 Task: Find a flat in Vera, Argentina for 10 guests from 24 Aug to 10 Sep with 4 bedrooms, 4 bathrooms, price between ₹12,000 and ₹15,000, and amenities including Wifi, Gym, TV, Free parking, and Smoking allowed.
Action: Mouse moved to (656, 102)
Screenshot: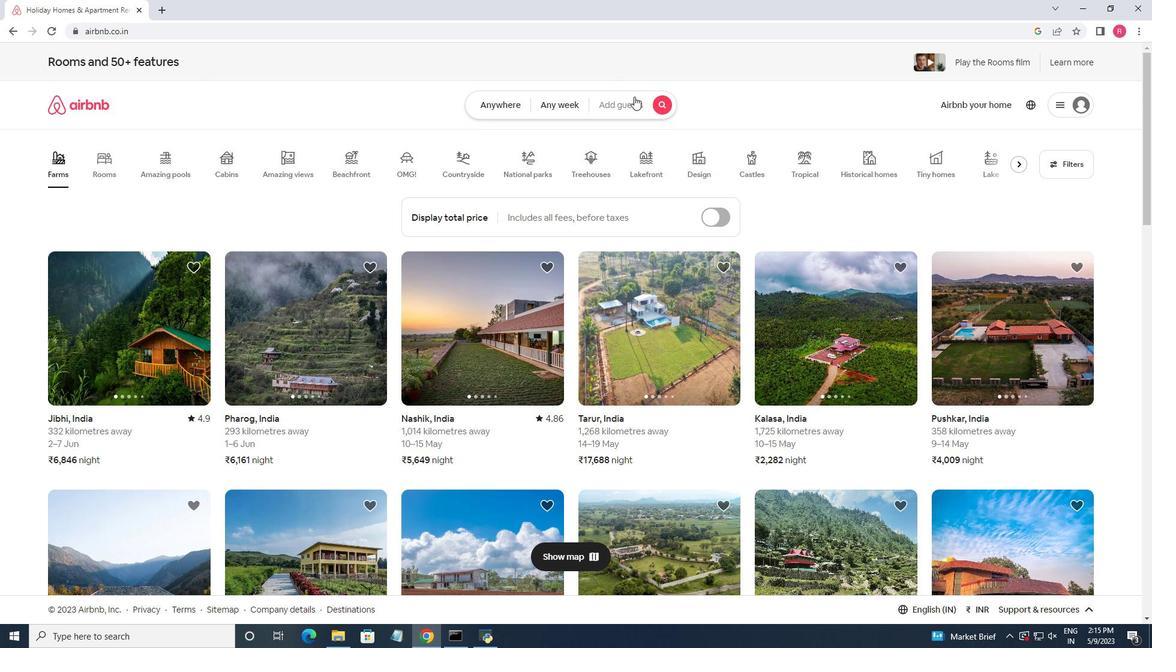 
Action: Mouse pressed left at (656, 102)
Screenshot: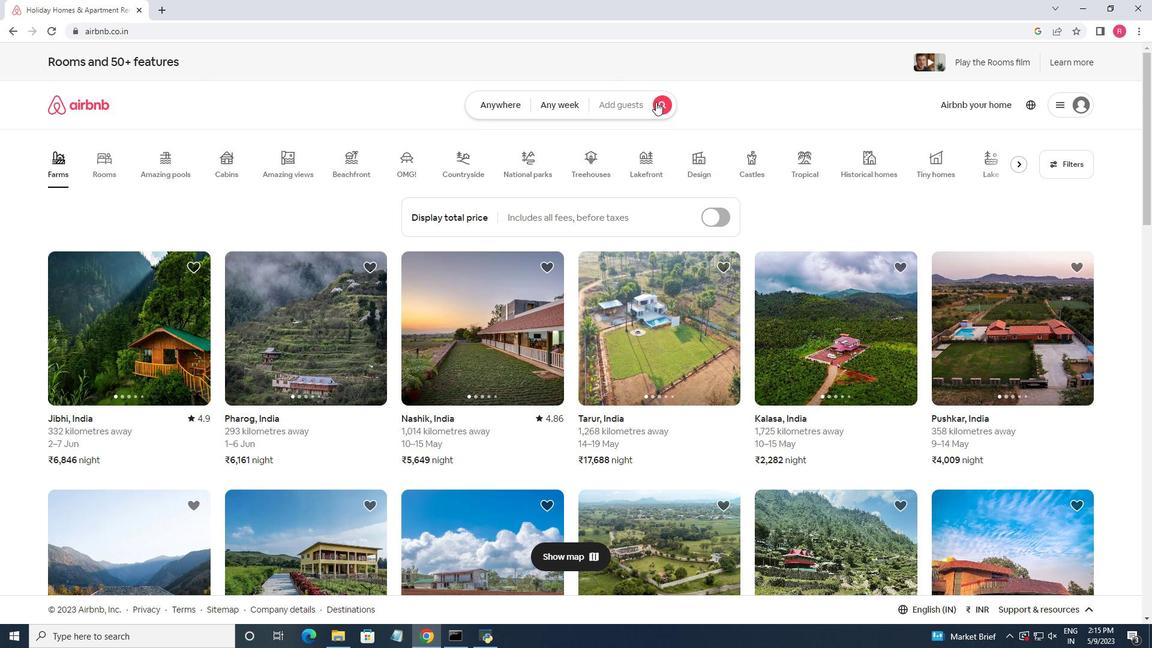 
Action: Mouse moved to (387, 152)
Screenshot: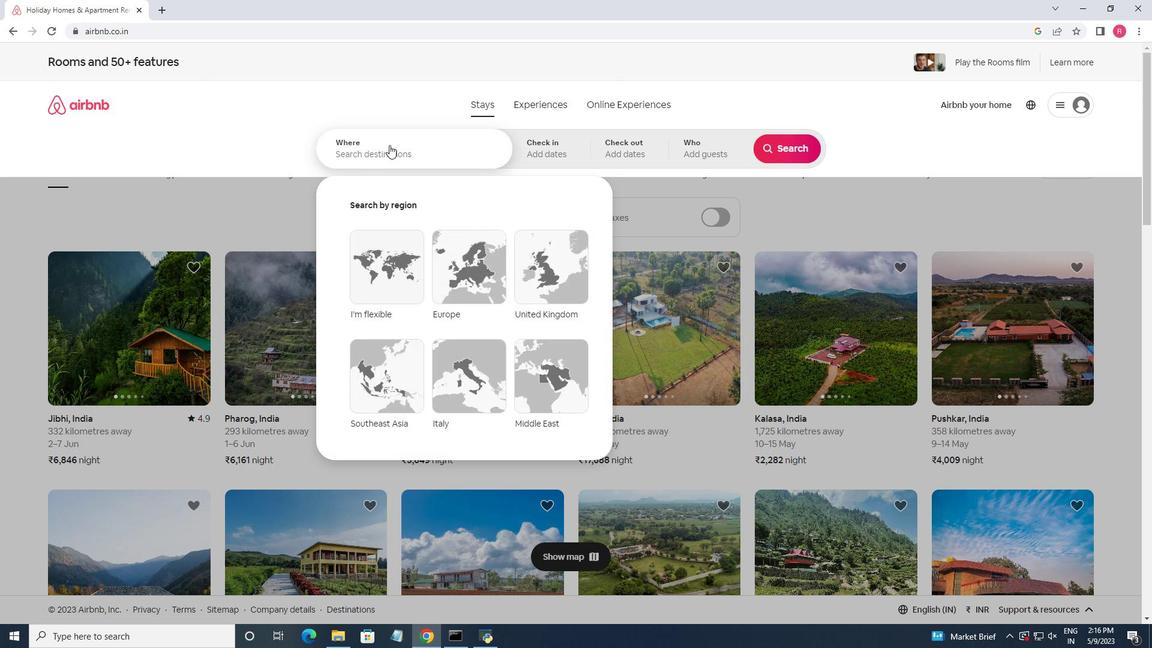 
Action: Mouse pressed left at (387, 152)
Screenshot: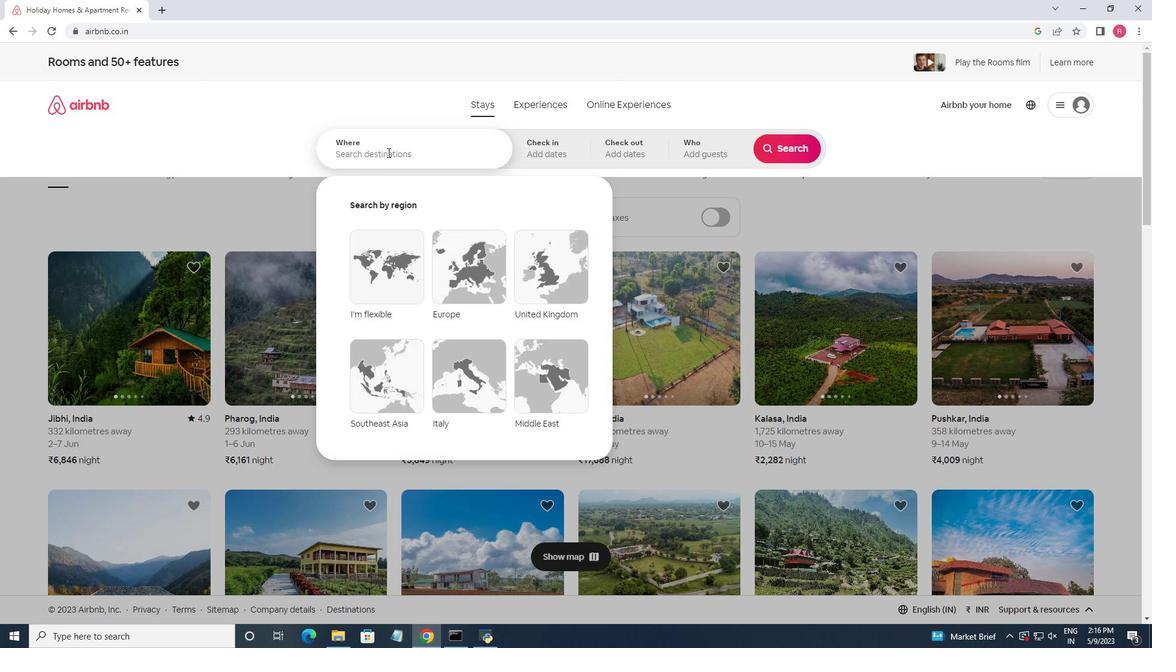 
Action: Key pressed <Key.shift>Vera,<Key.space><Key.shift><Key.shift><Key.shift><Key.shift><Key.shift><Key.shift><Key.shift><Key.shift><Key.shift><Key.shift>Argentina
Screenshot: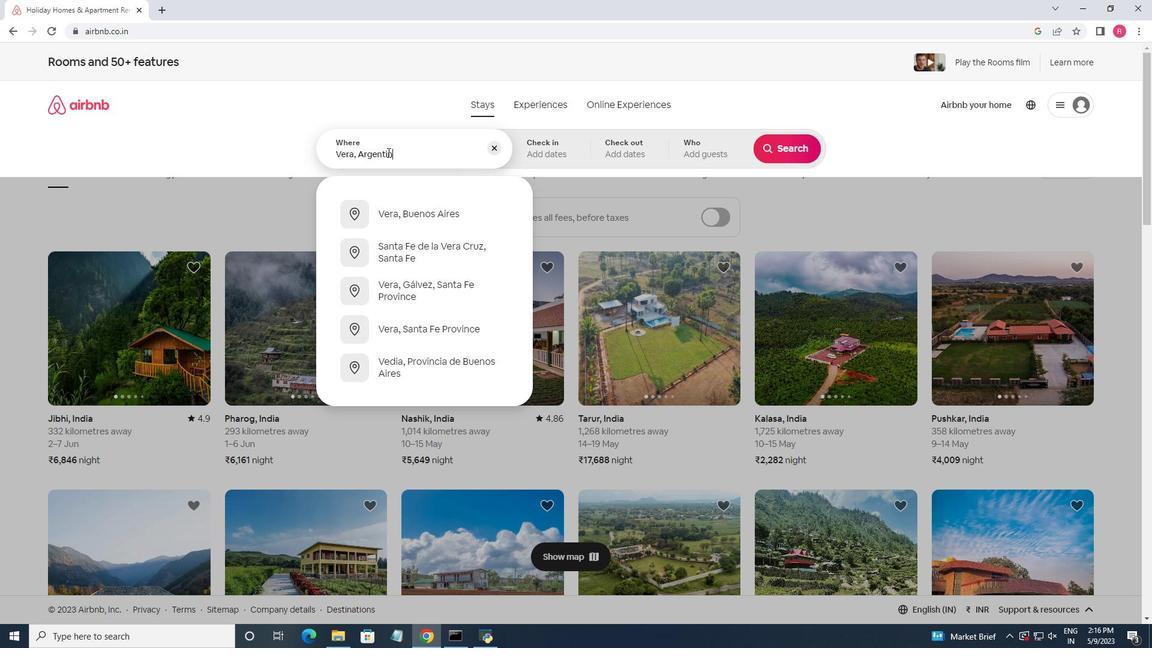 
Action: Mouse moved to (434, 154)
Screenshot: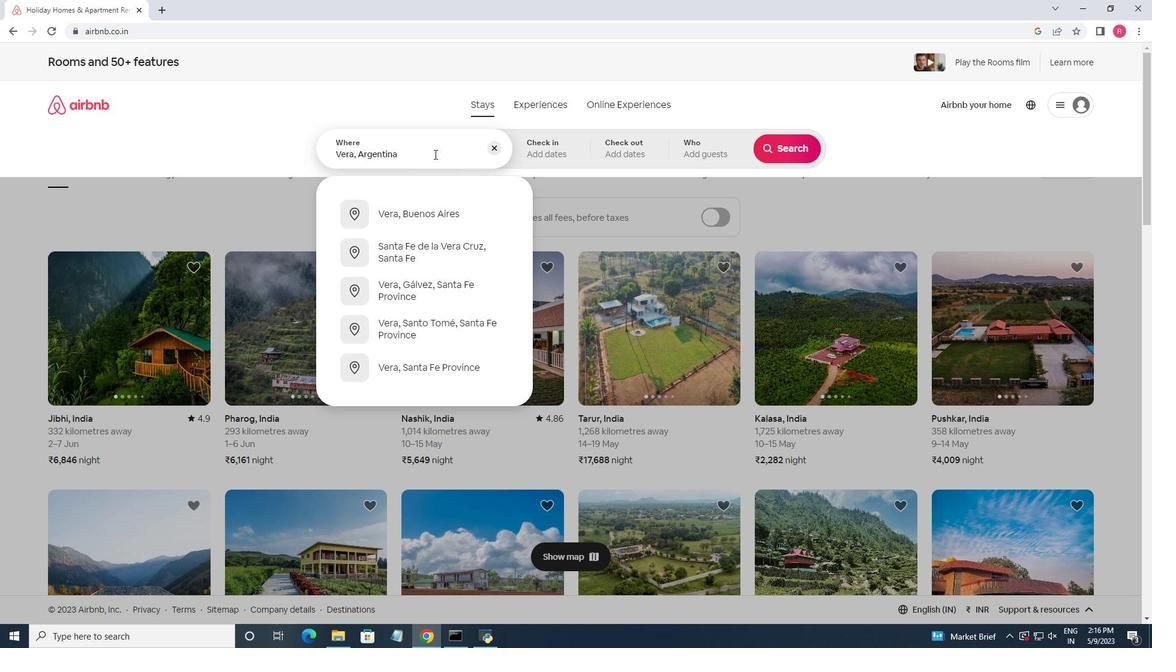 
Action: Key pressed <Key.enter>
Screenshot: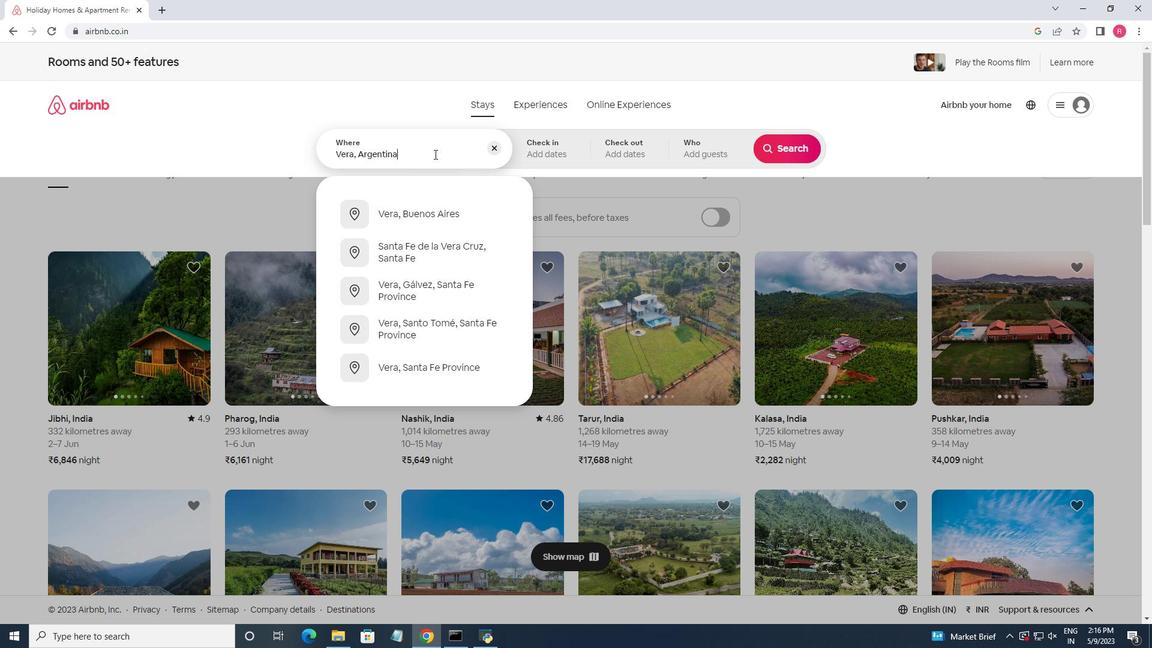 
Action: Mouse moved to (778, 241)
Screenshot: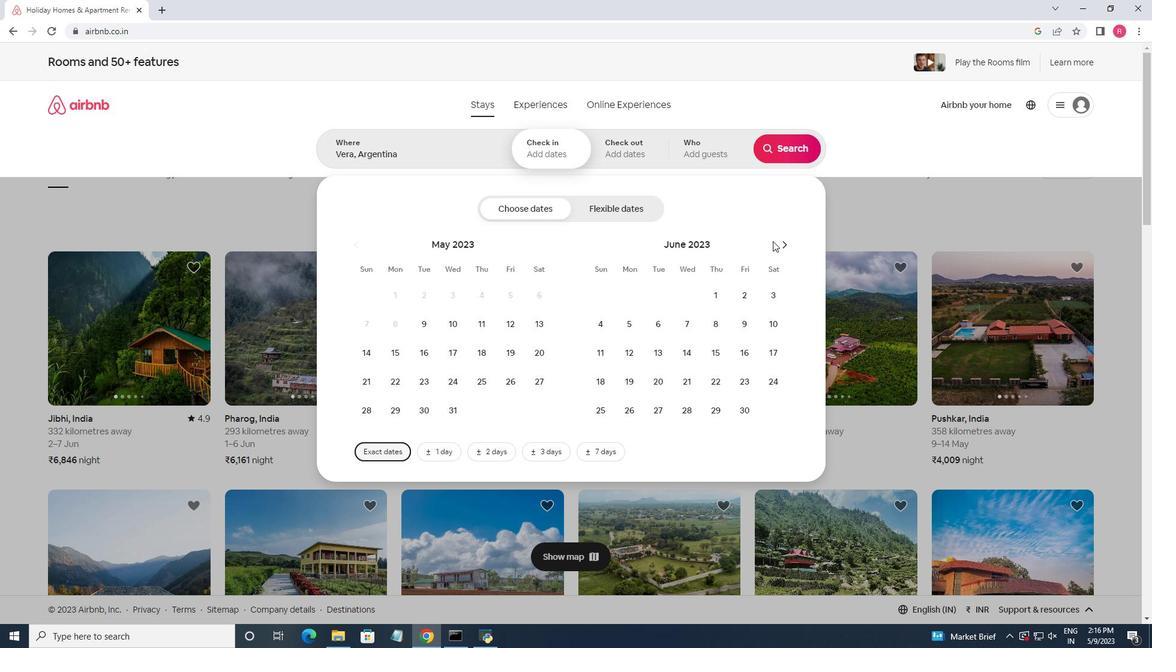 
Action: Mouse pressed left at (778, 241)
Screenshot: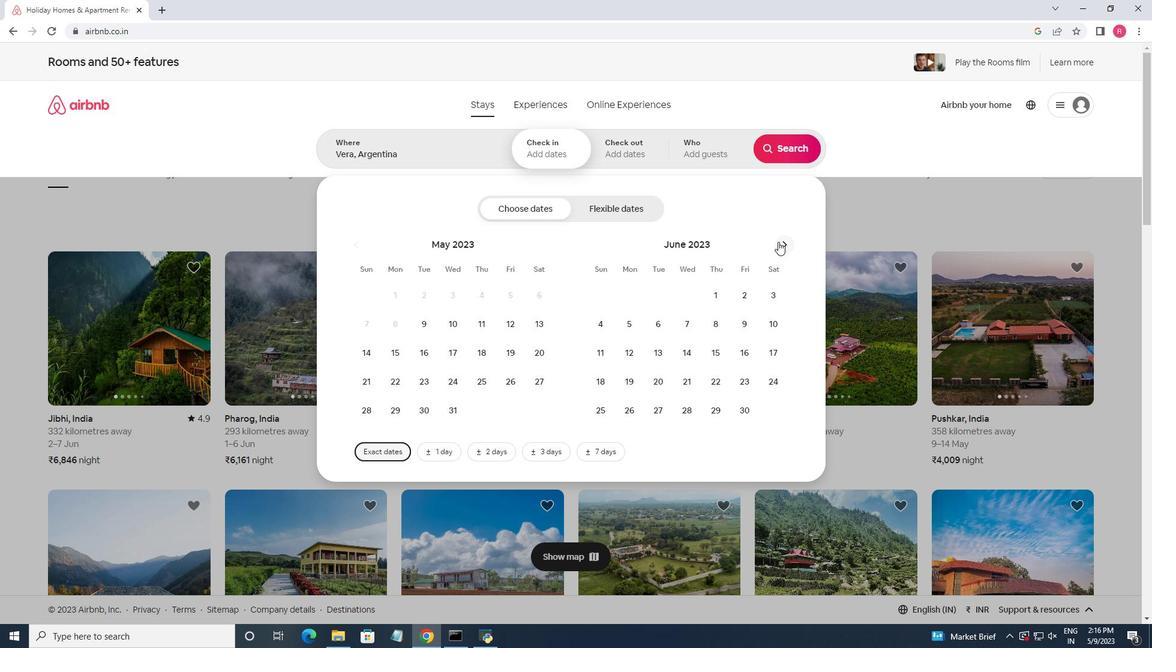 
Action: Mouse pressed left at (778, 241)
Screenshot: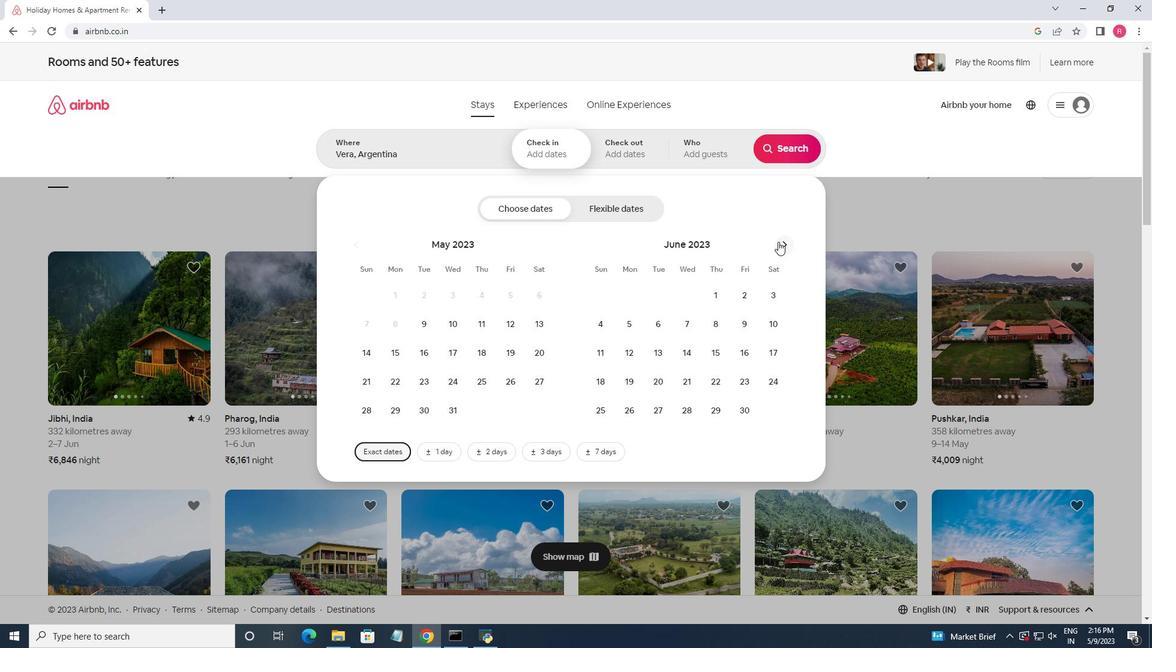 
Action: Mouse pressed left at (778, 241)
Screenshot: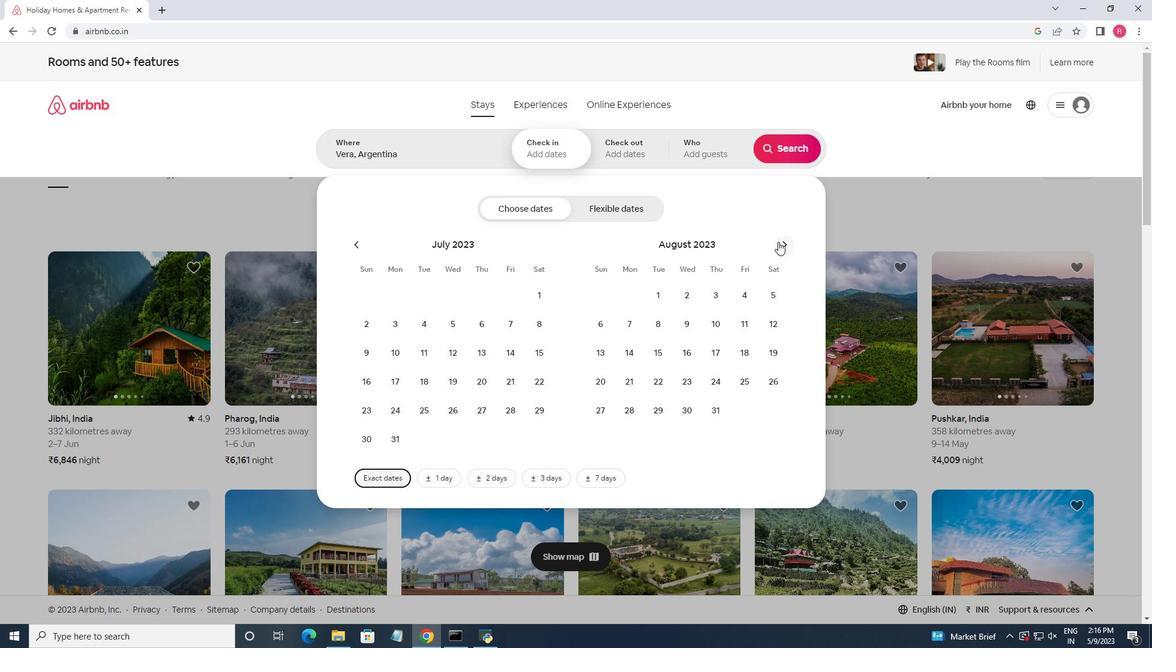 
Action: Mouse moved to (478, 382)
Screenshot: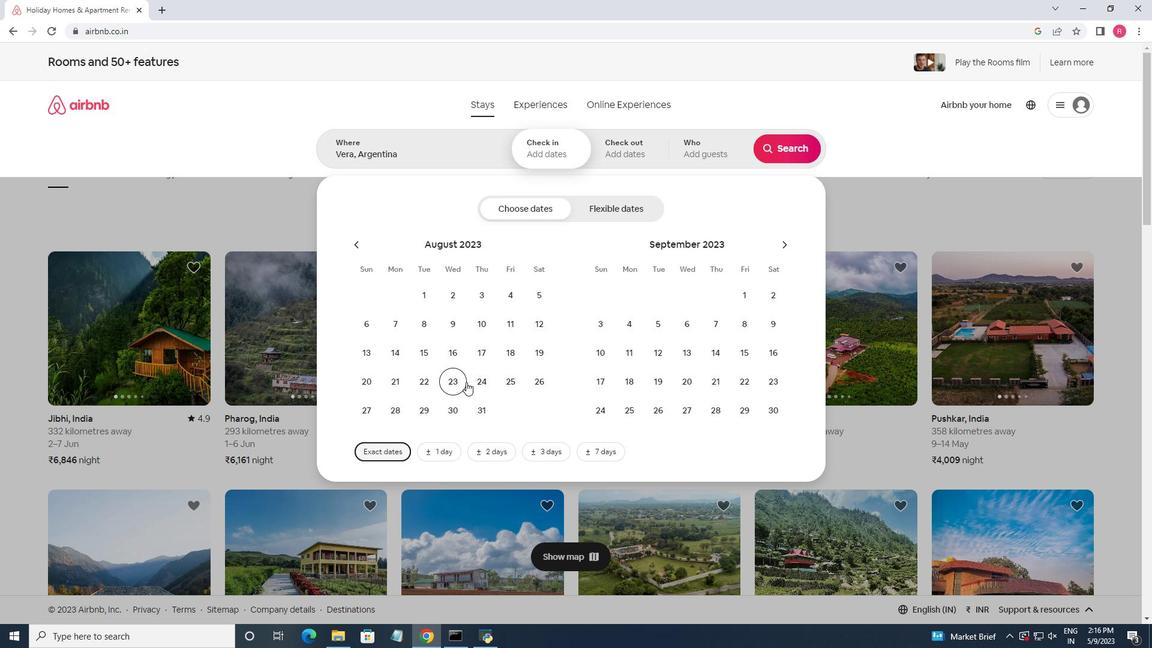 
Action: Mouse pressed left at (478, 382)
Screenshot: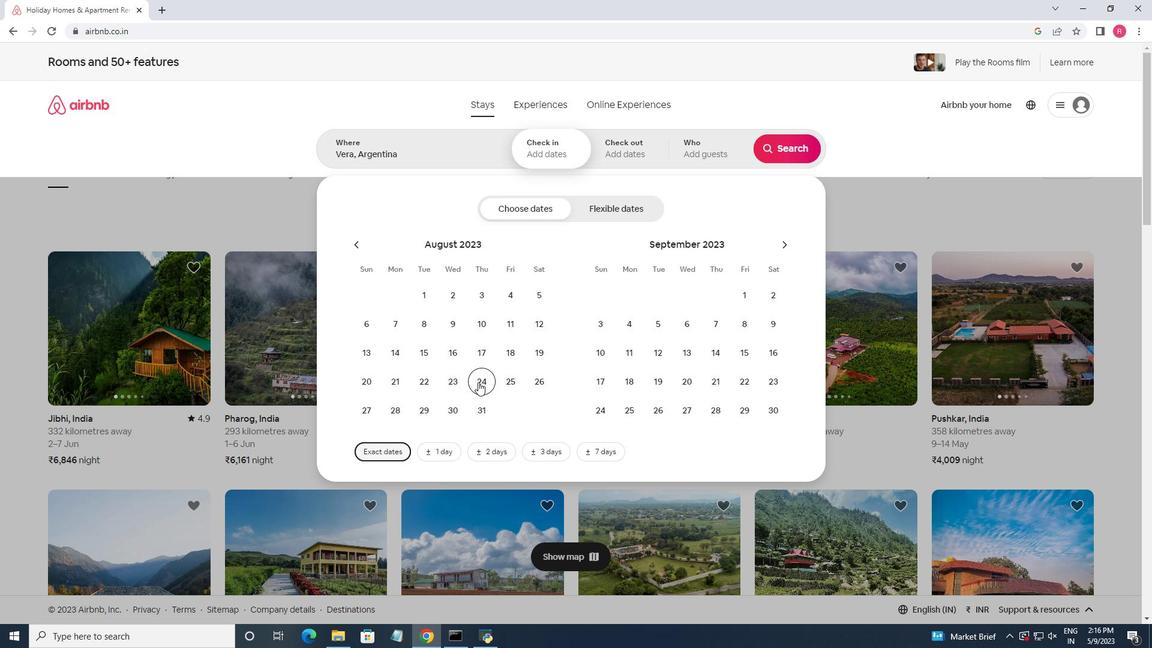 
Action: Mouse moved to (593, 350)
Screenshot: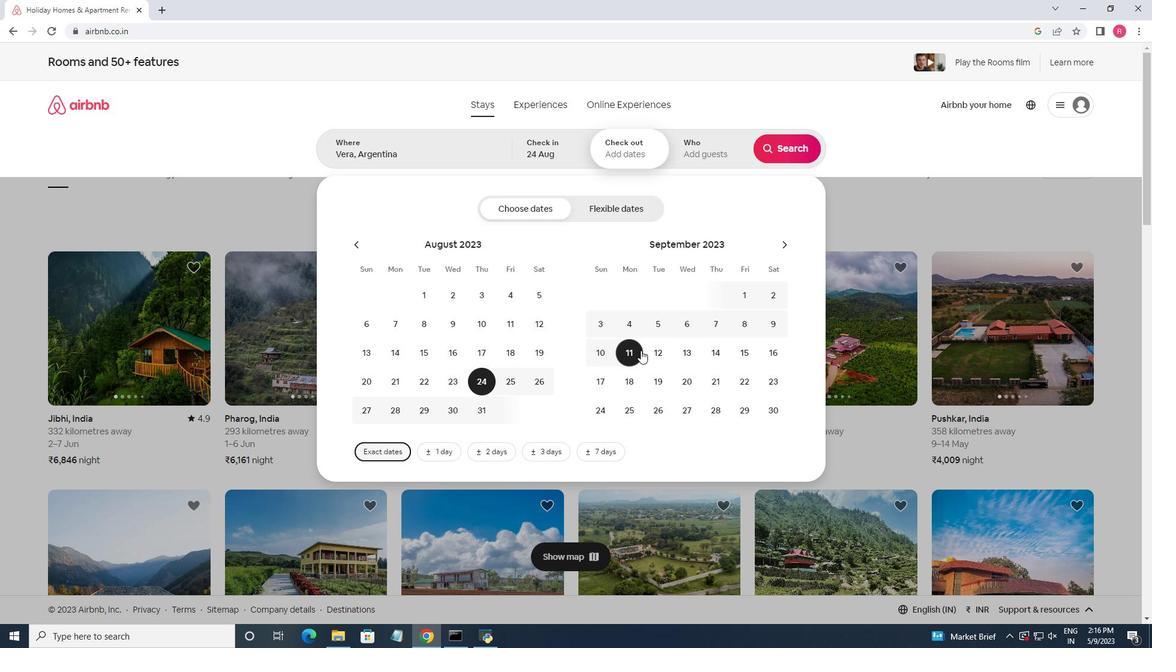 
Action: Mouse pressed left at (593, 350)
Screenshot: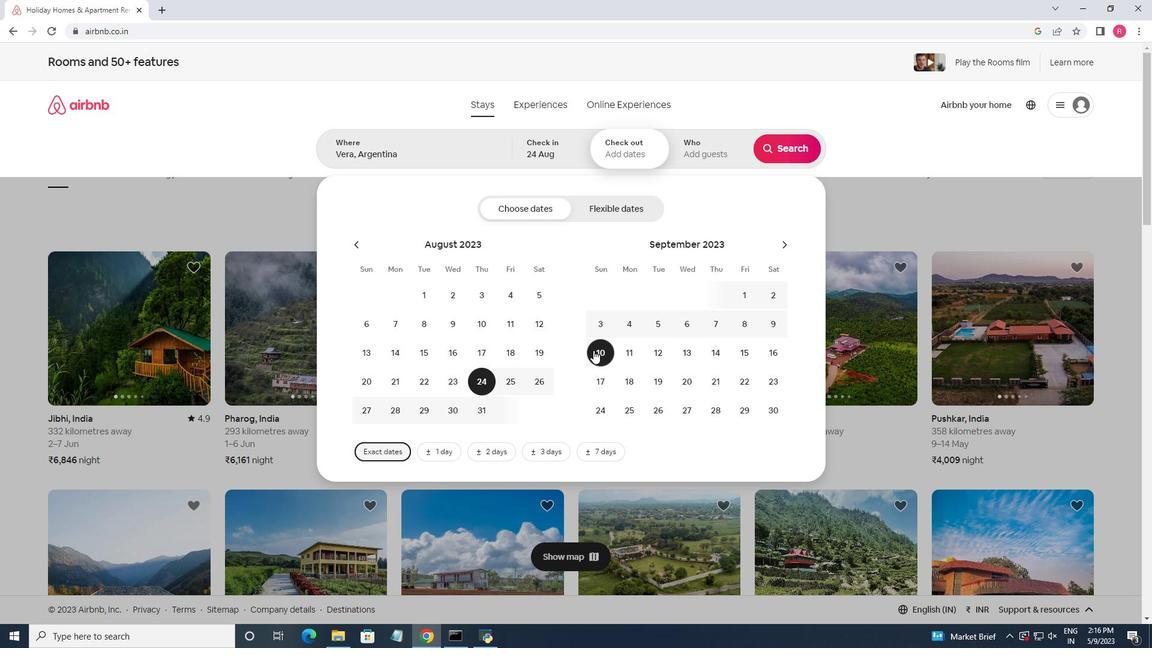 
Action: Mouse moved to (712, 153)
Screenshot: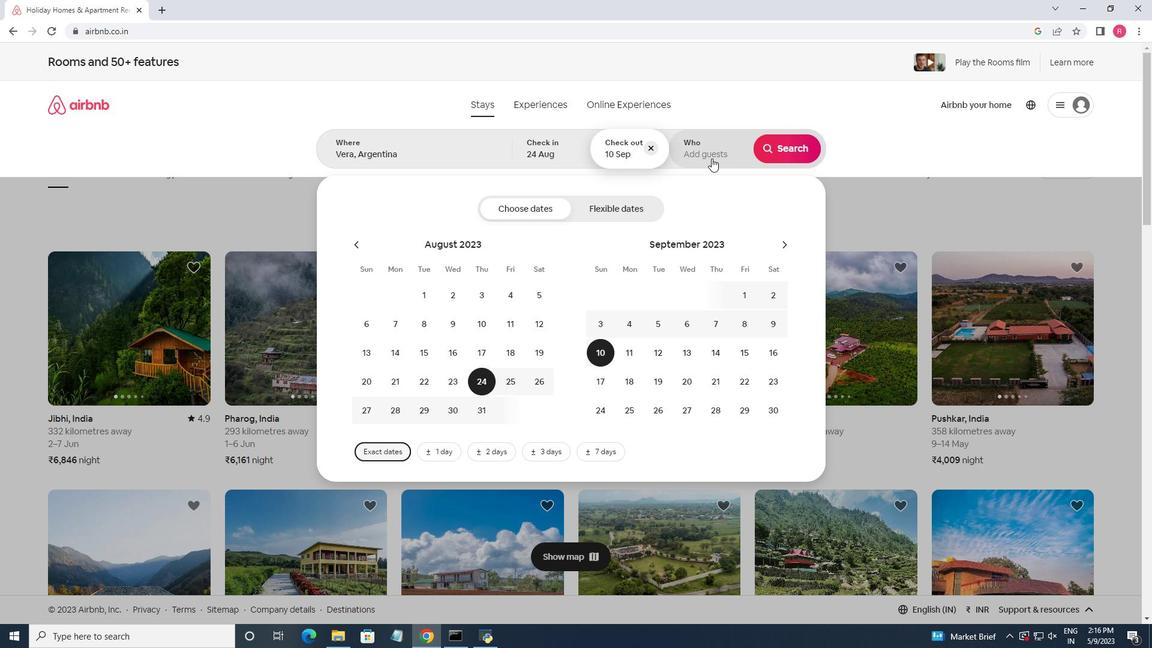 
Action: Mouse pressed left at (712, 153)
Screenshot: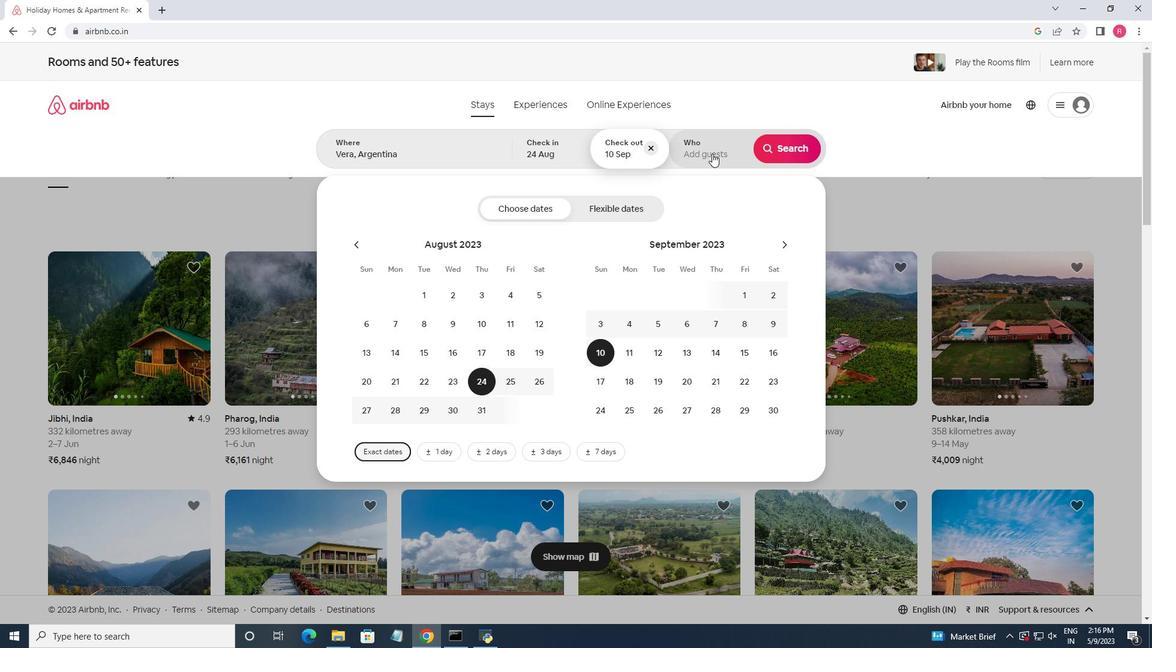 
Action: Mouse moved to (784, 219)
Screenshot: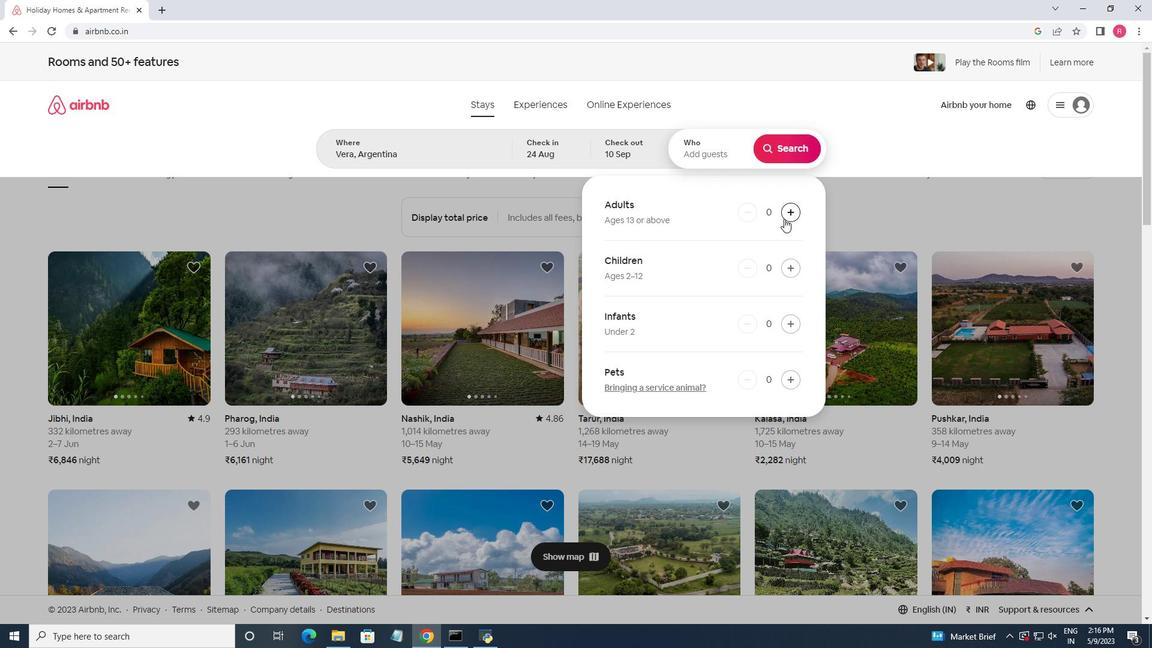 
Action: Mouse pressed left at (784, 219)
Screenshot: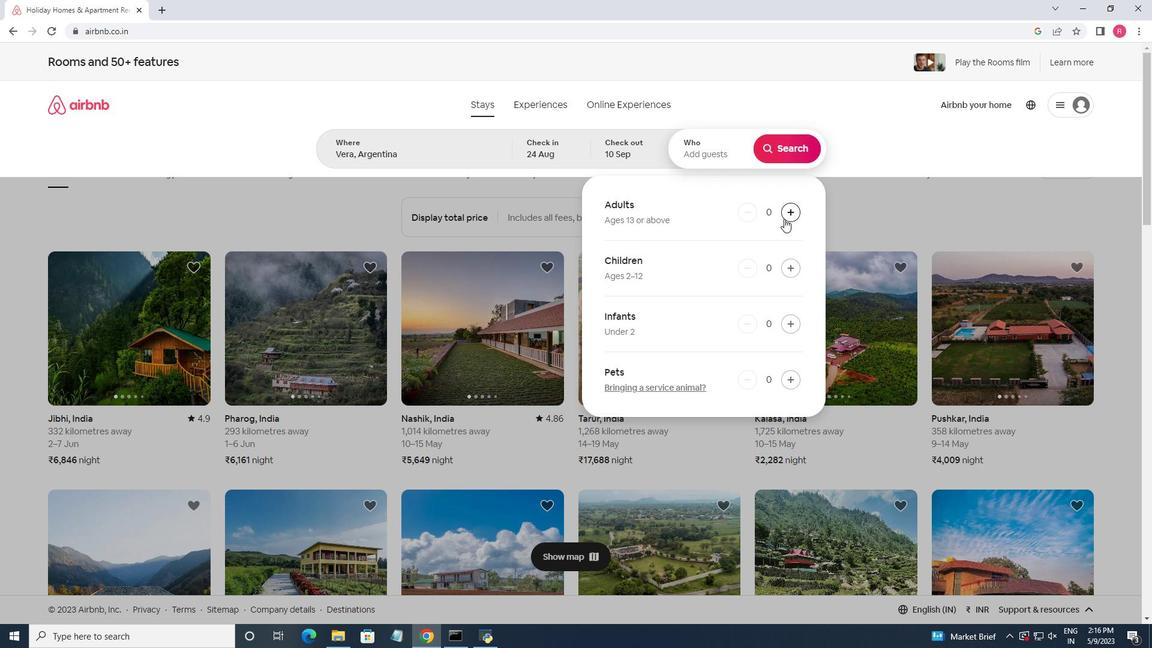 
Action: Mouse pressed left at (784, 219)
Screenshot: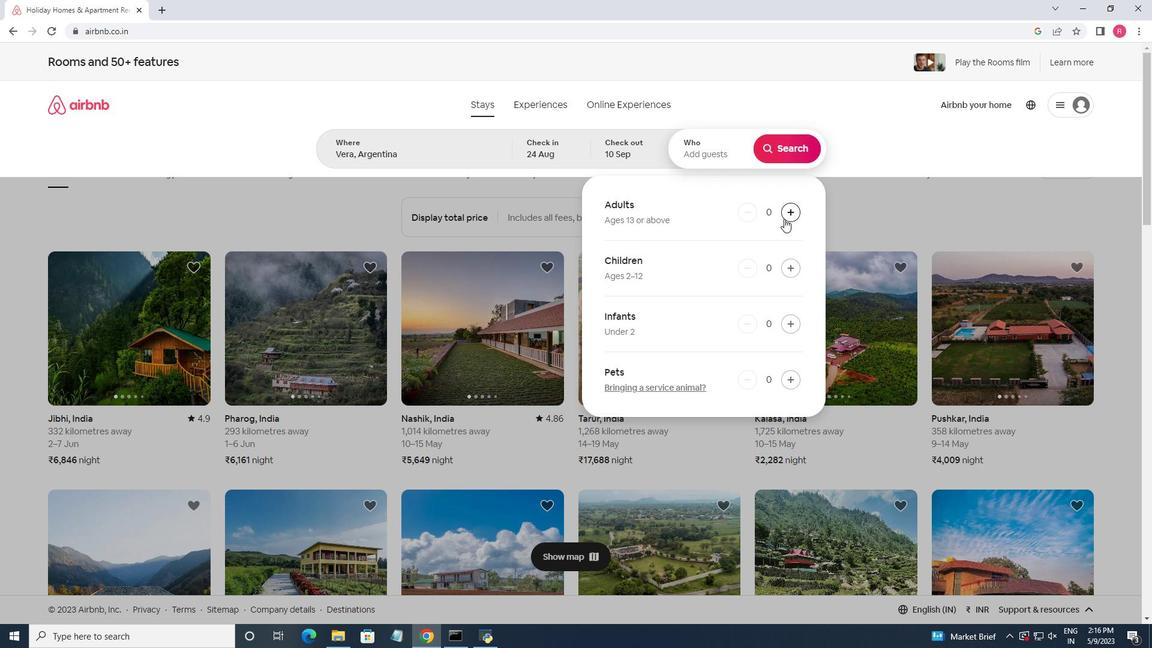 
Action: Mouse pressed left at (784, 219)
Screenshot: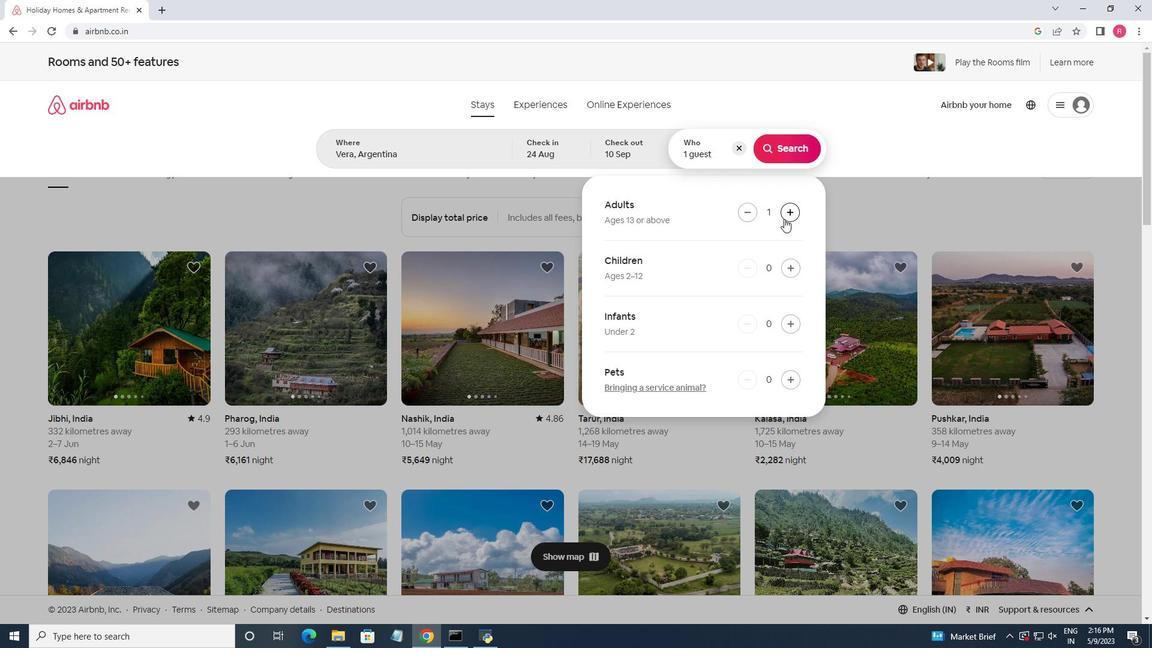 
Action: Mouse pressed left at (784, 219)
Screenshot: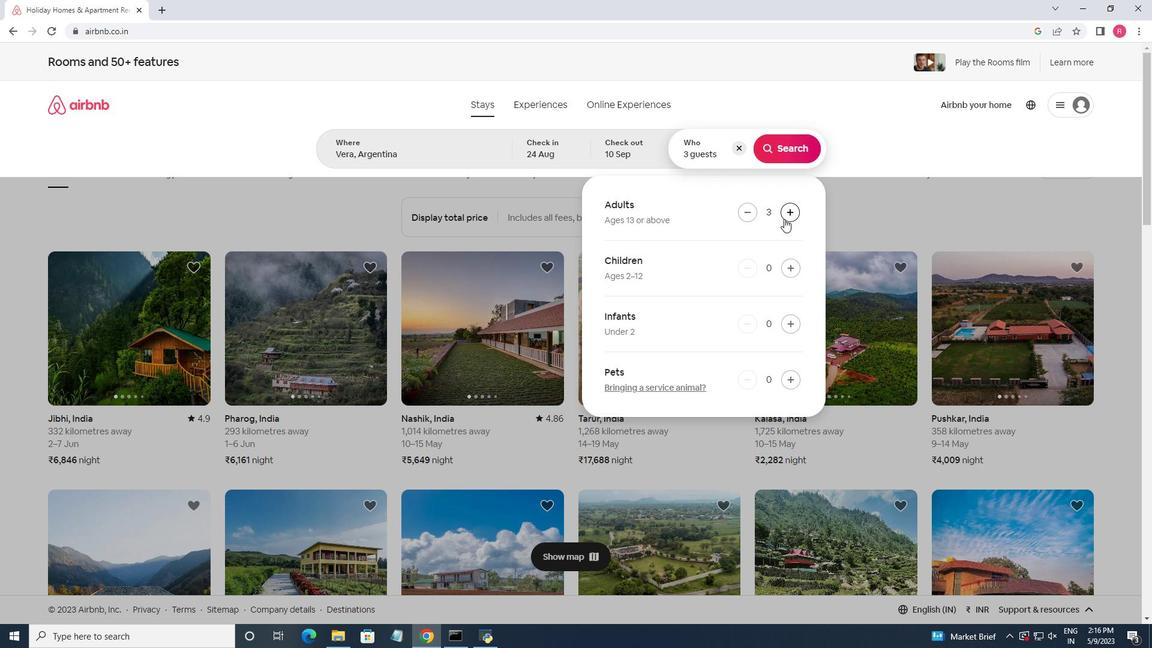 
Action: Mouse pressed left at (784, 219)
Screenshot: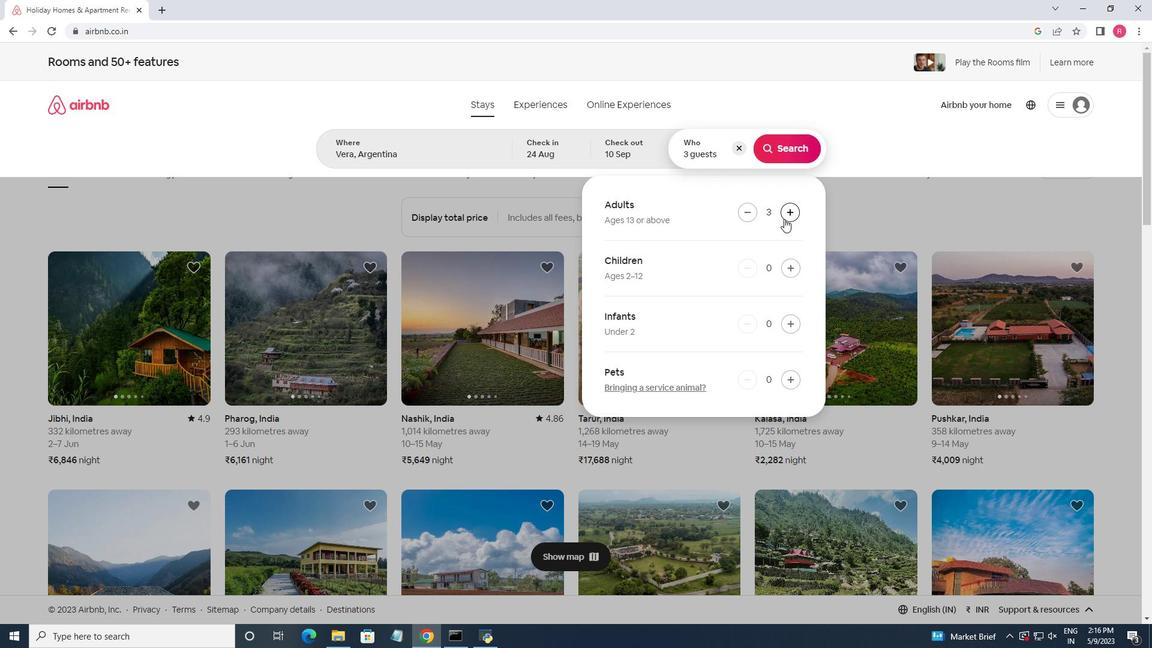 
Action: Mouse pressed left at (784, 219)
Screenshot: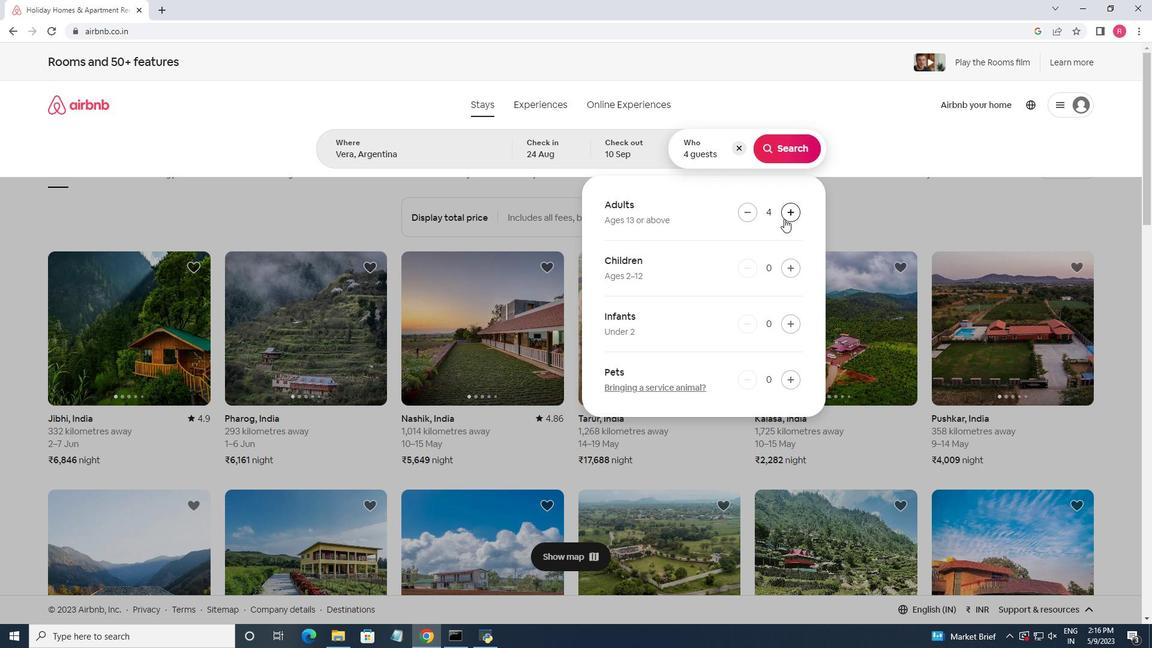 
Action: Mouse pressed left at (784, 219)
Screenshot: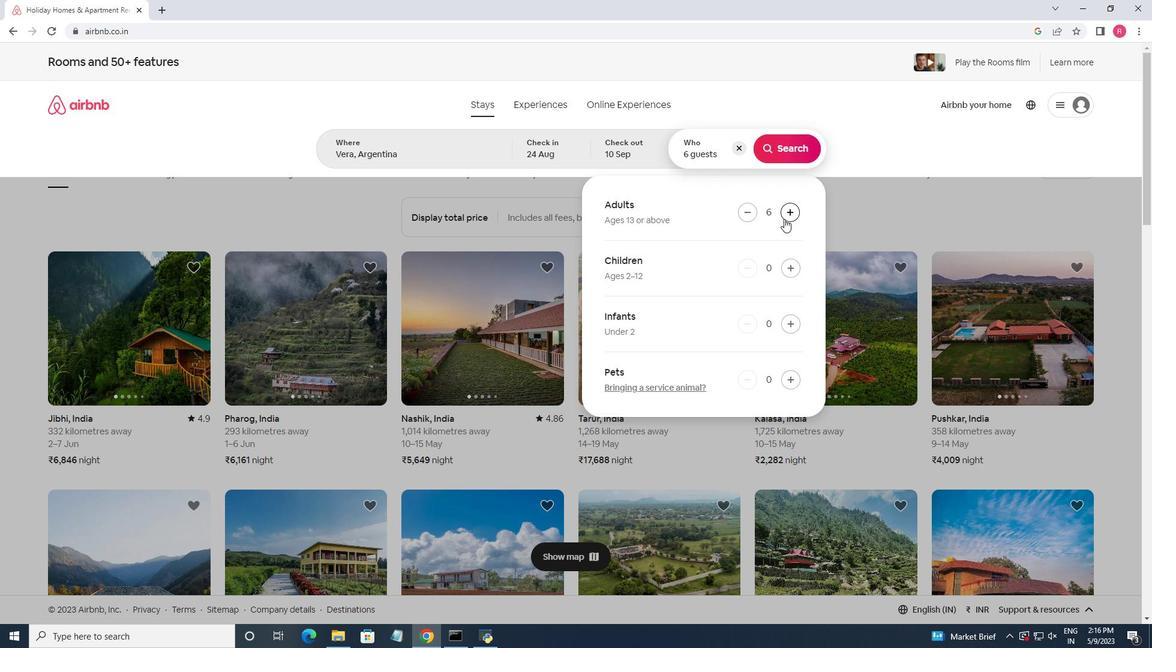 
Action: Mouse pressed left at (784, 219)
Screenshot: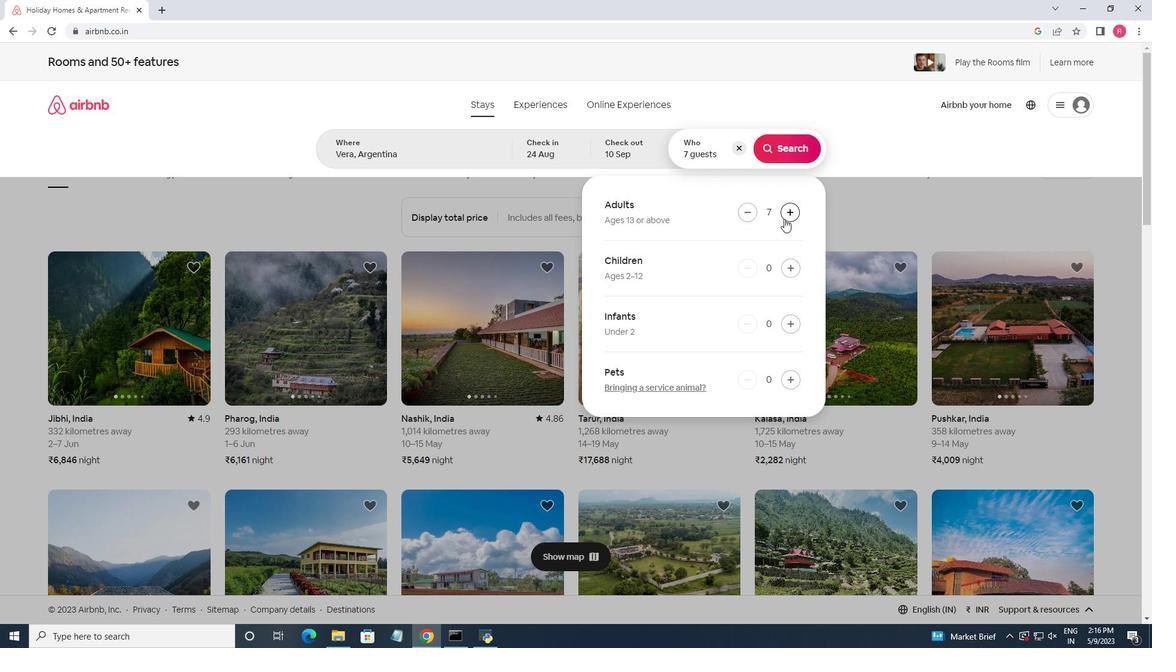 
Action: Mouse moved to (796, 267)
Screenshot: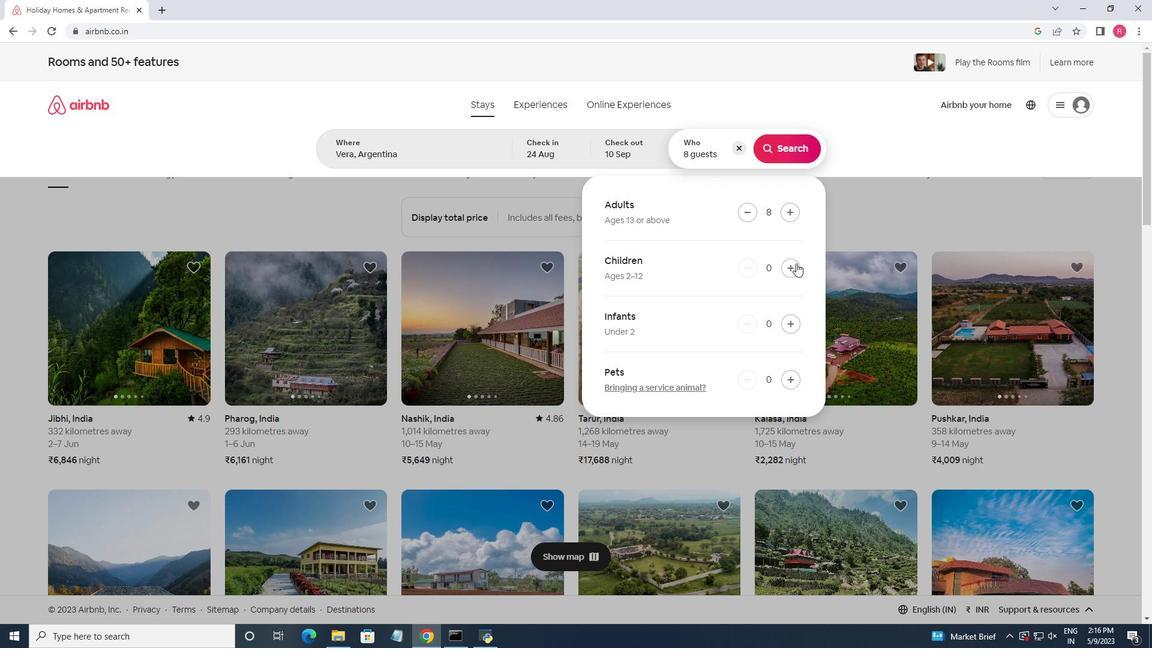 
Action: Mouse pressed left at (796, 267)
Screenshot: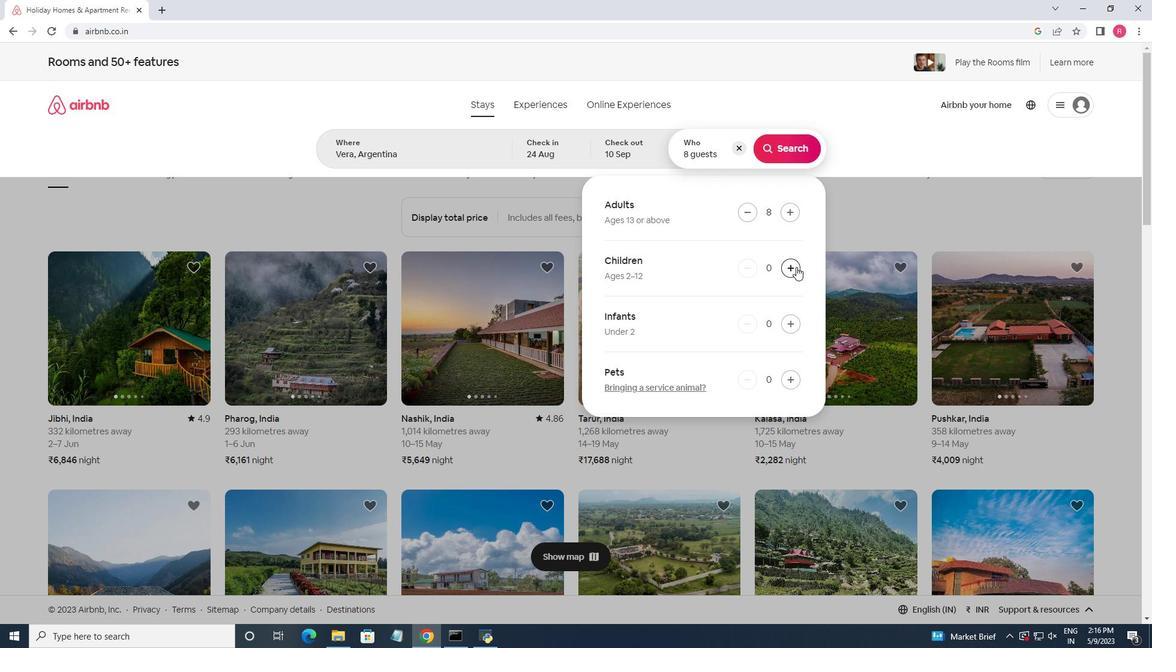 
Action: Mouse pressed left at (796, 267)
Screenshot: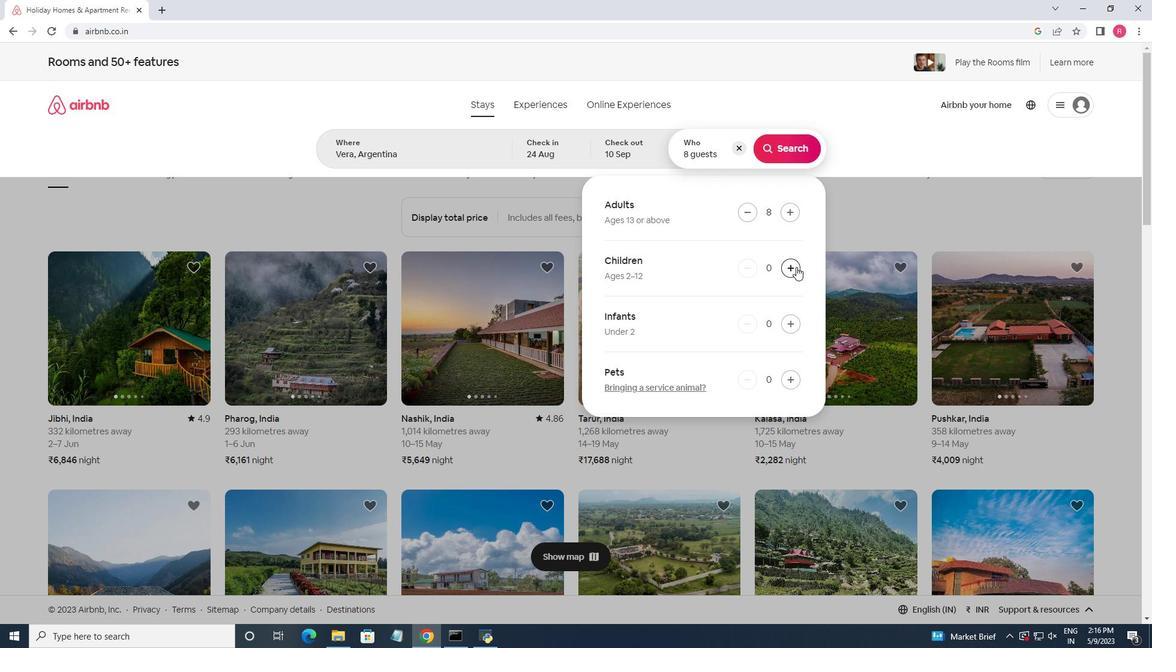 
Action: Mouse moved to (782, 144)
Screenshot: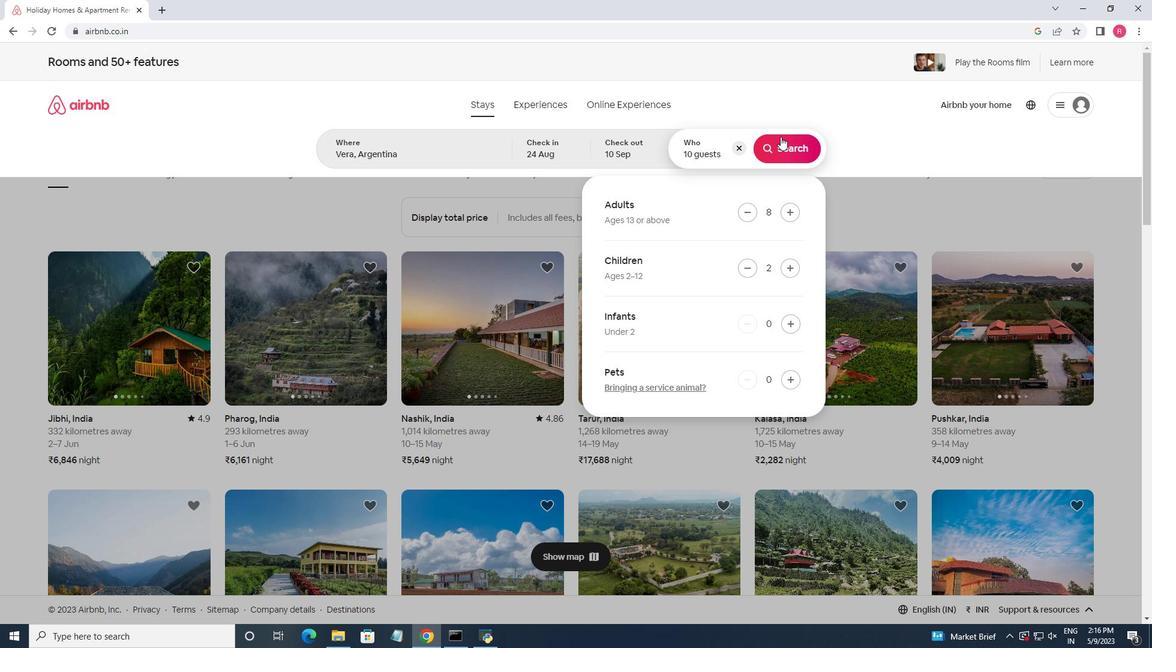 
Action: Mouse pressed left at (782, 144)
Screenshot: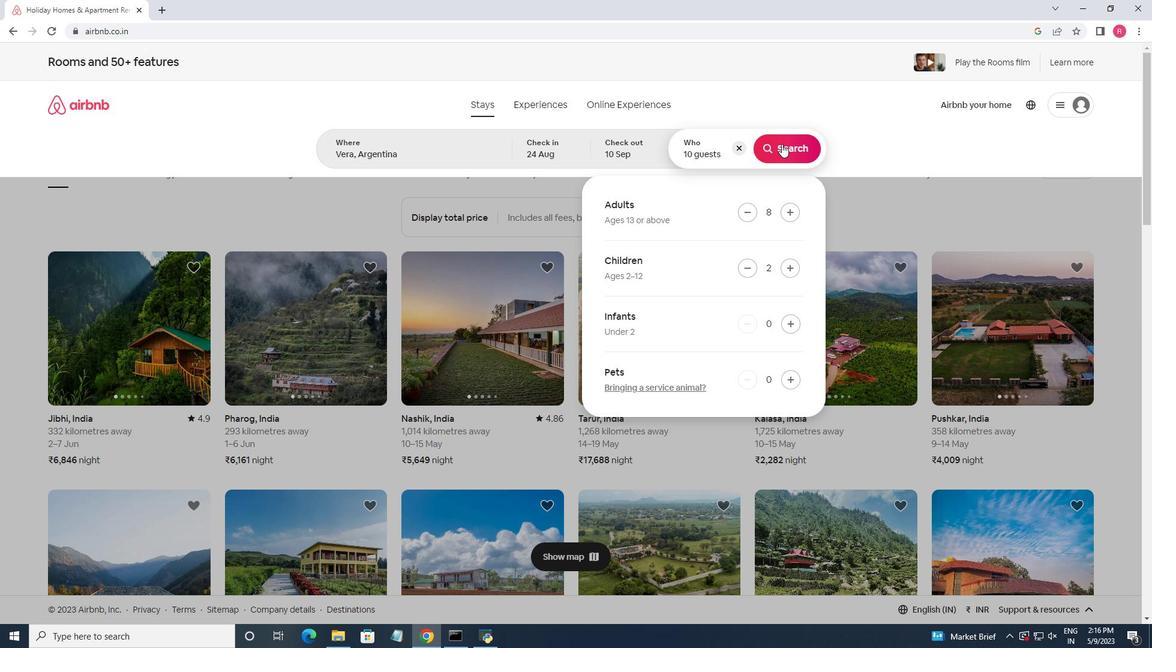 
Action: Mouse moved to (1123, 121)
Screenshot: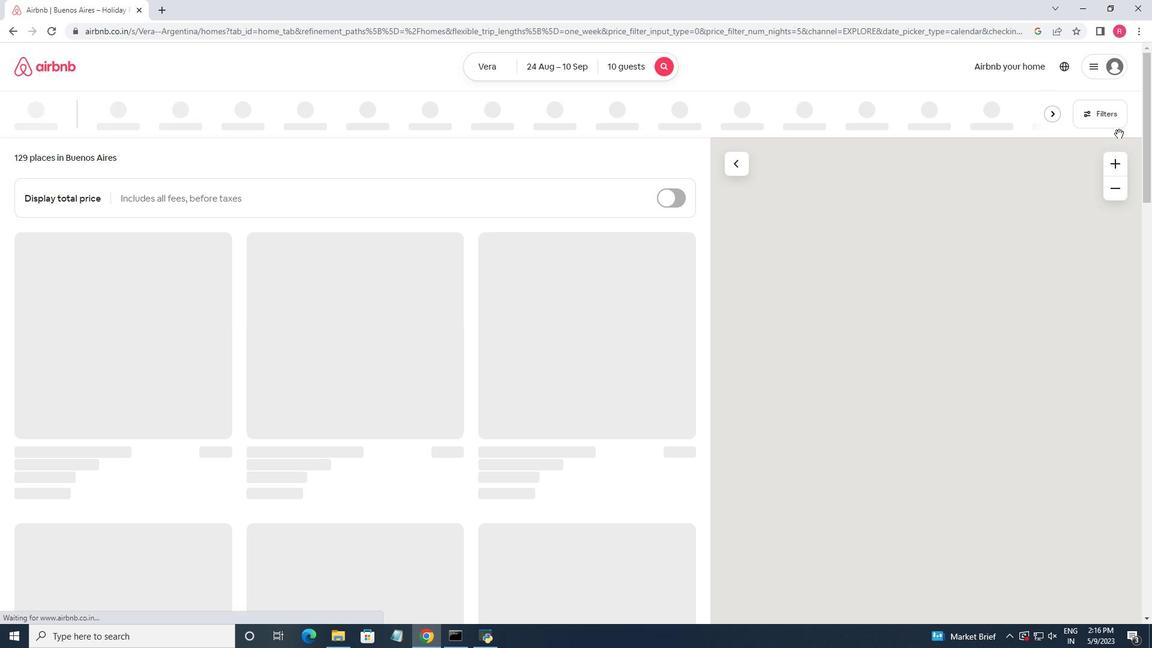 
Action: Mouse pressed left at (1123, 121)
Screenshot: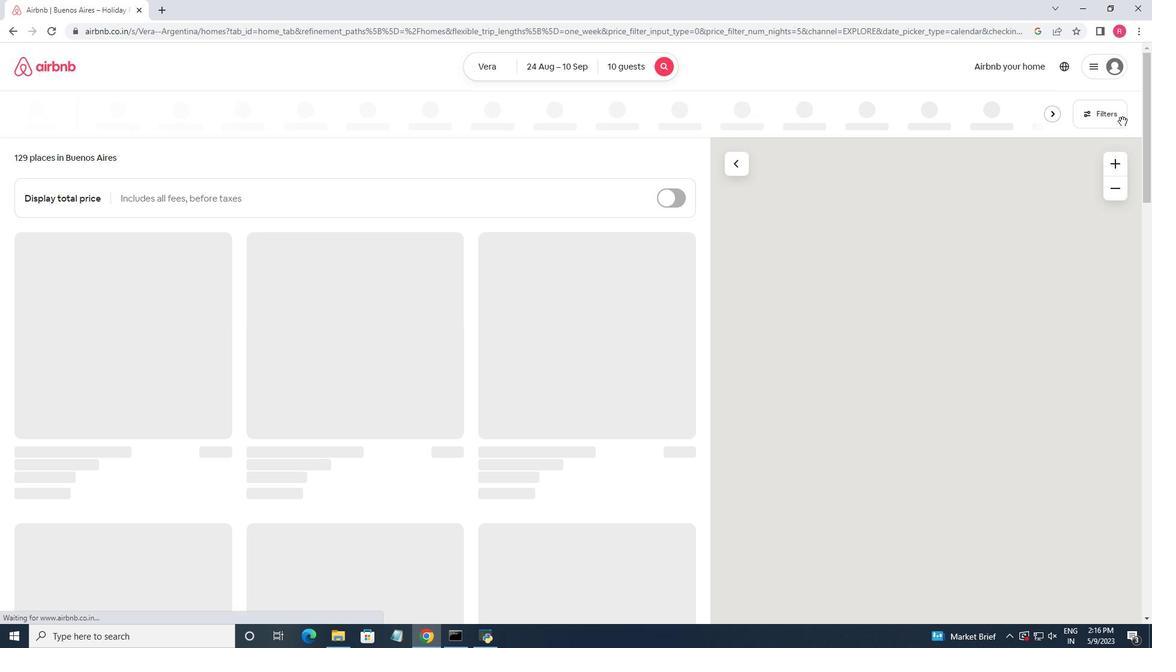 
Action: Mouse moved to (560, 316)
Screenshot: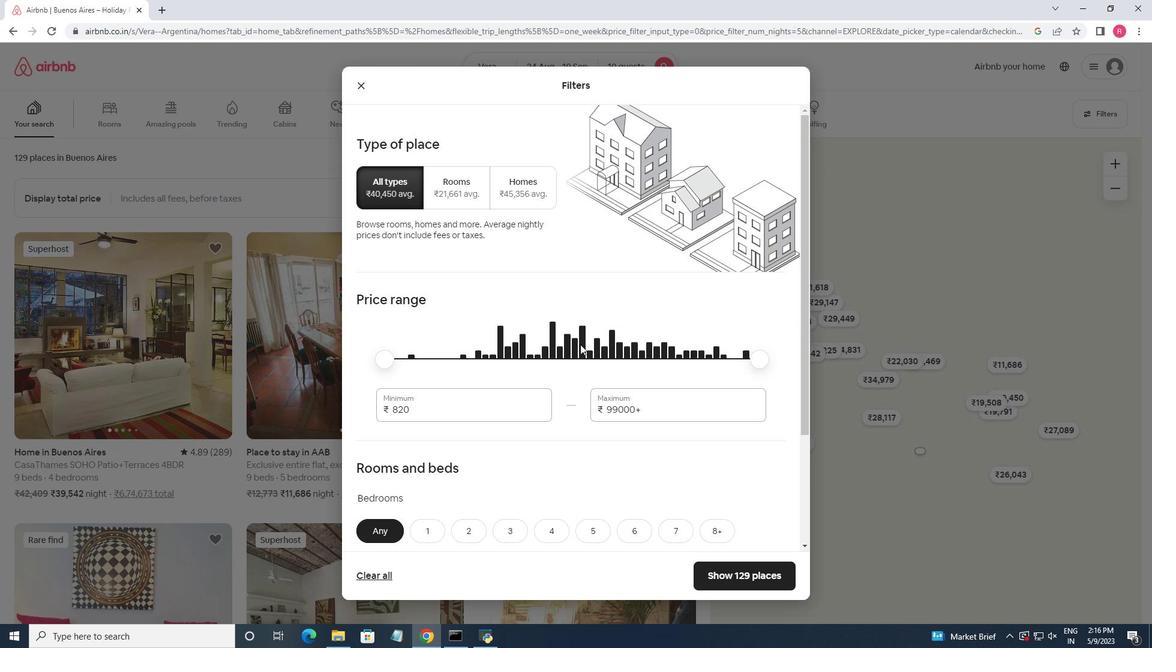 
Action: Mouse scrolled (560, 316) with delta (0, 0)
Screenshot: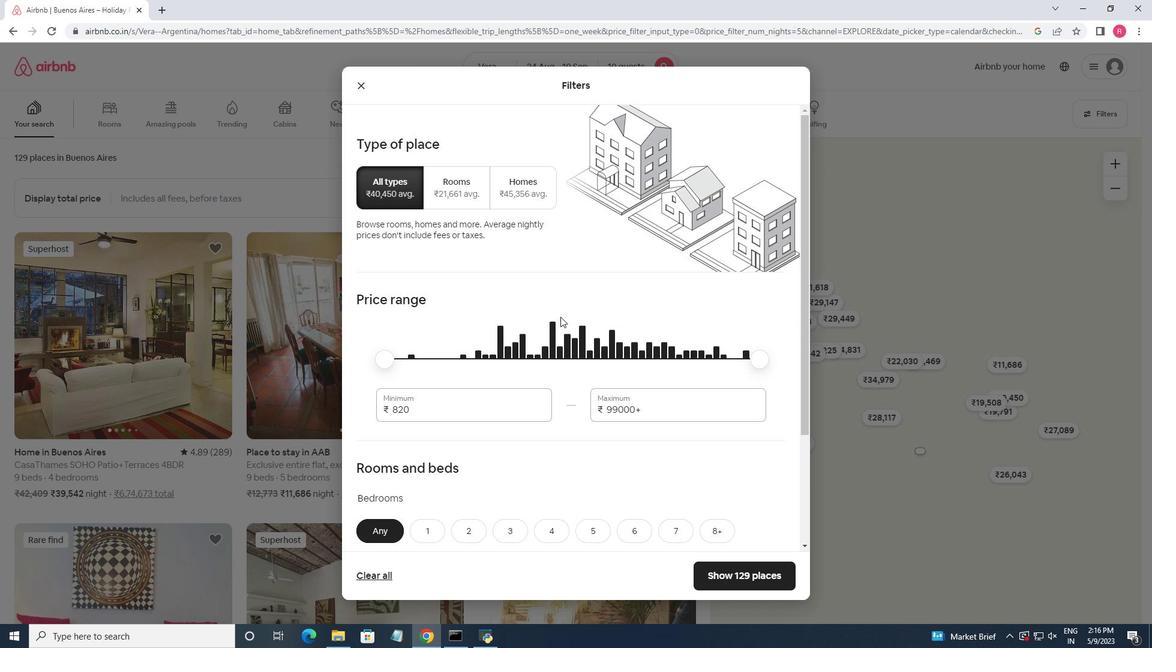 
Action: Mouse moved to (441, 346)
Screenshot: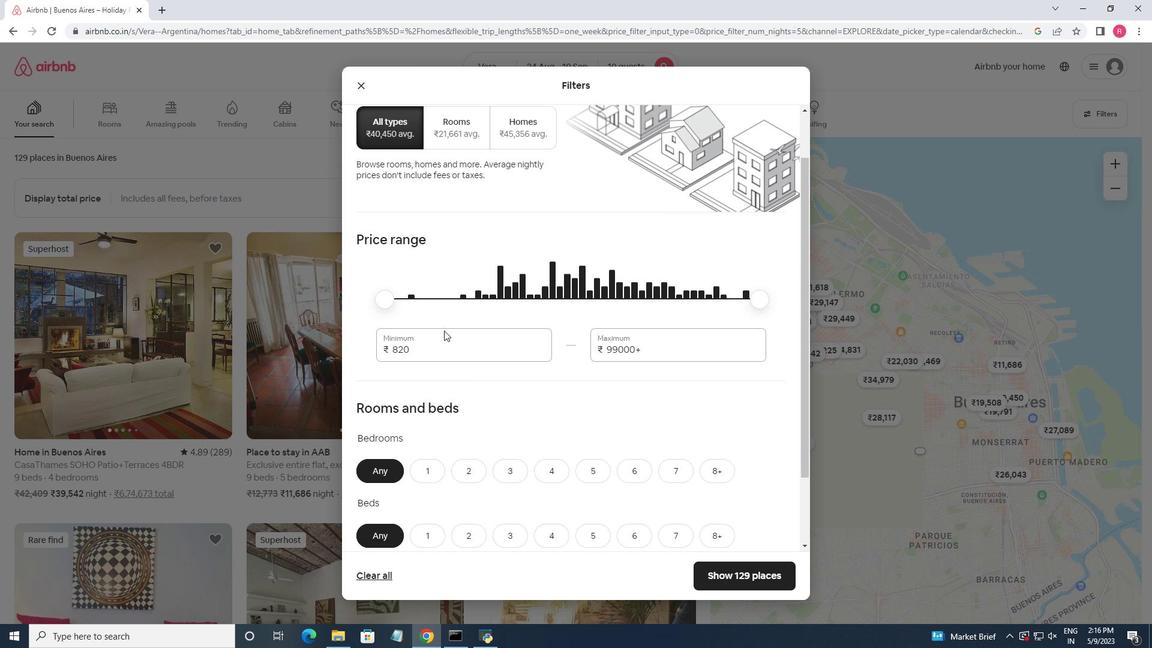 
Action: Mouse pressed left at (441, 346)
Screenshot: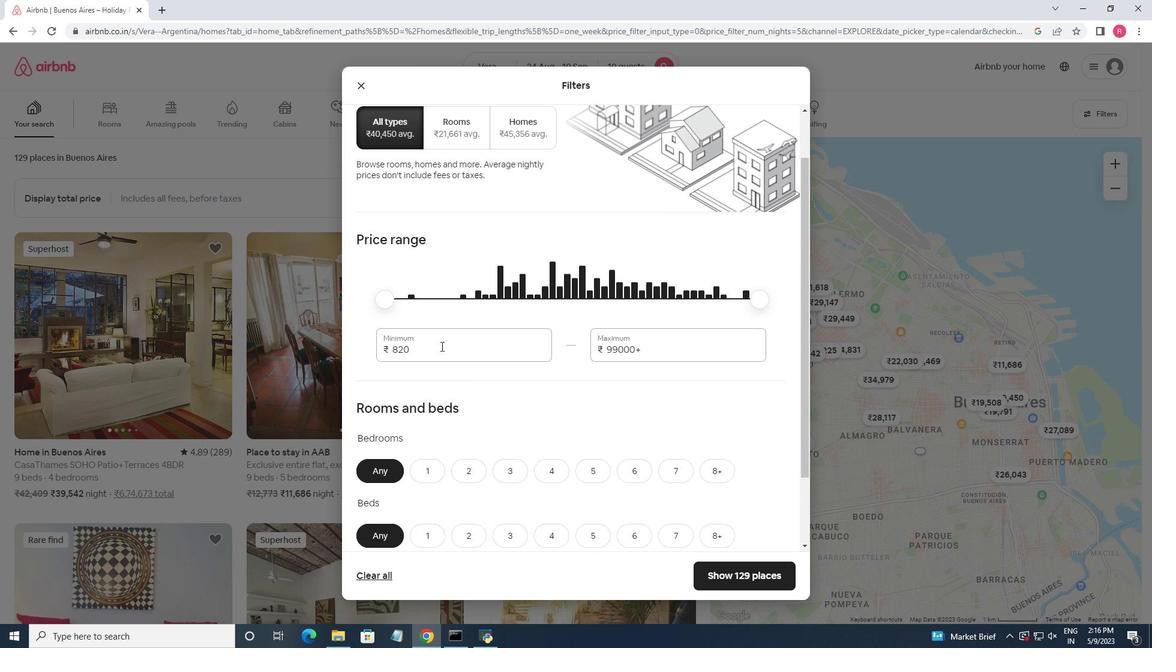 
Action: Mouse pressed left at (441, 346)
Screenshot: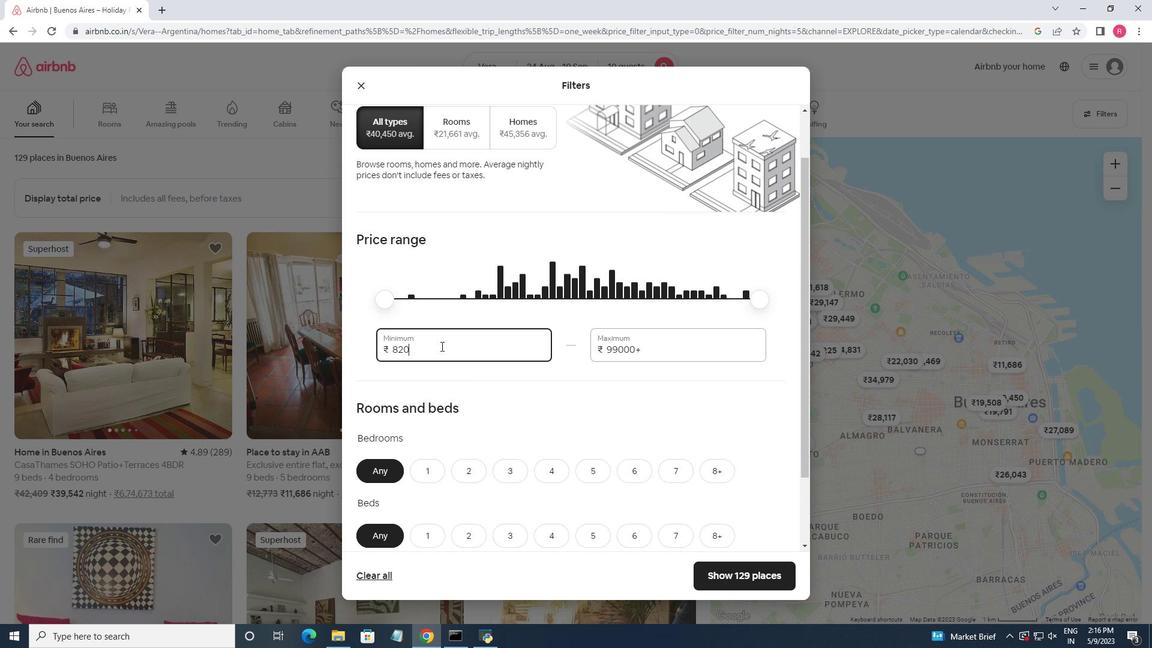 
Action: Key pressed <Key.backspace>12000<Key.tab>15000
Screenshot: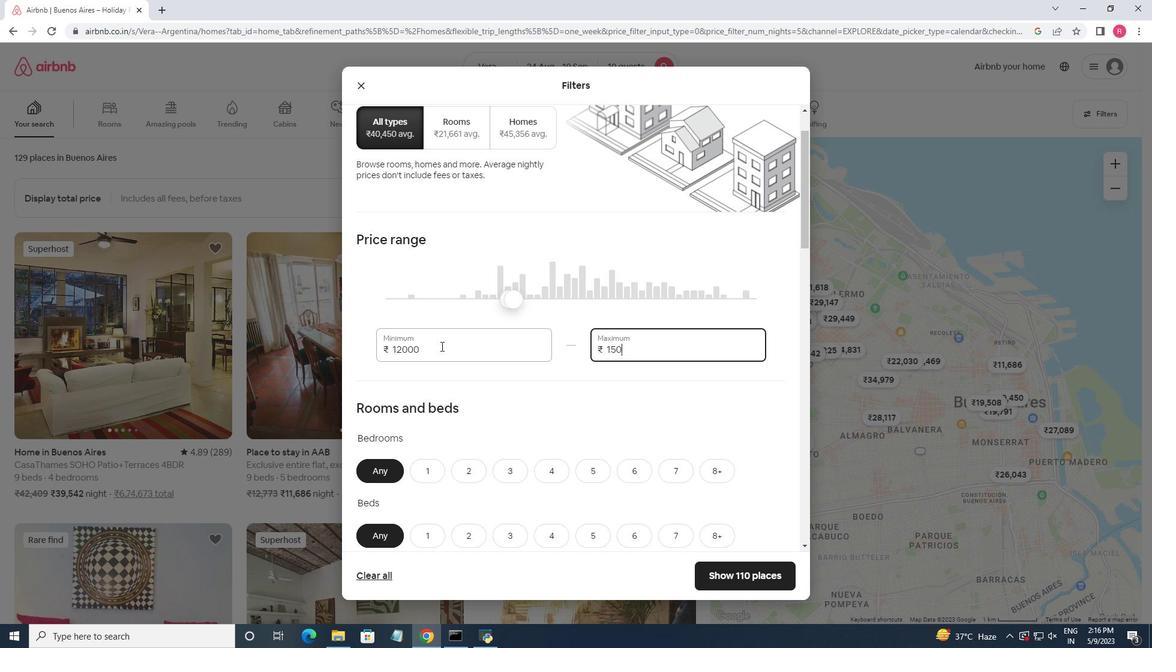 
Action: Mouse moved to (529, 385)
Screenshot: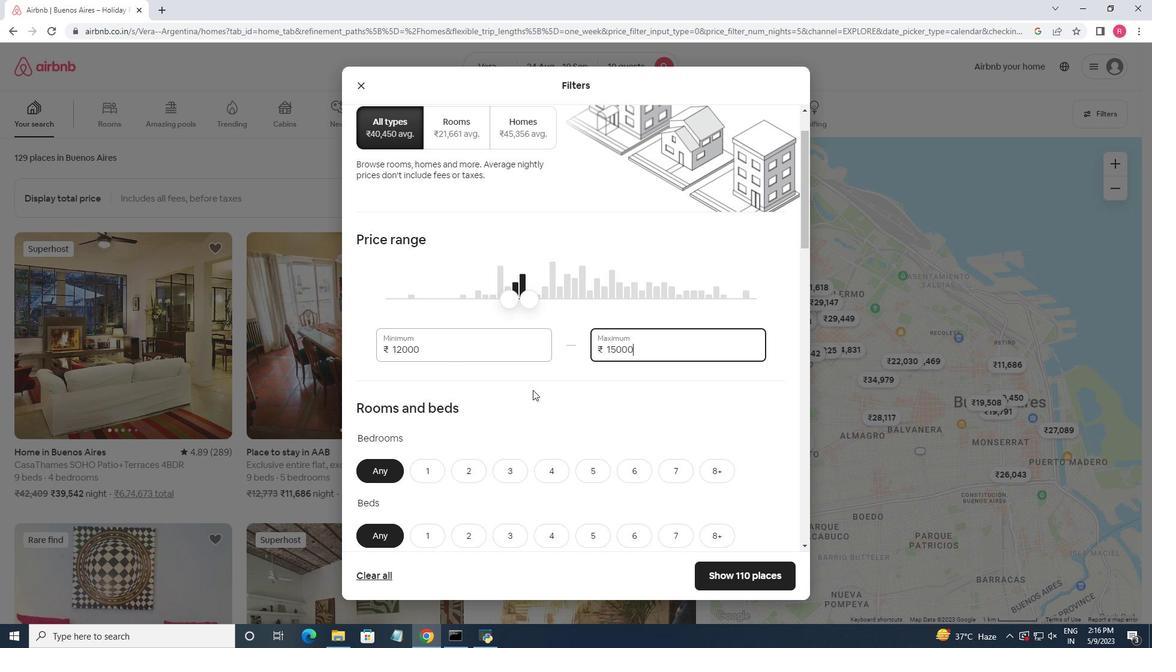 
Action: Mouse scrolled (529, 384) with delta (0, 0)
Screenshot: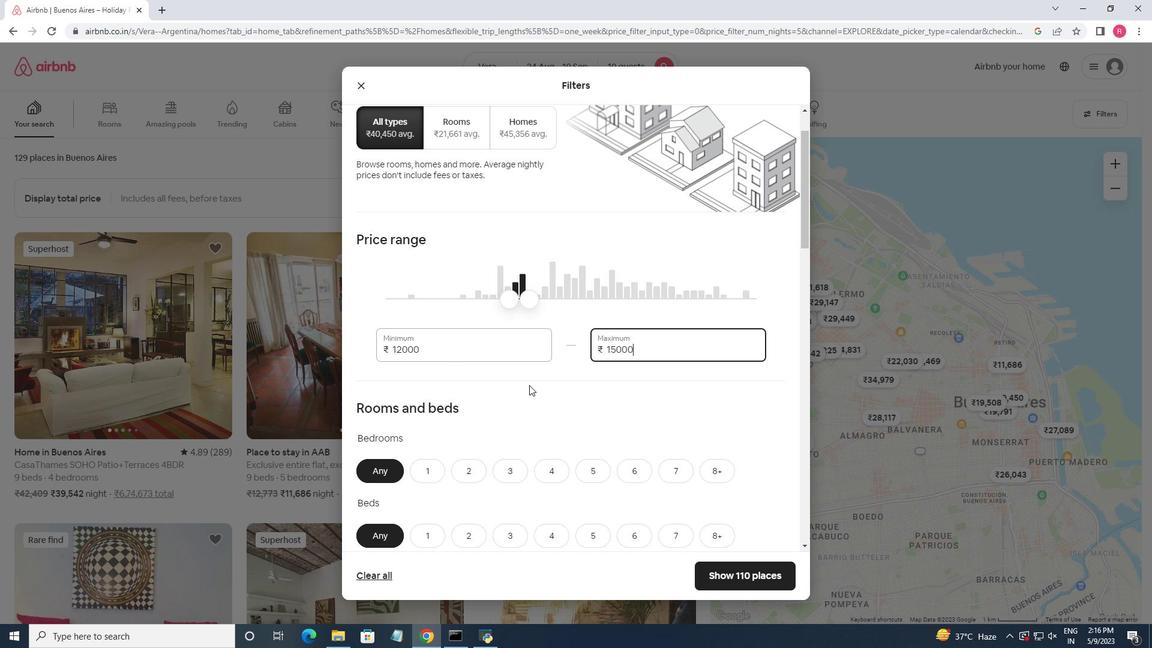
Action: Mouse scrolled (529, 384) with delta (0, 0)
Screenshot: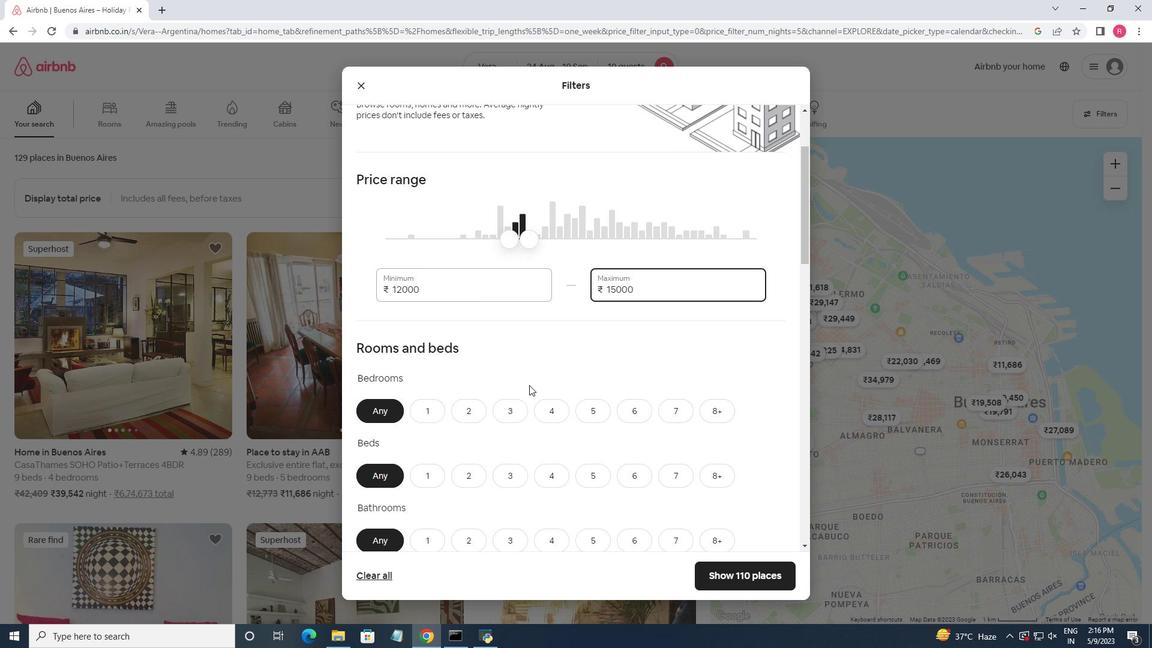 
Action: Mouse moved to (562, 352)
Screenshot: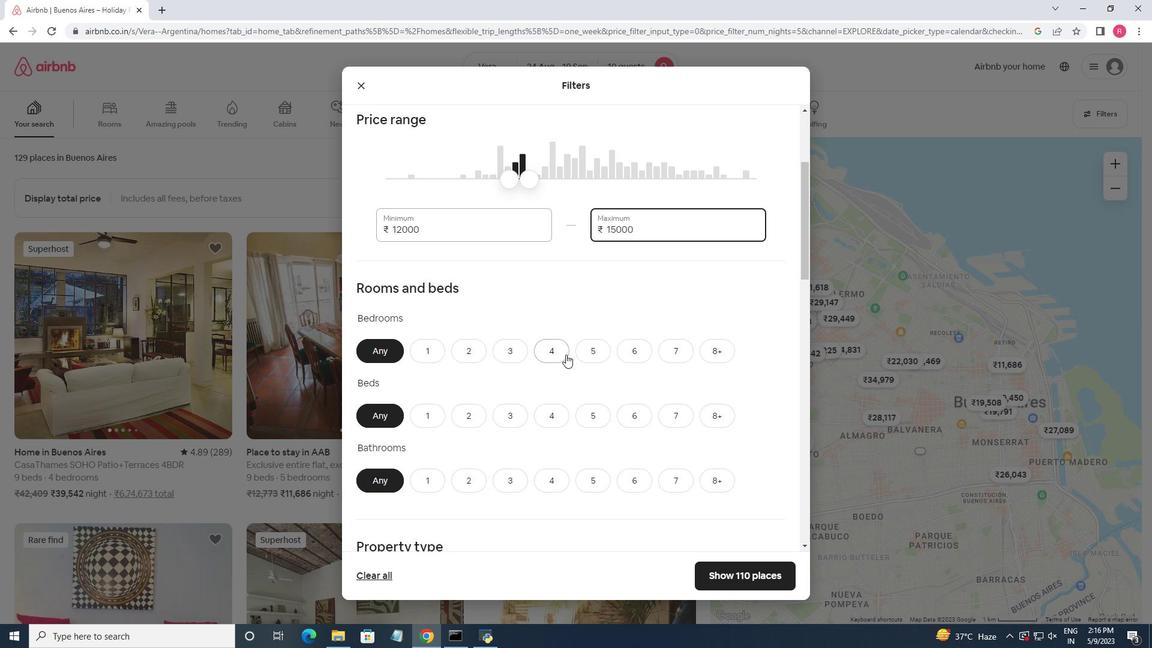 
Action: Mouse pressed left at (562, 352)
Screenshot: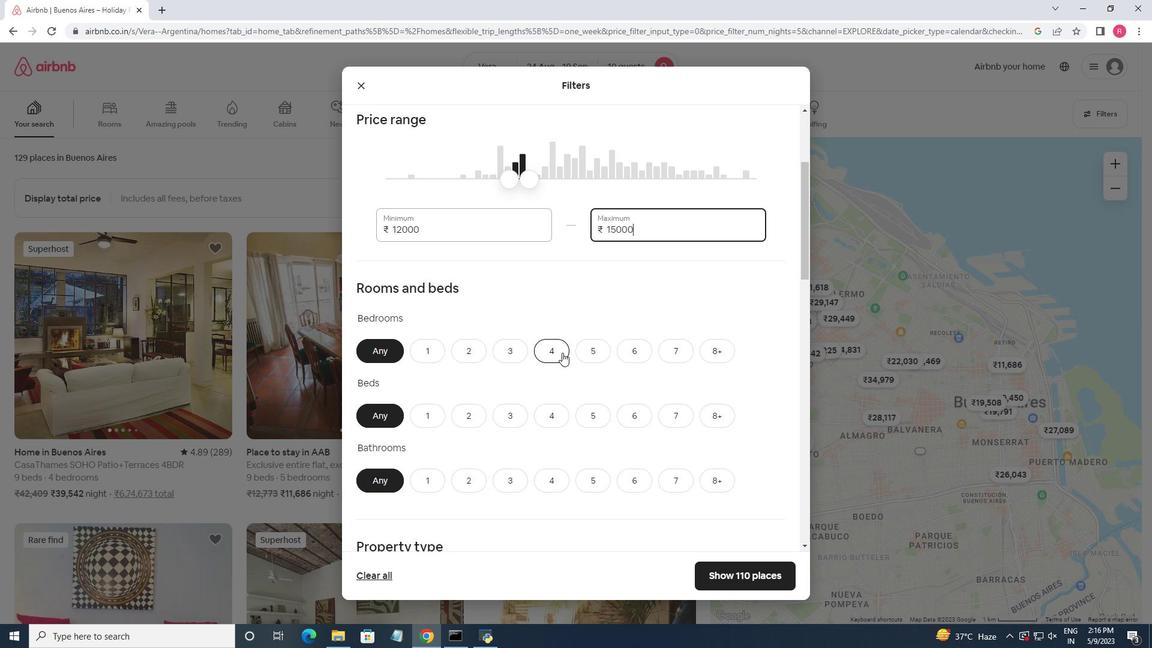 
Action: Mouse moved to (713, 417)
Screenshot: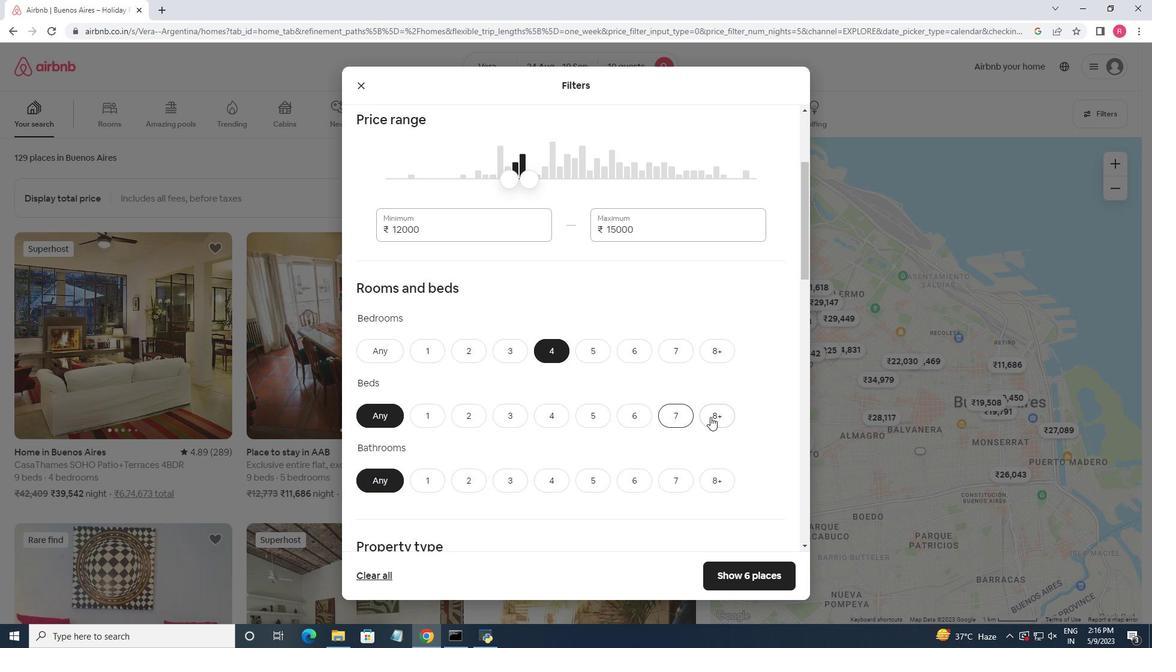 
Action: Mouse pressed left at (713, 417)
Screenshot: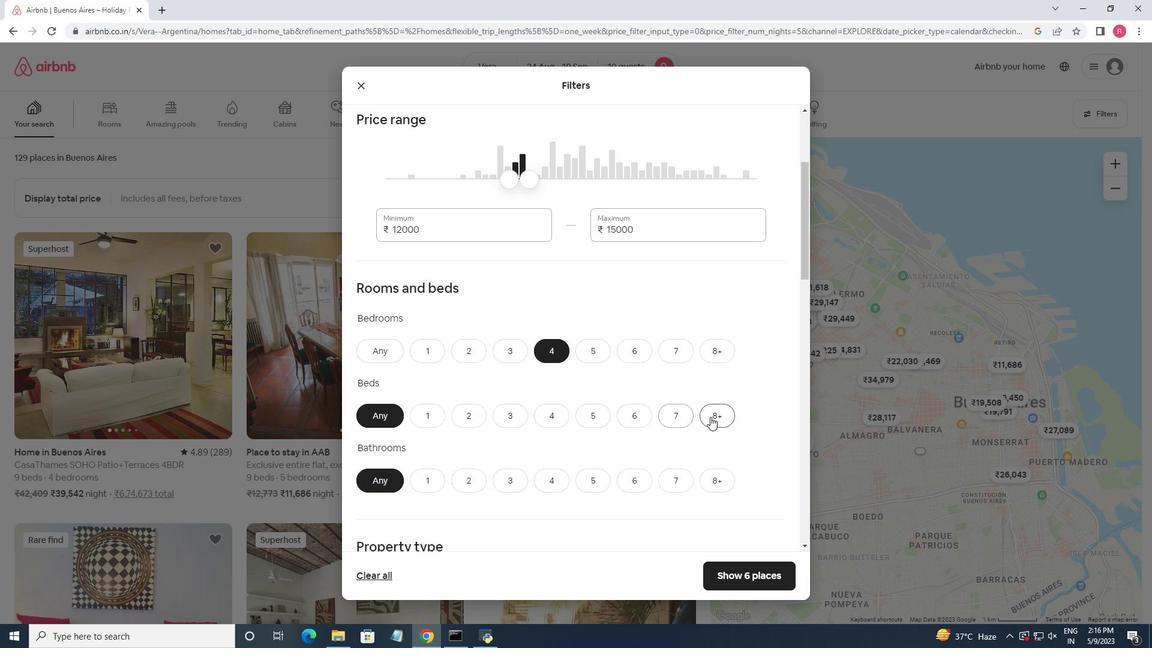 
Action: Mouse moved to (554, 486)
Screenshot: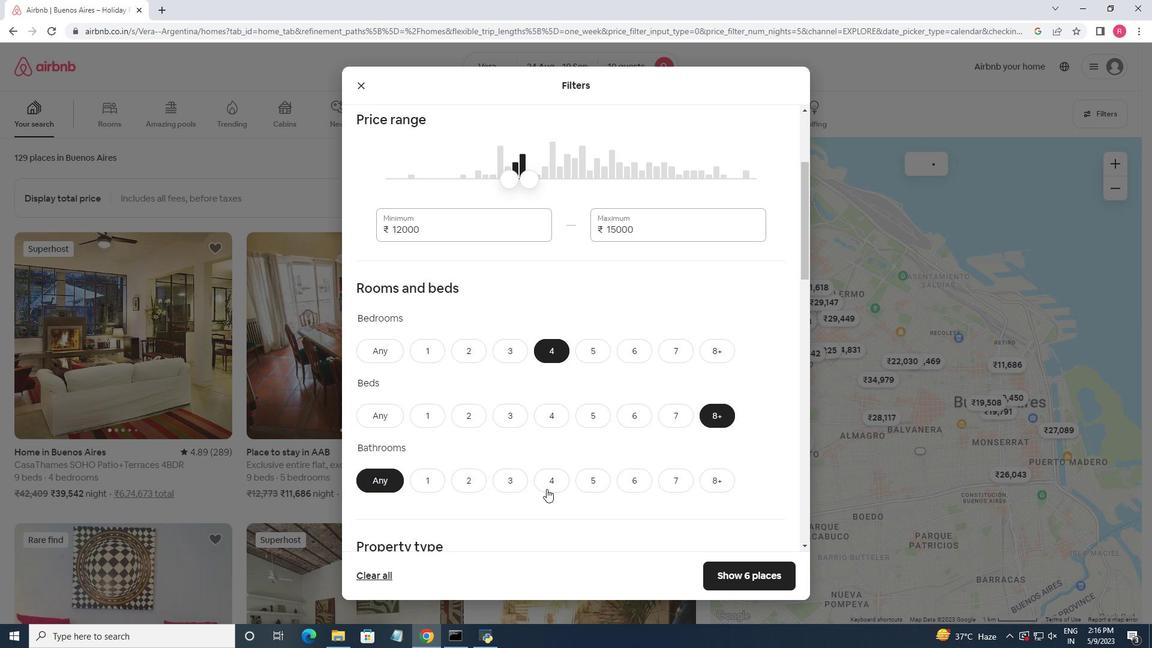 
Action: Mouse pressed left at (554, 486)
Screenshot: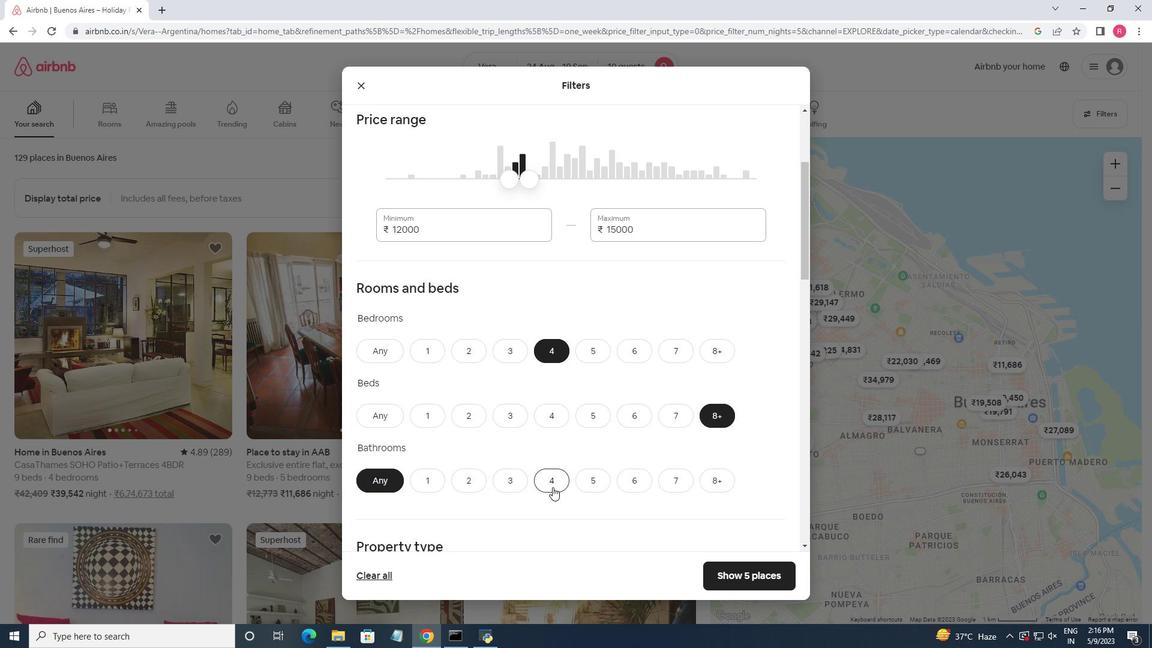 
Action: Mouse moved to (578, 330)
Screenshot: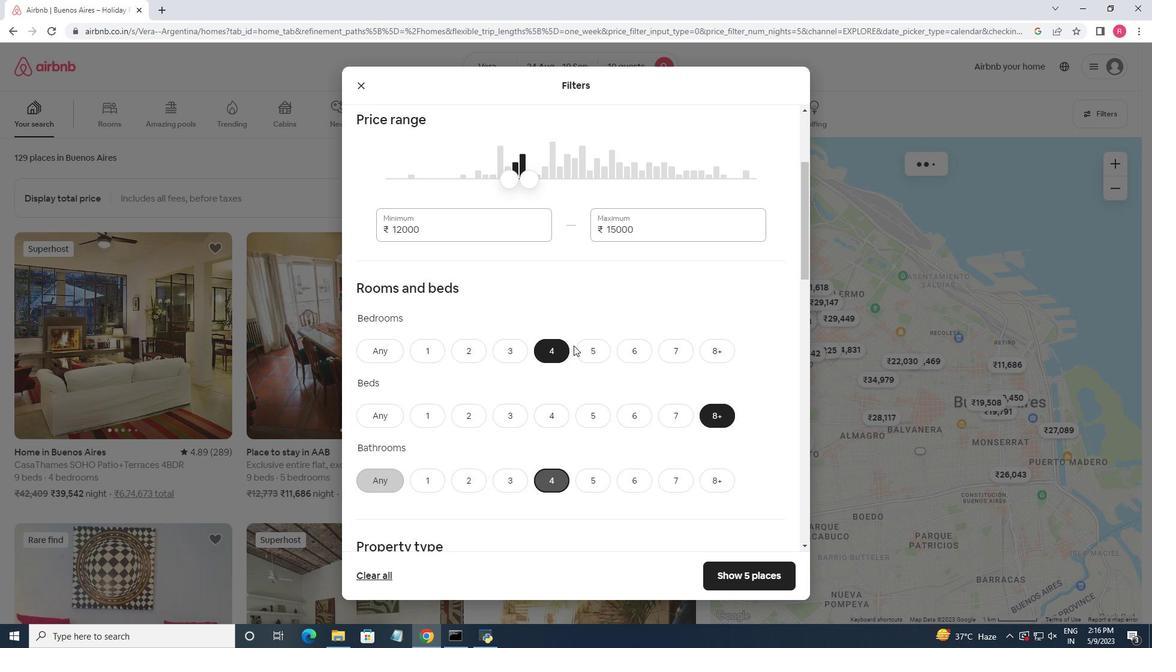 
Action: Mouse scrolled (578, 329) with delta (0, 0)
Screenshot: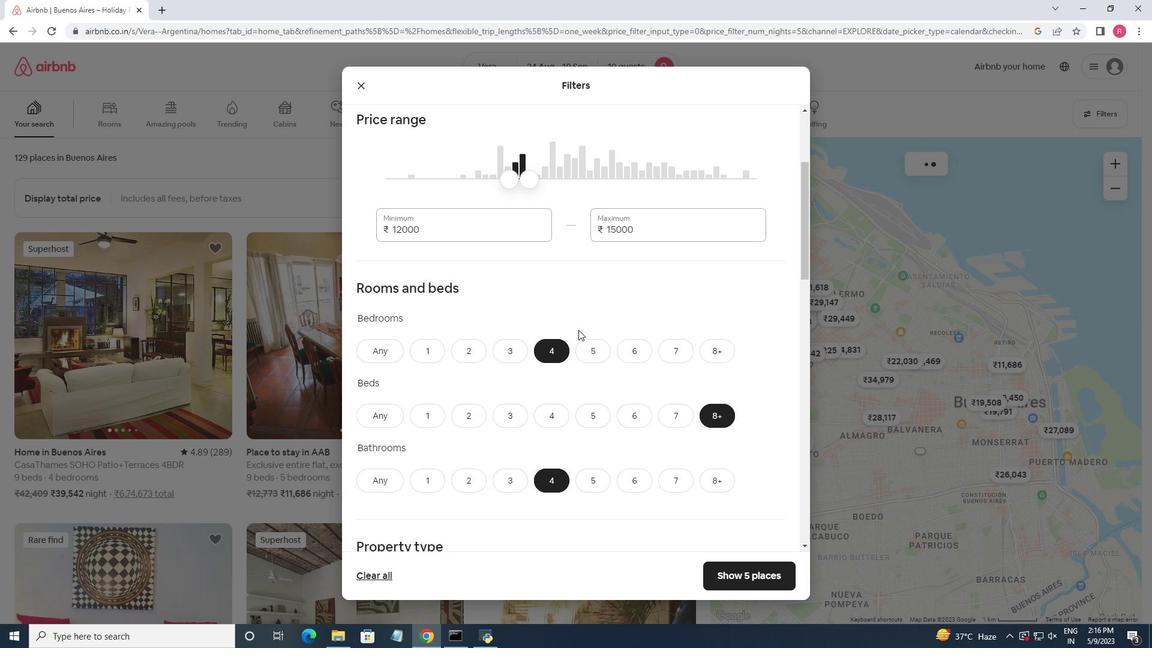 
Action: Mouse scrolled (578, 329) with delta (0, 0)
Screenshot: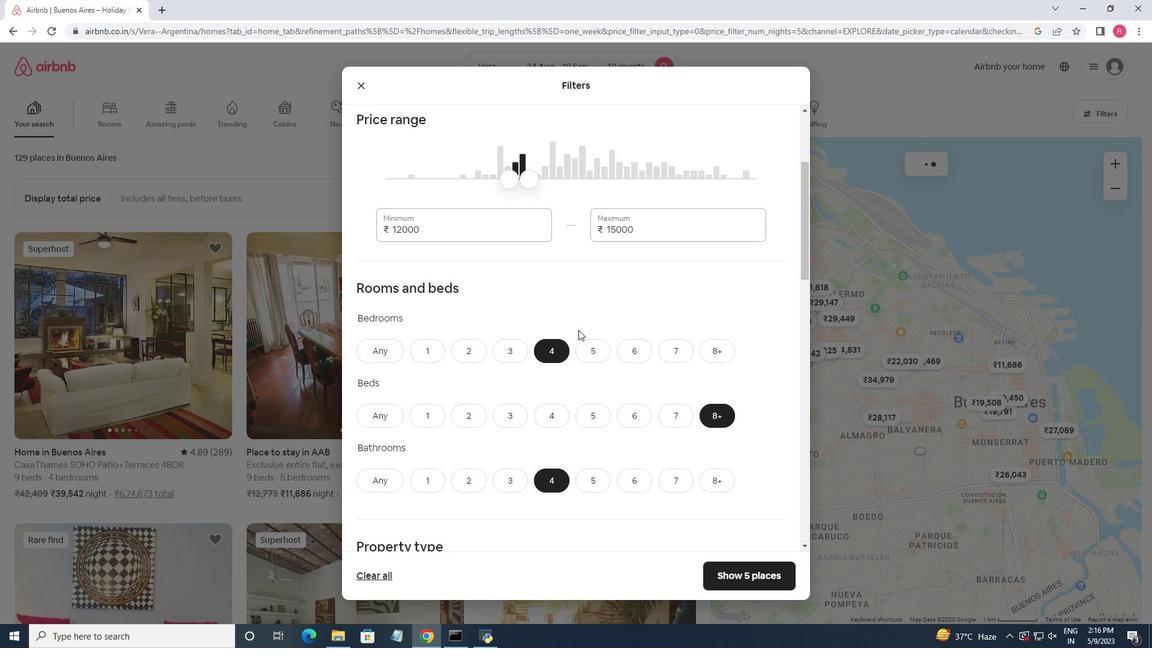 
Action: Mouse scrolled (578, 329) with delta (0, 0)
Screenshot: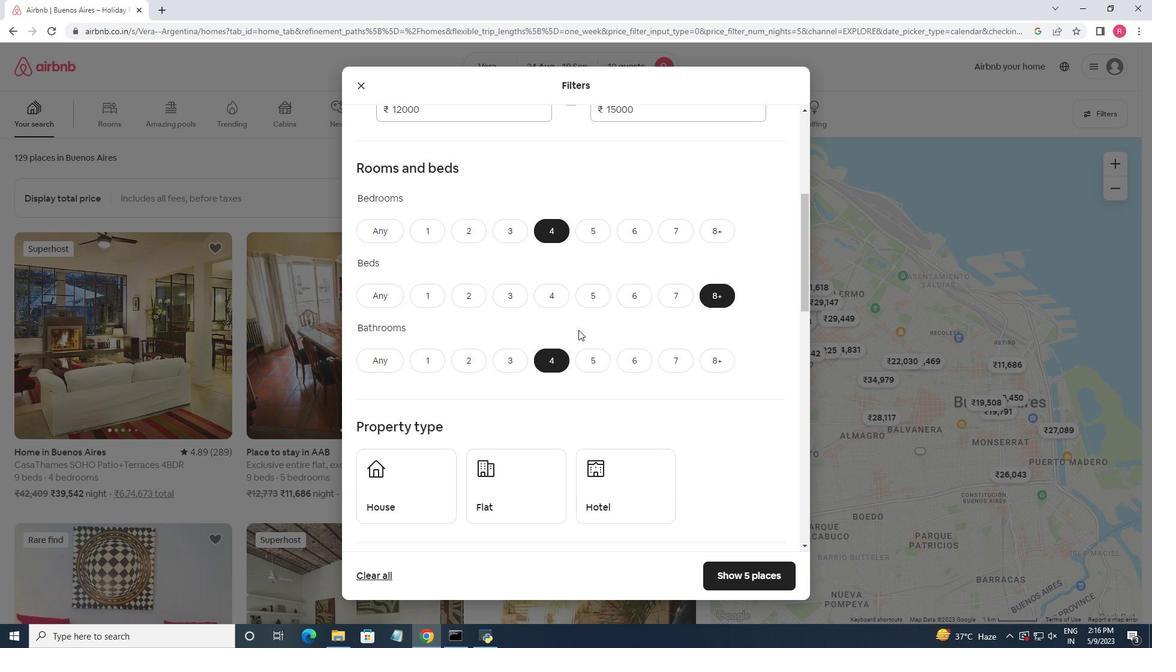 
Action: Mouse moved to (418, 423)
Screenshot: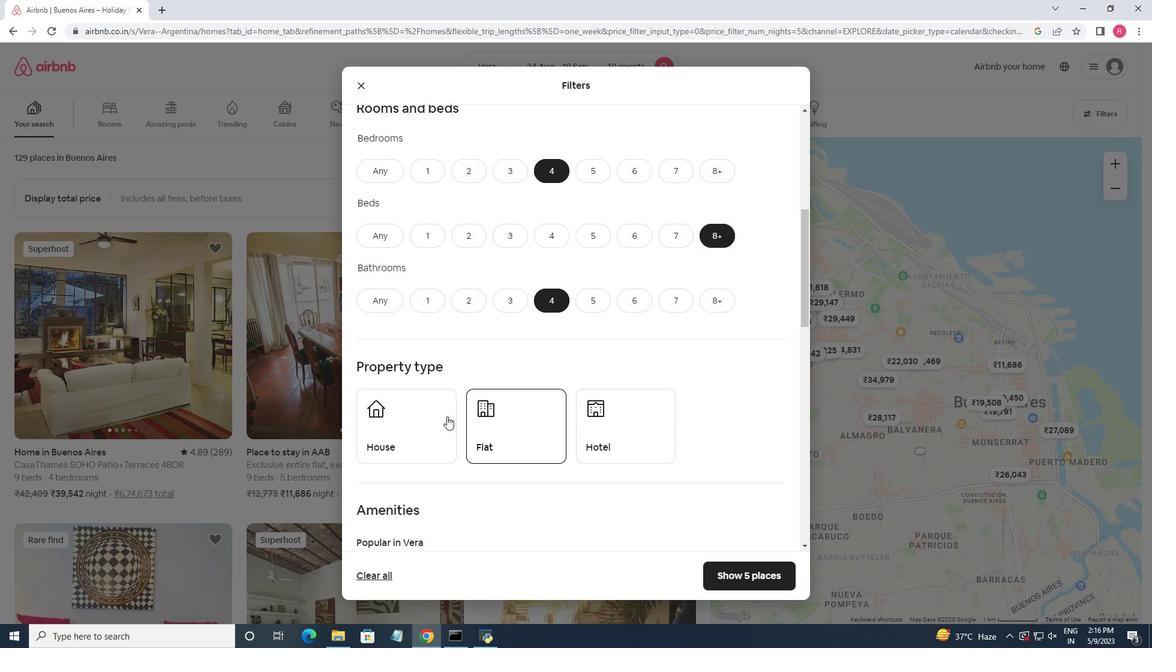 
Action: Mouse pressed left at (418, 423)
Screenshot: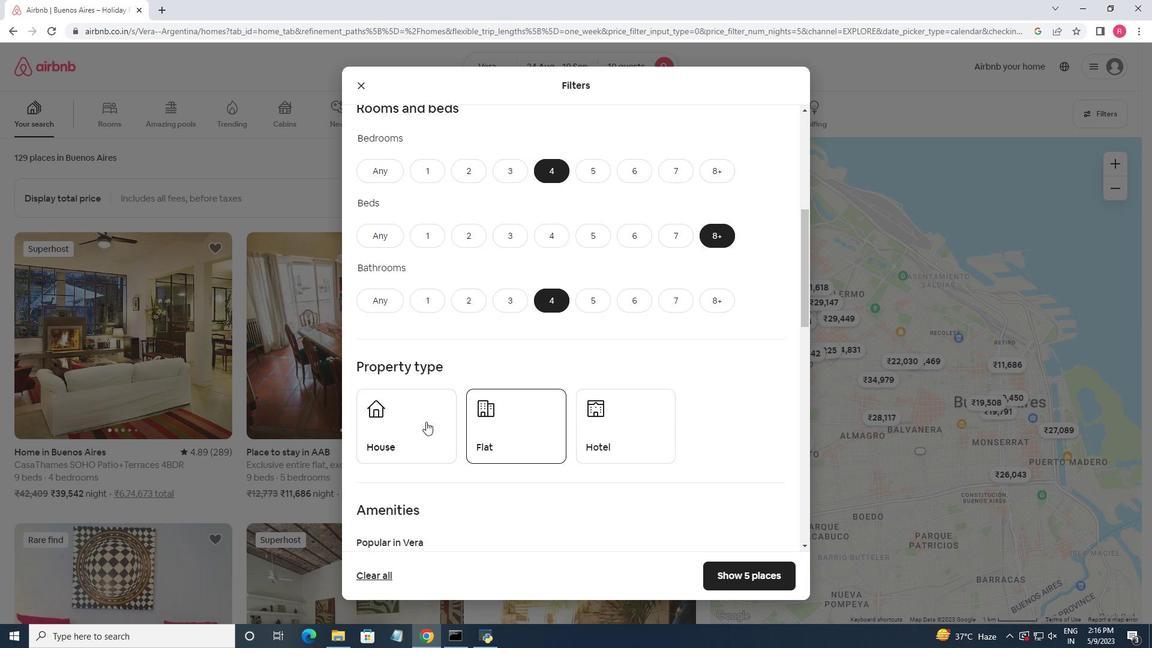 
Action: Mouse moved to (491, 423)
Screenshot: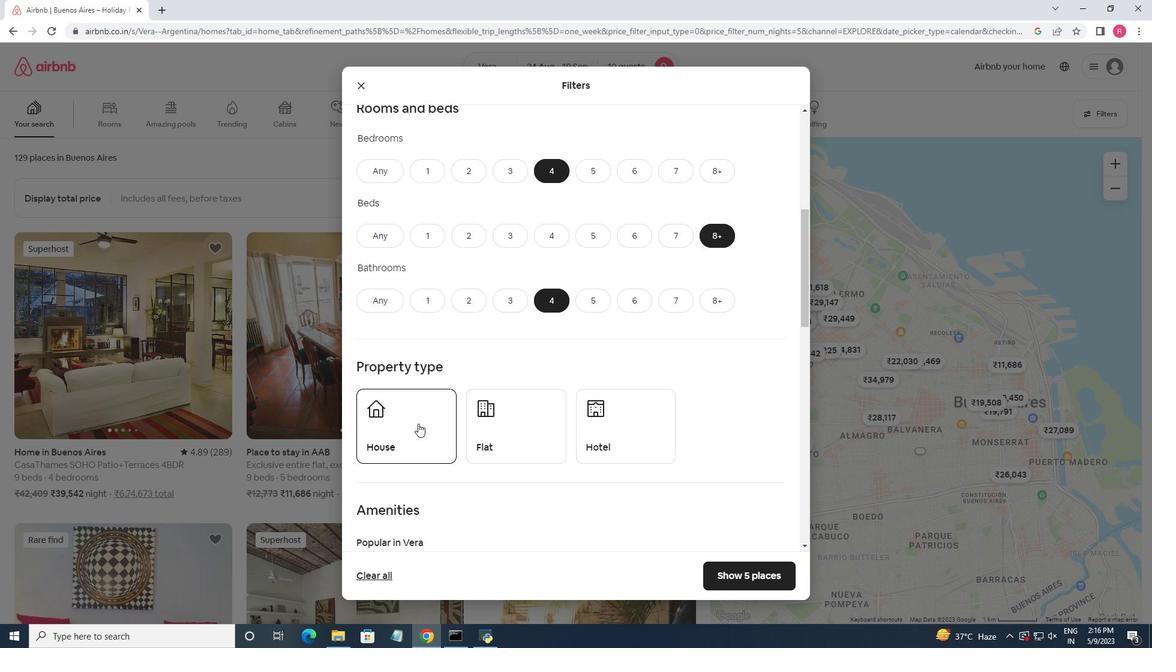 
Action: Mouse pressed left at (491, 423)
Screenshot: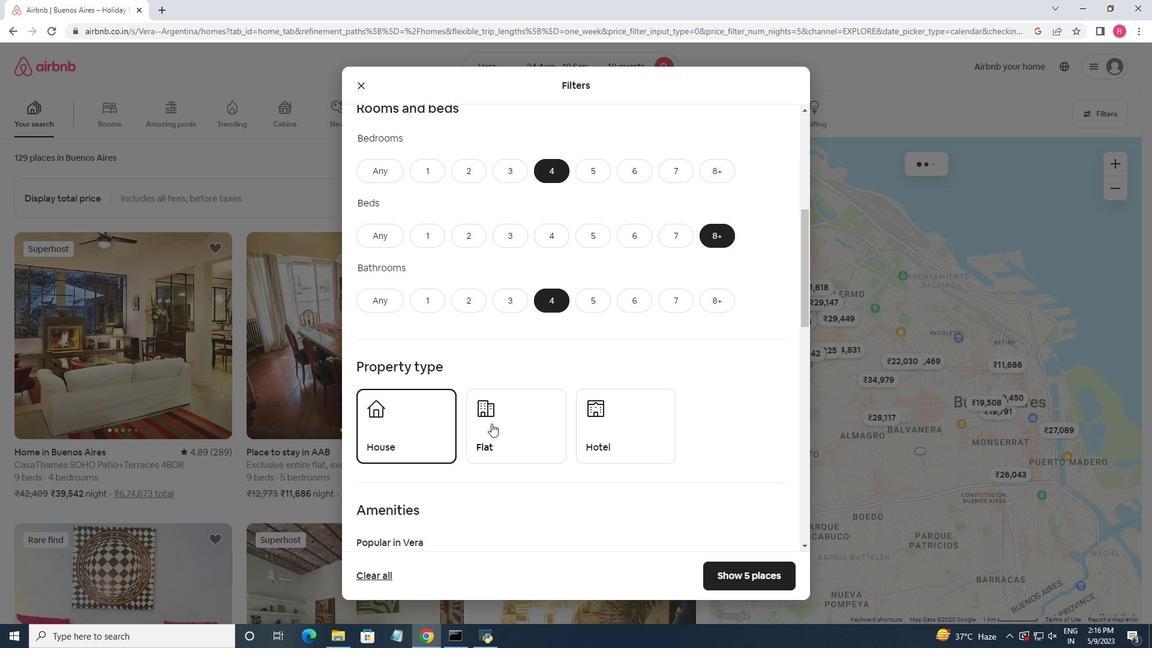 
Action: Mouse moved to (594, 379)
Screenshot: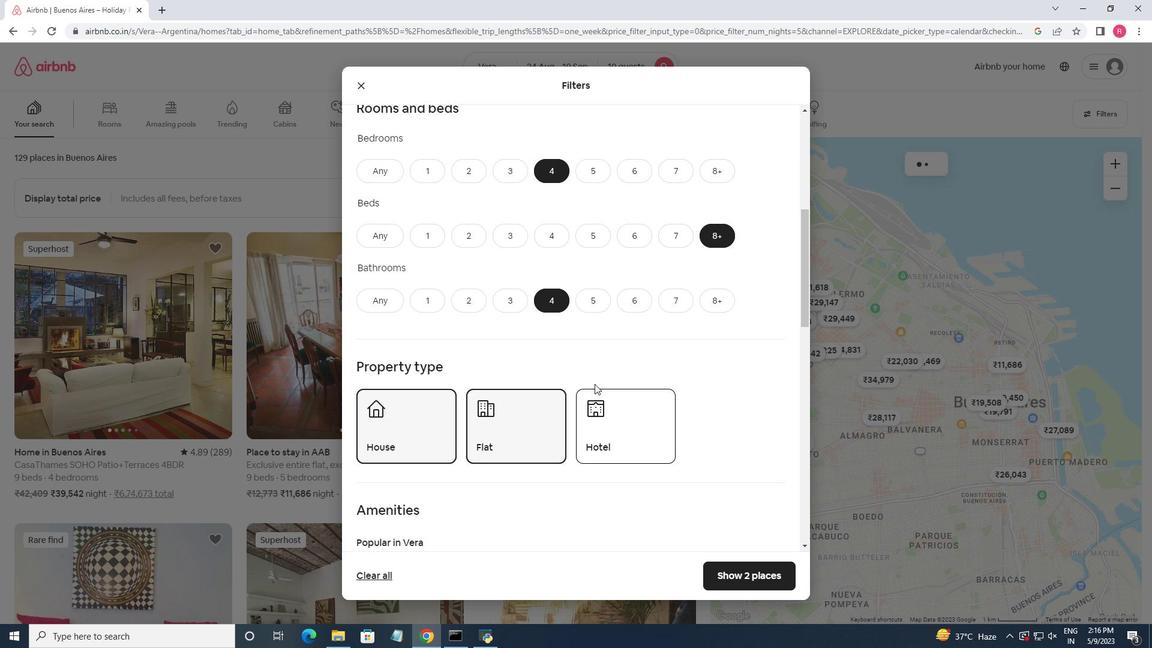 
Action: Mouse scrolled (594, 378) with delta (0, 0)
Screenshot: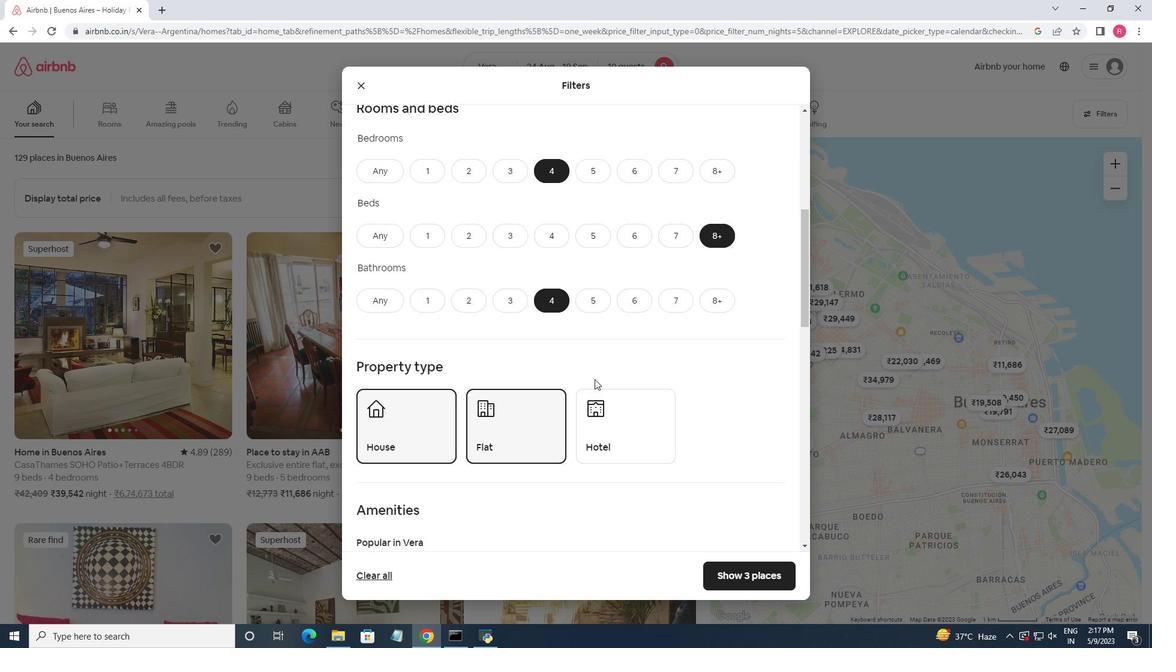 
Action: Mouse scrolled (594, 378) with delta (0, 0)
Screenshot: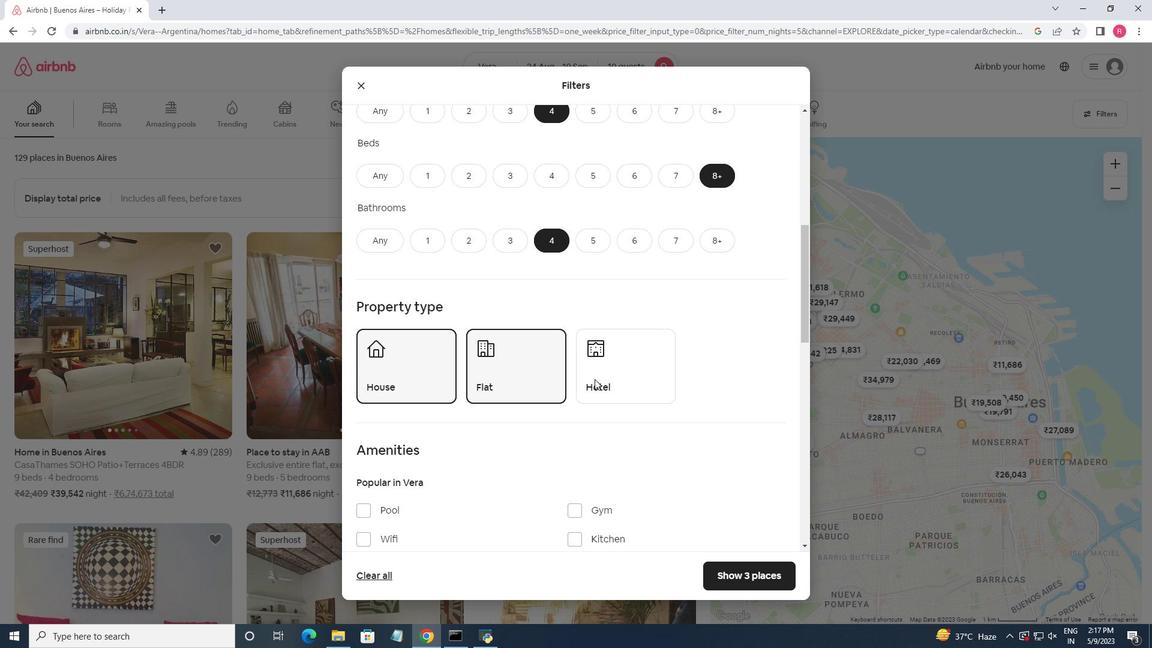 
Action: Mouse scrolled (594, 378) with delta (0, 0)
Screenshot: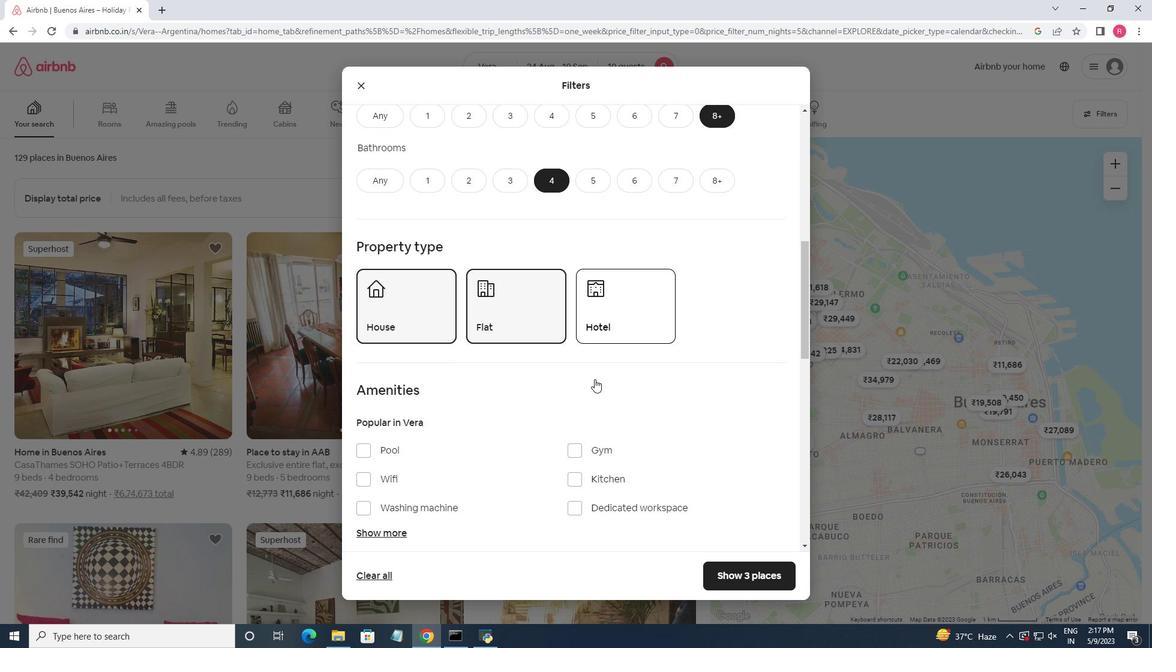 
Action: Mouse moved to (381, 467)
Screenshot: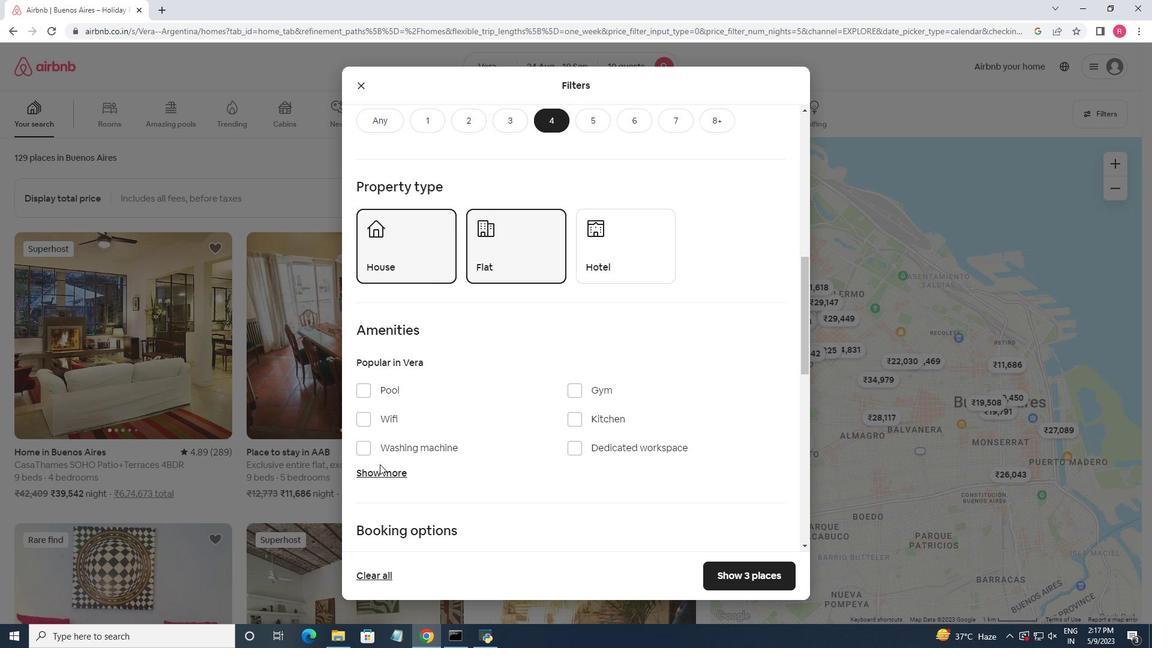 
Action: Mouse pressed left at (381, 467)
Screenshot: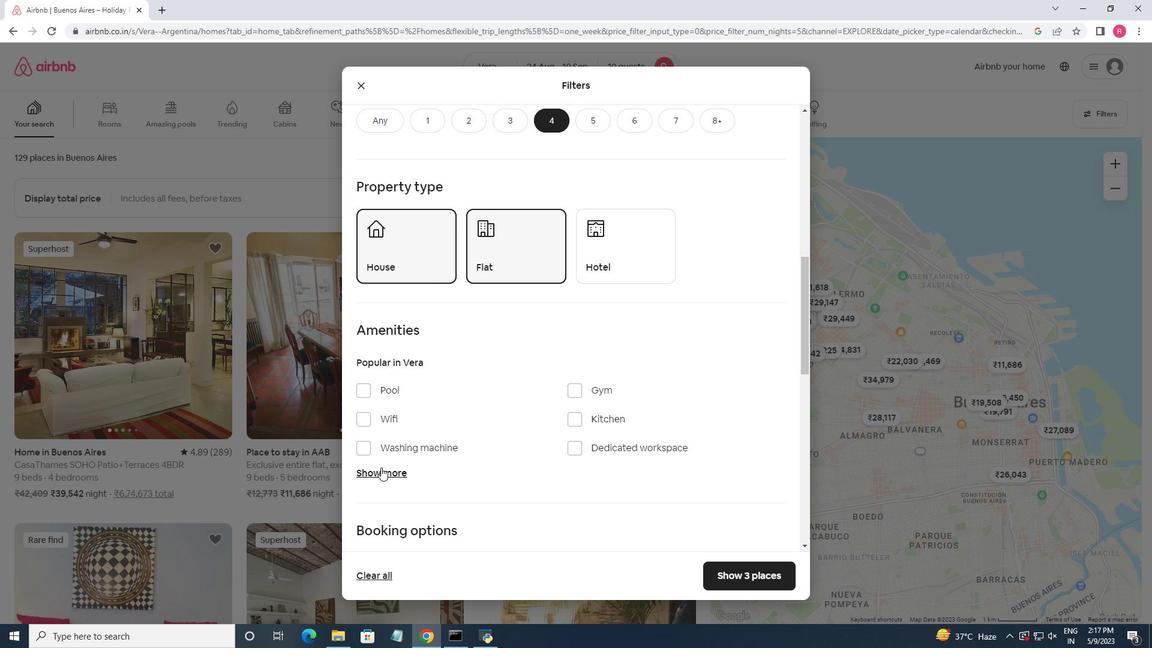 
Action: Mouse moved to (371, 421)
Screenshot: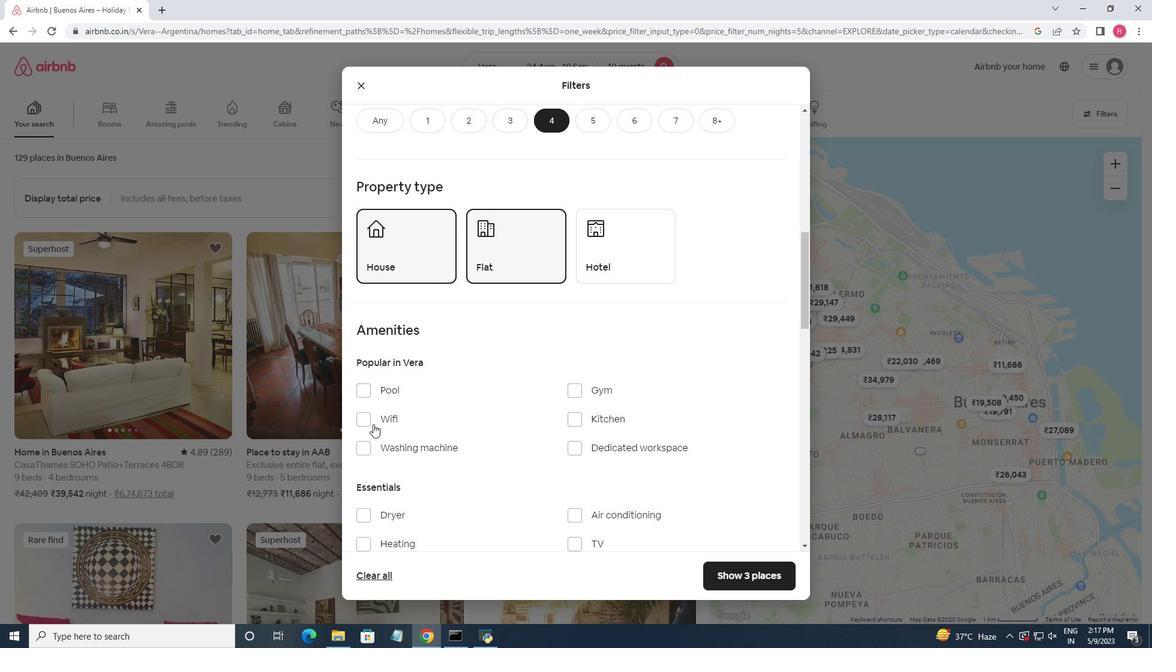 
Action: Mouse pressed left at (371, 421)
Screenshot: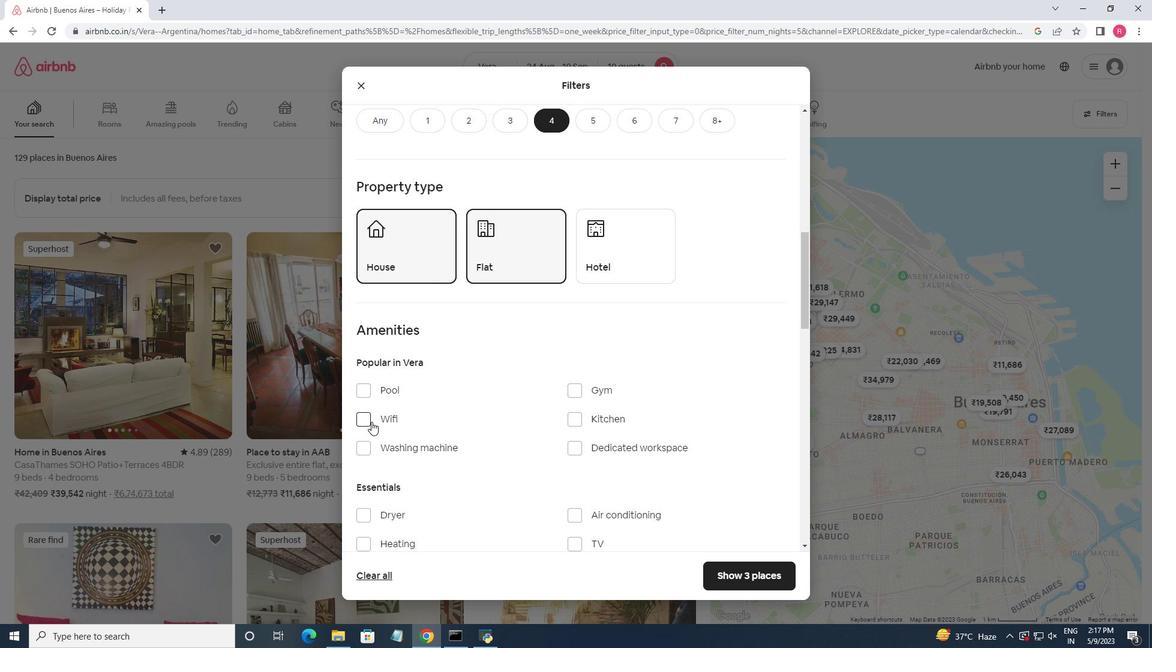 
Action: Mouse moved to (506, 412)
Screenshot: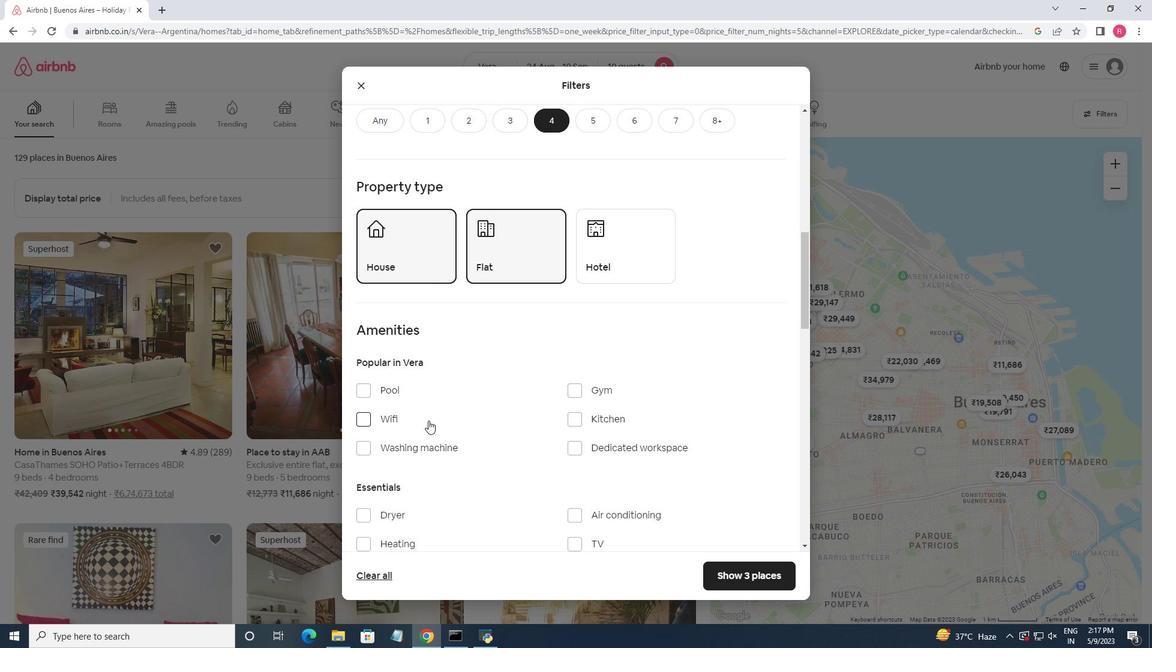
Action: Mouse scrolled (506, 412) with delta (0, 0)
Screenshot: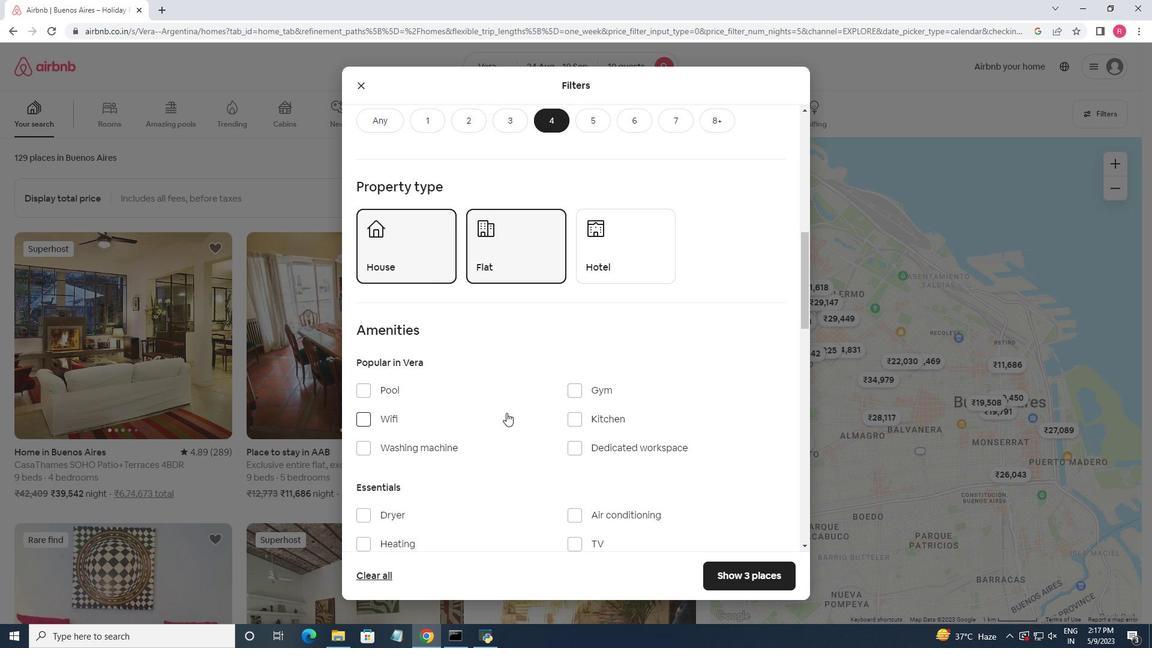 
Action: Mouse scrolled (506, 412) with delta (0, 0)
Screenshot: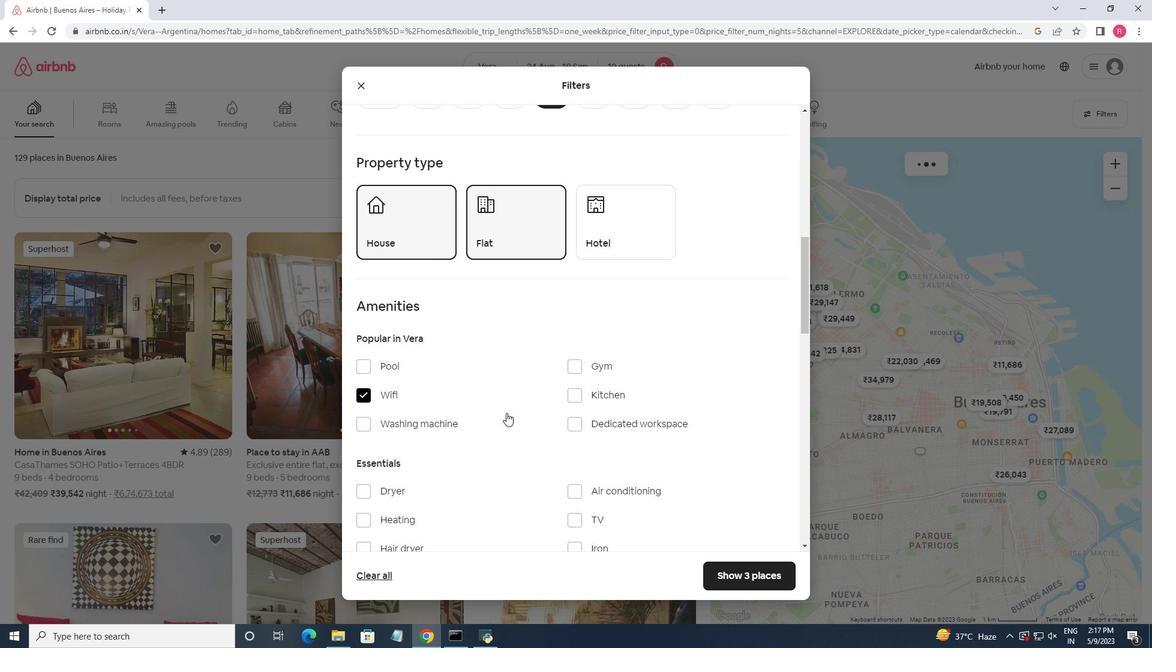 
Action: Mouse moved to (507, 412)
Screenshot: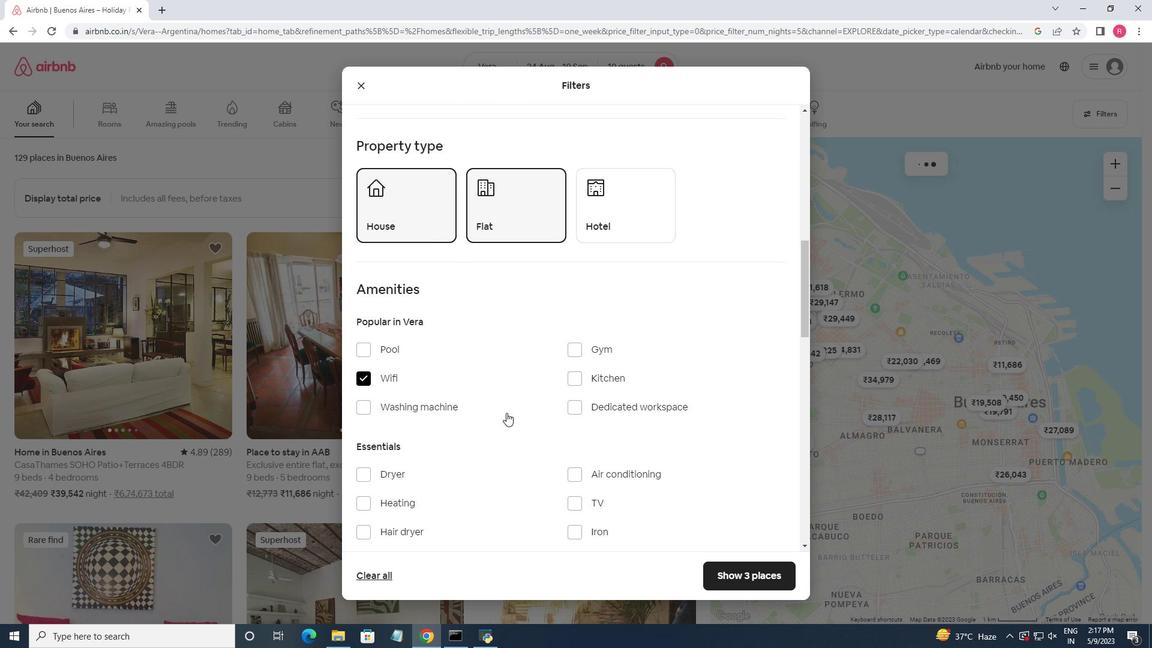
Action: Mouse scrolled (507, 411) with delta (0, 0)
Screenshot: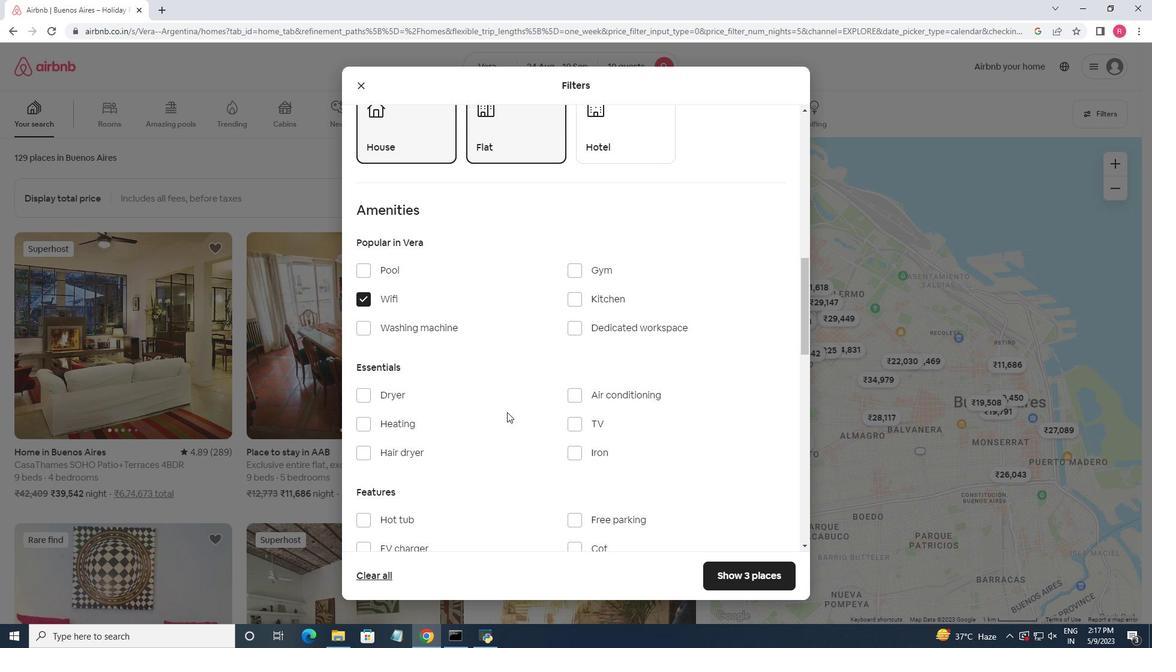 
Action: Mouse moved to (579, 364)
Screenshot: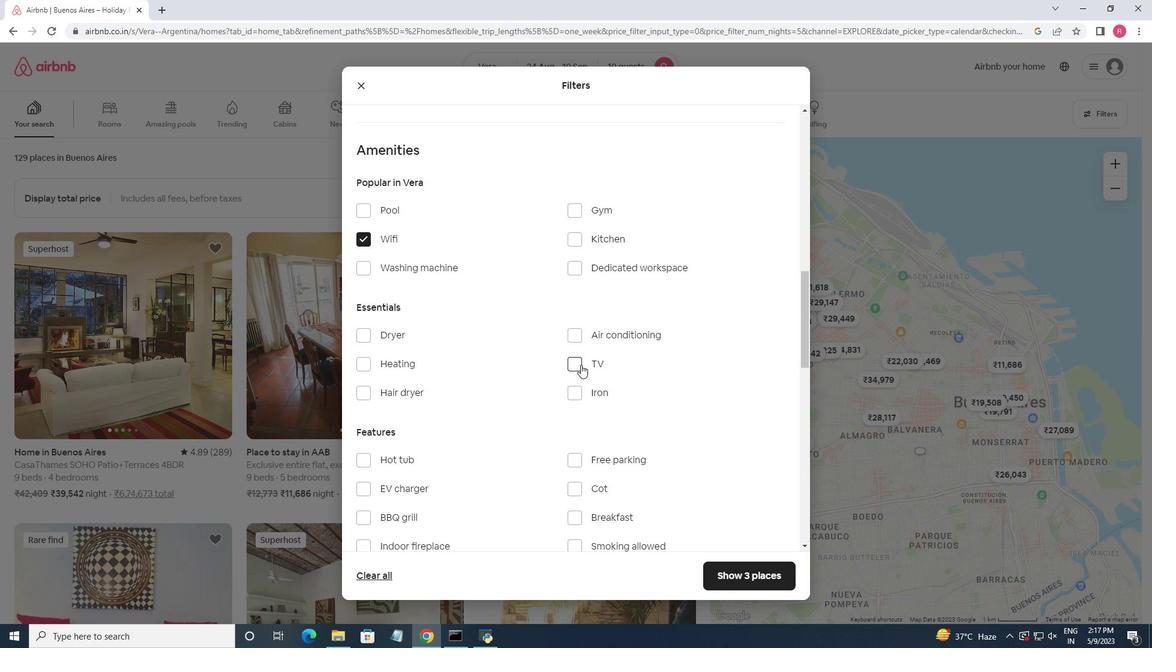
Action: Mouse pressed left at (579, 364)
Screenshot: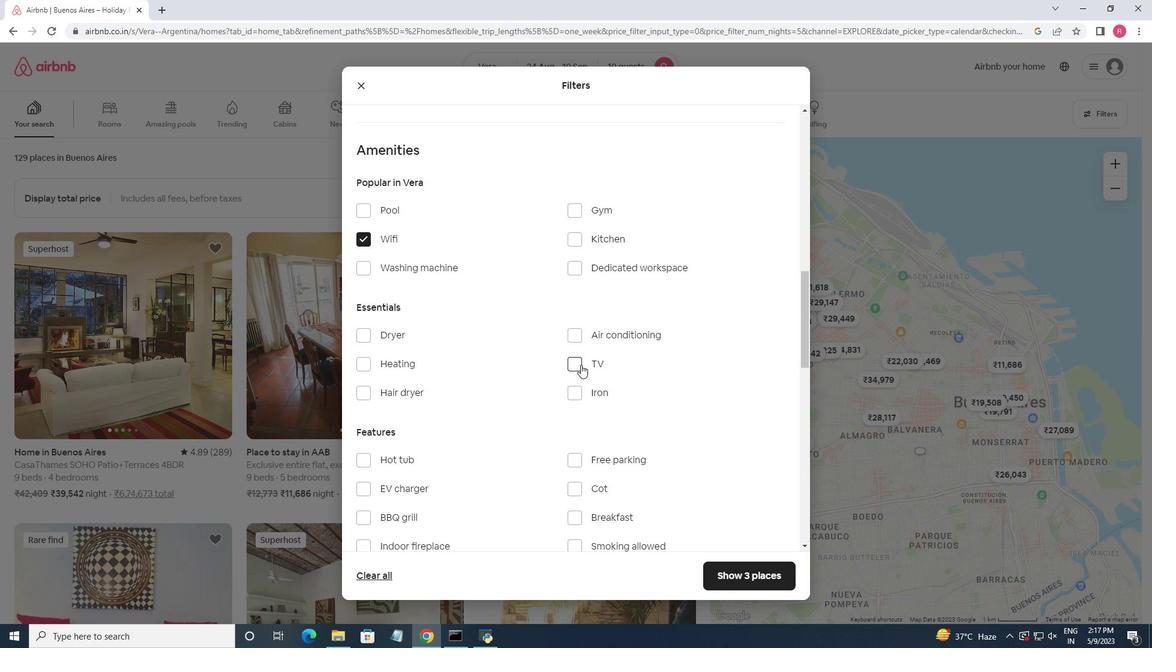 
Action: Mouse moved to (509, 357)
Screenshot: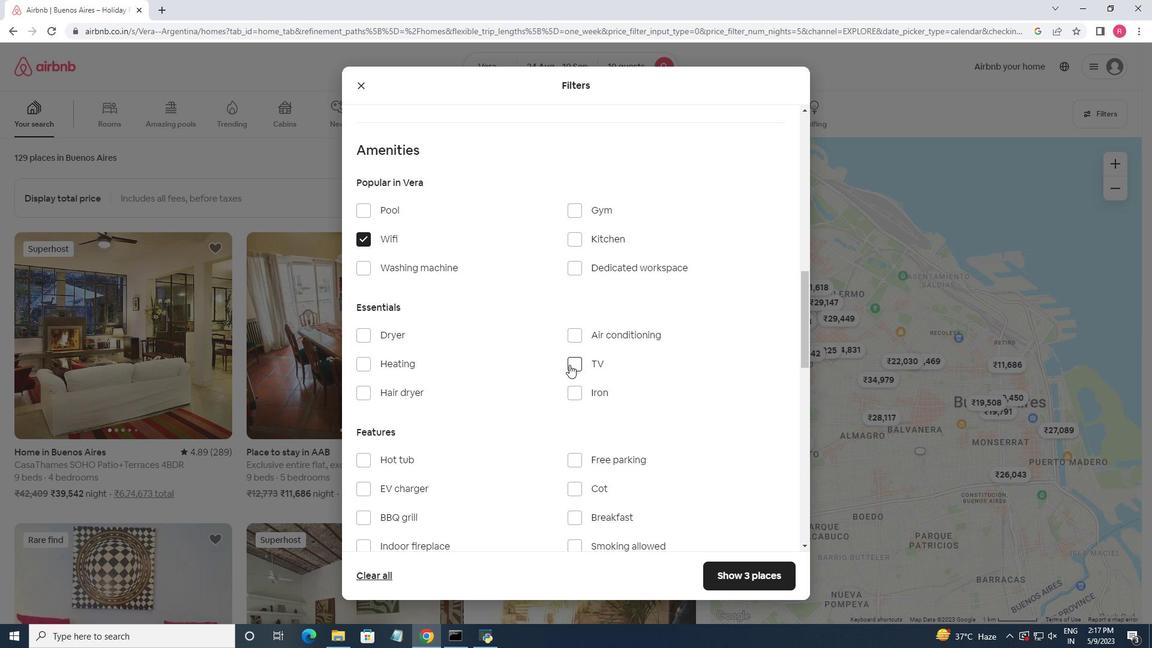 
Action: Mouse scrolled (509, 357) with delta (0, 0)
Screenshot: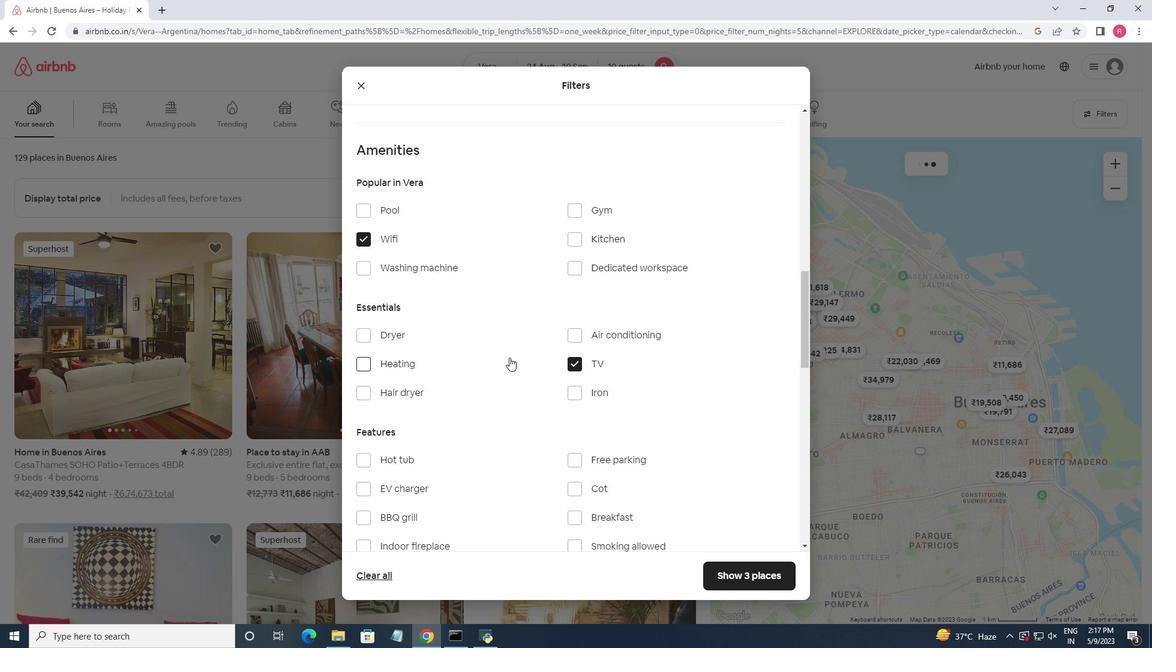
Action: Mouse scrolled (509, 357) with delta (0, 0)
Screenshot: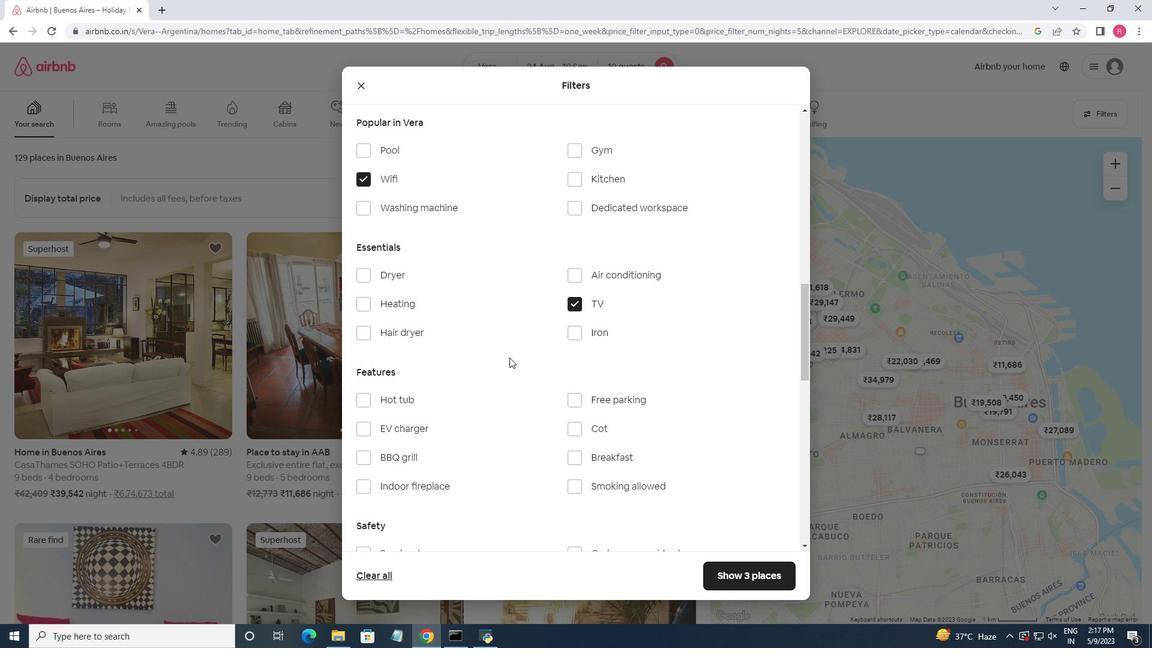 
Action: Mouse moved to (578, 341)
Screenshot: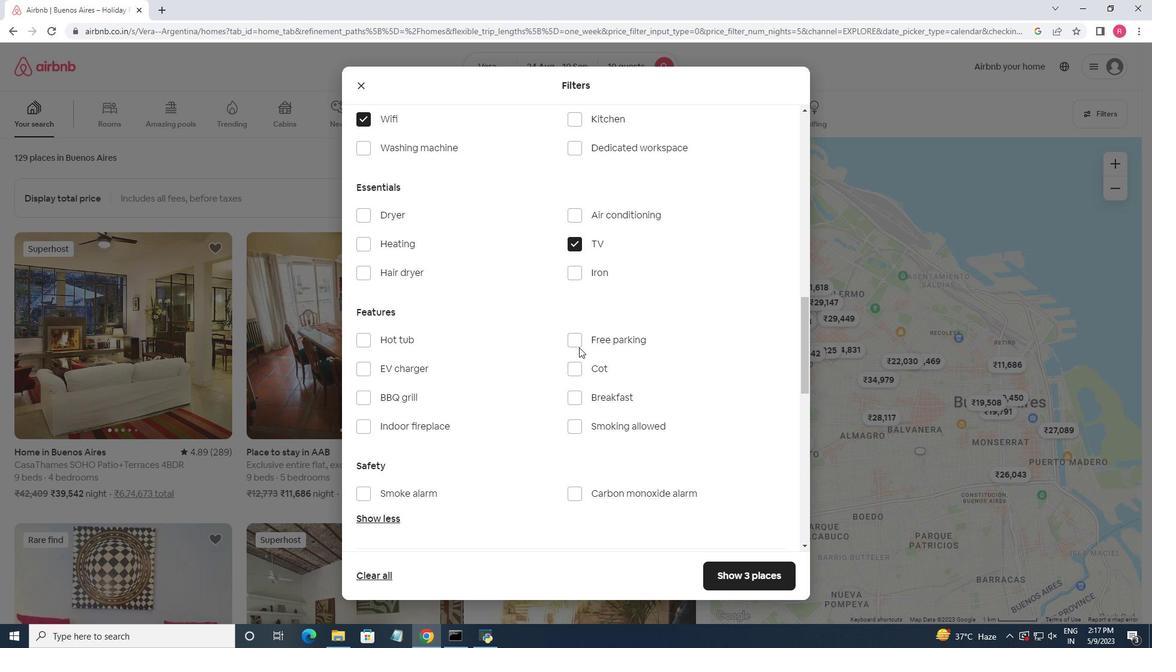 
Action: Mouse pressed left at (578, 341)
Screenshot: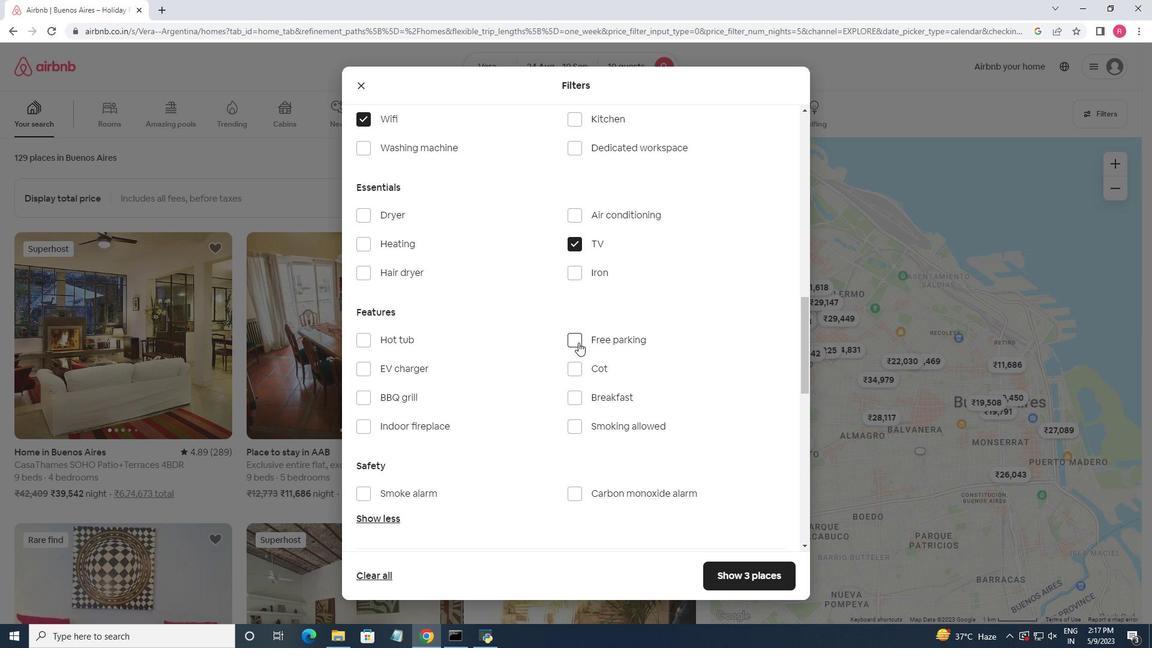
Action: Mouse moved to (520, 358)
Screenshot: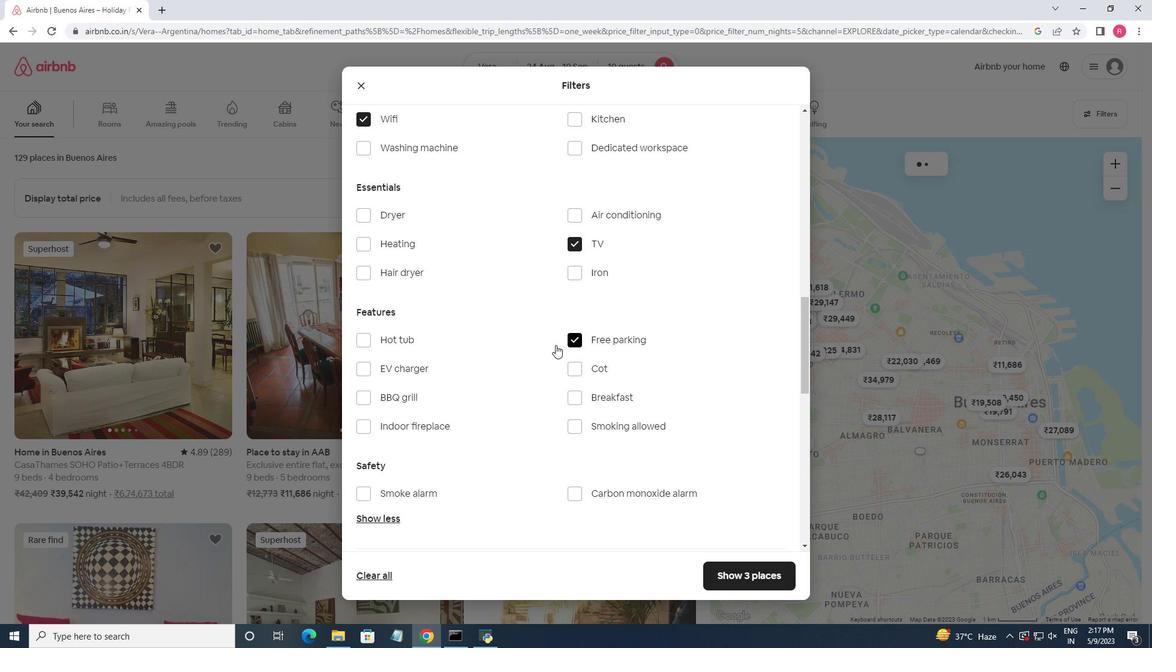 
Action: Mouse scrolled (520, 358) with delta (0, 0)
Screenshot: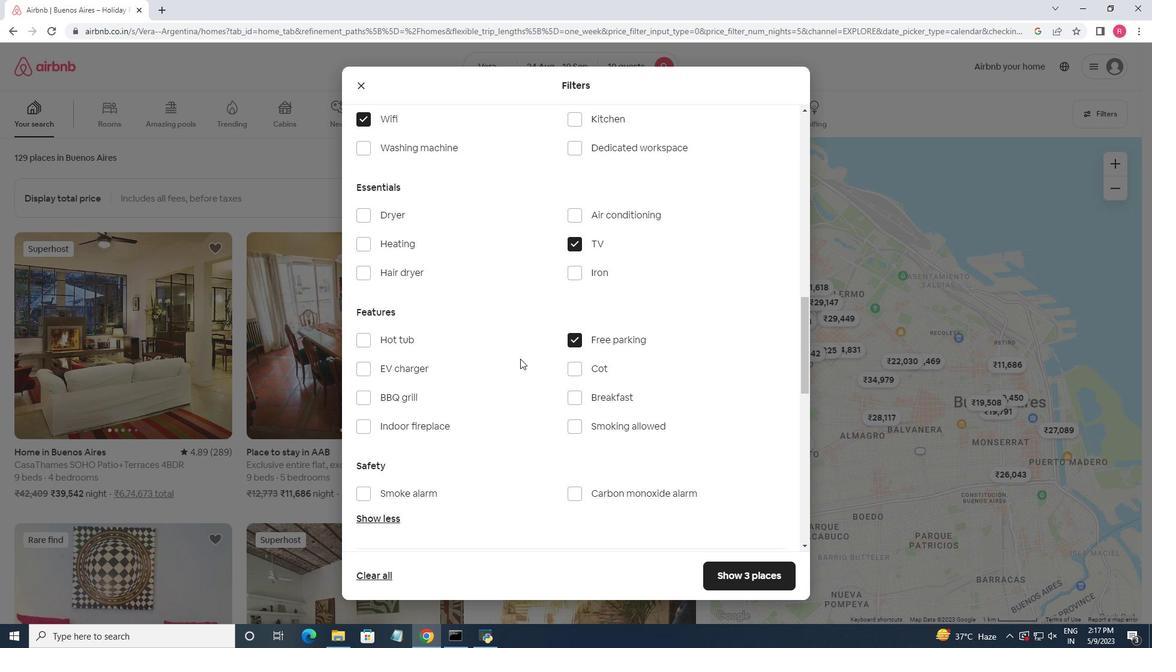 
Action: Mouse moved to (451, 420)
Screenshot: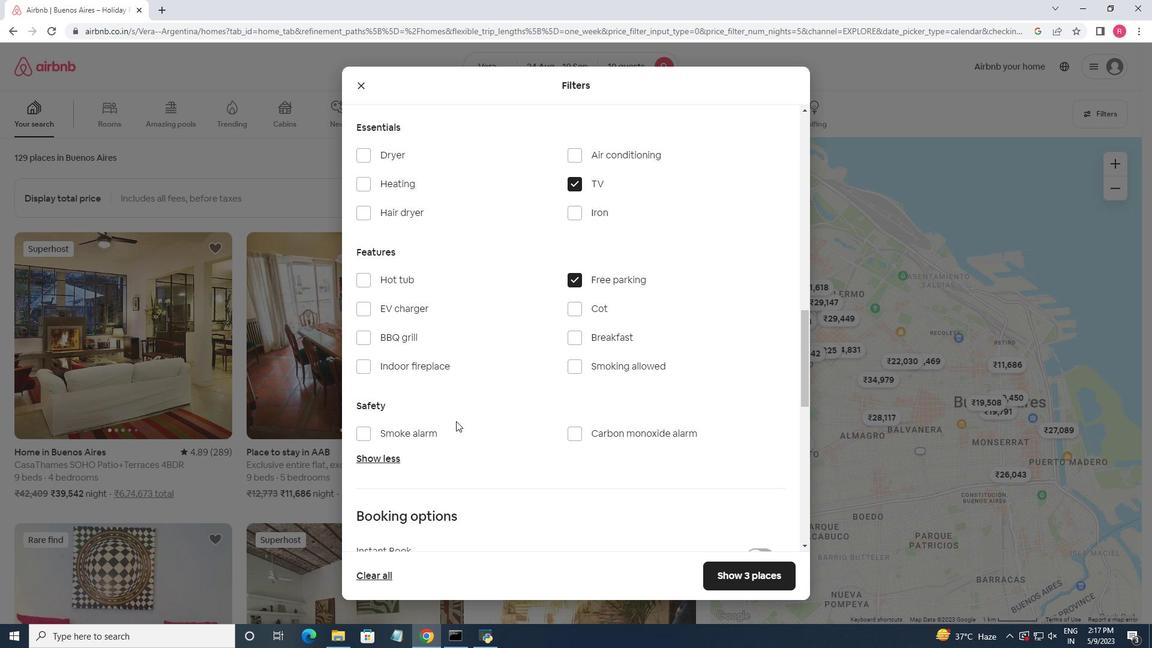 
Action: Mouse scrolled (451, 420) with delta (0, 0)
Screenshot: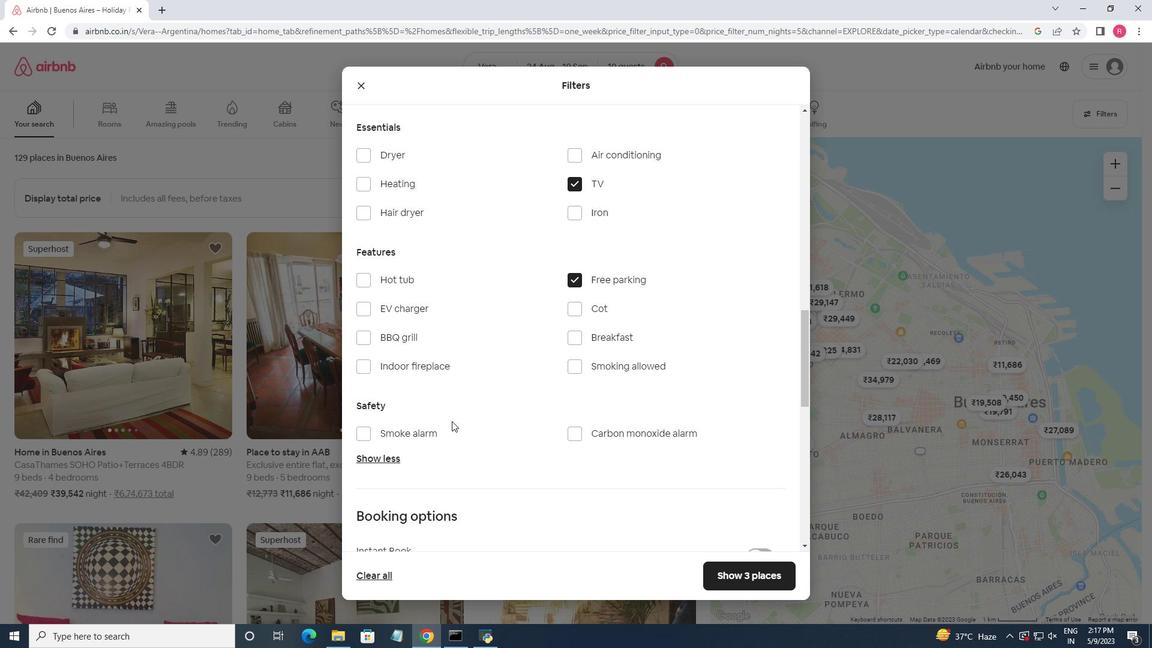 
Action: Mouse moved to (458, 201)
Screenshot: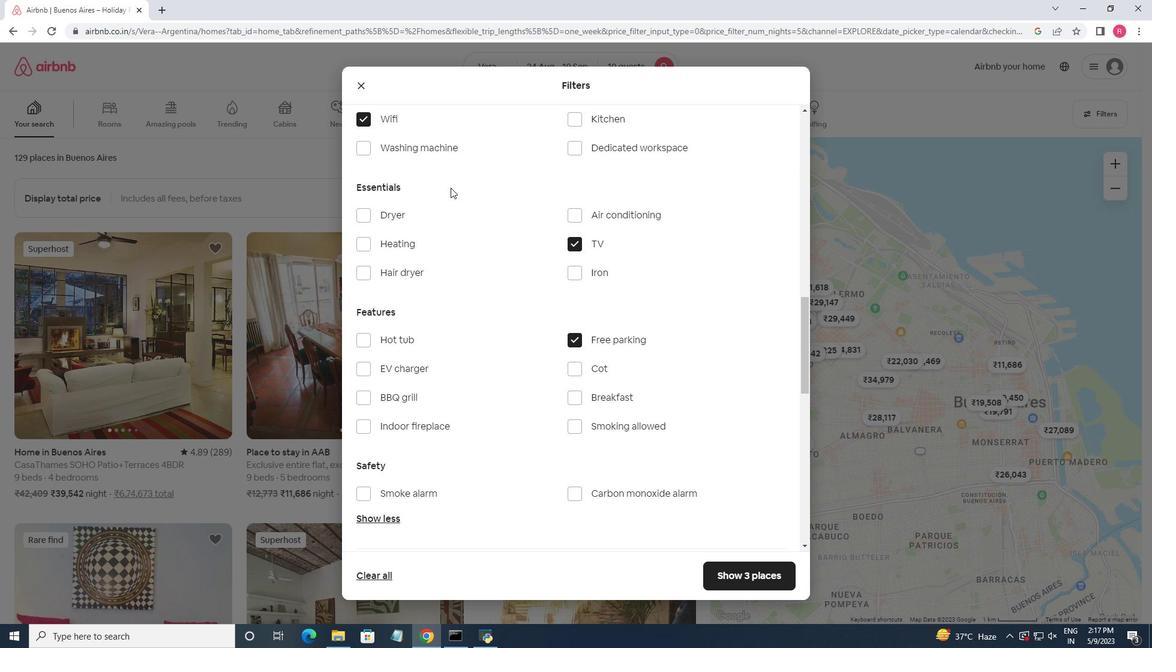 
Action: Mouse scrolled (458, 202) with delta (0, 0)
Screenshot: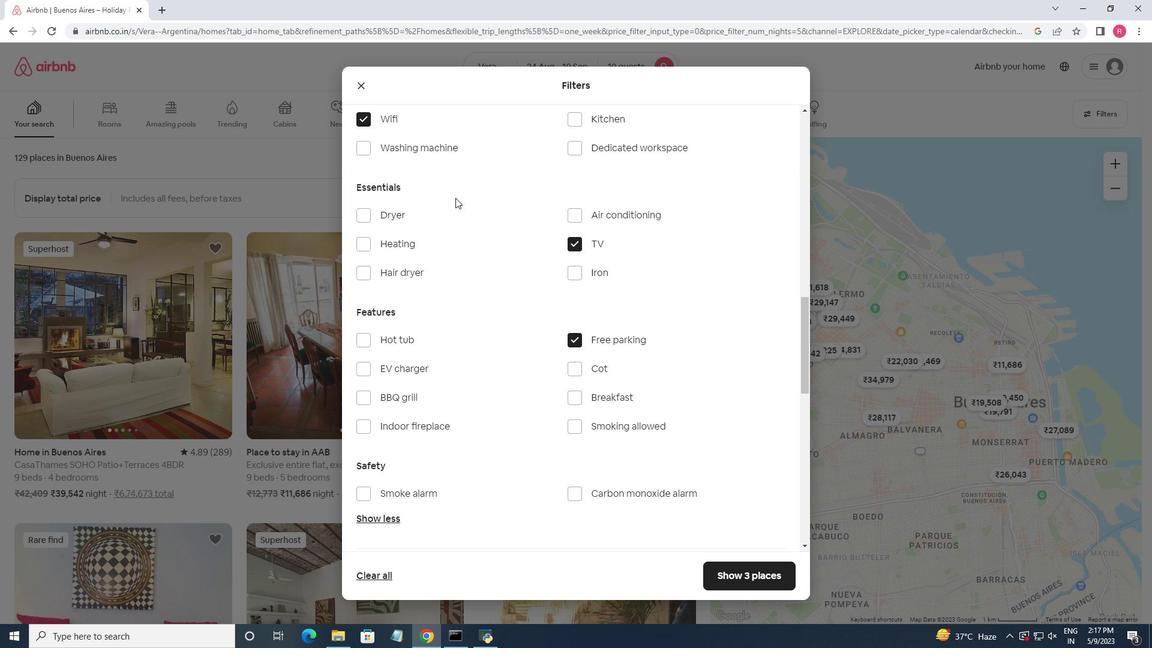 
Action: Mouse scrolled (458, 202) with delta (0, 0)
Screenshot: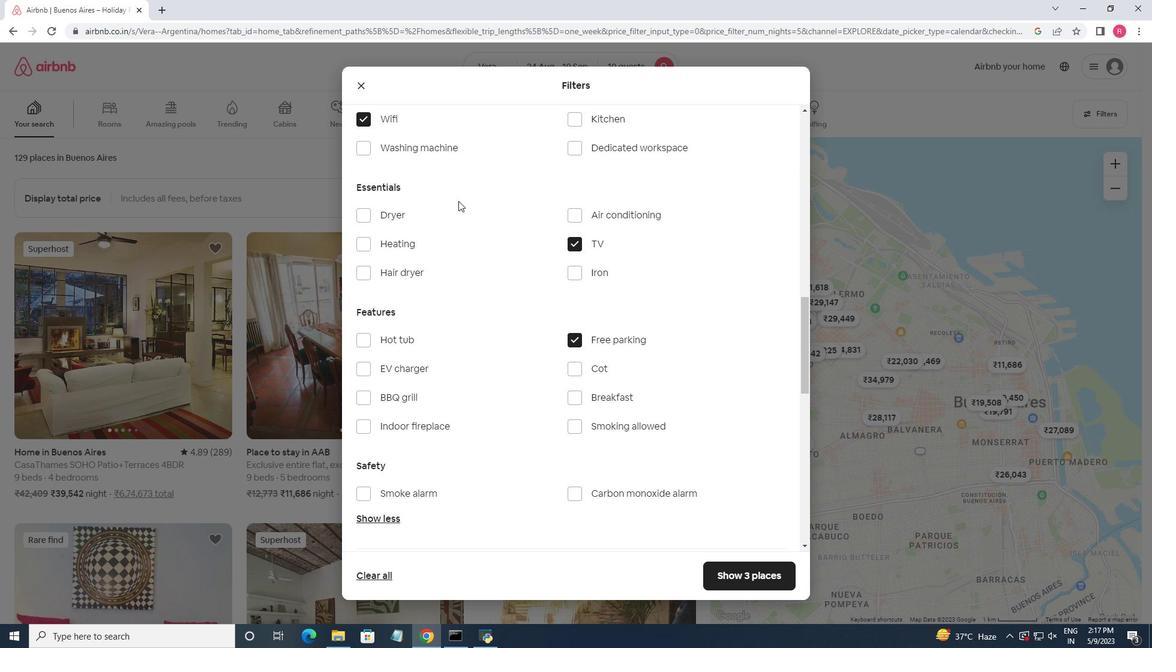 
Action: Mouse moved to (580, 208)
Screenshot: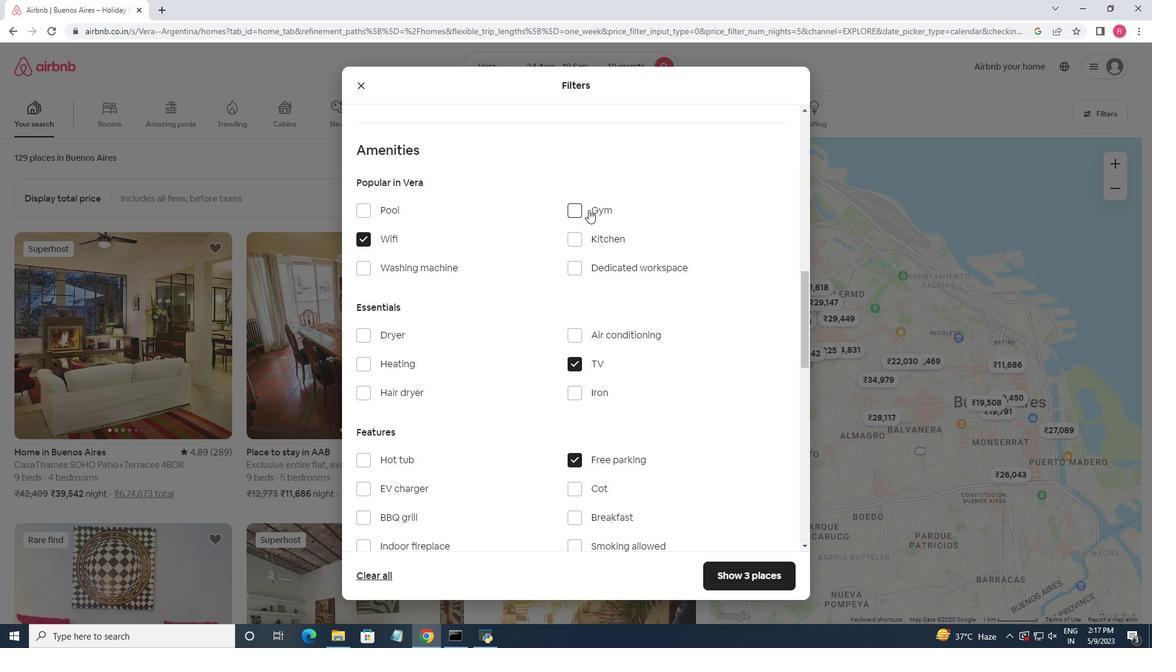 
Action: Mouse pressed left at (580, 208)
Screenshot: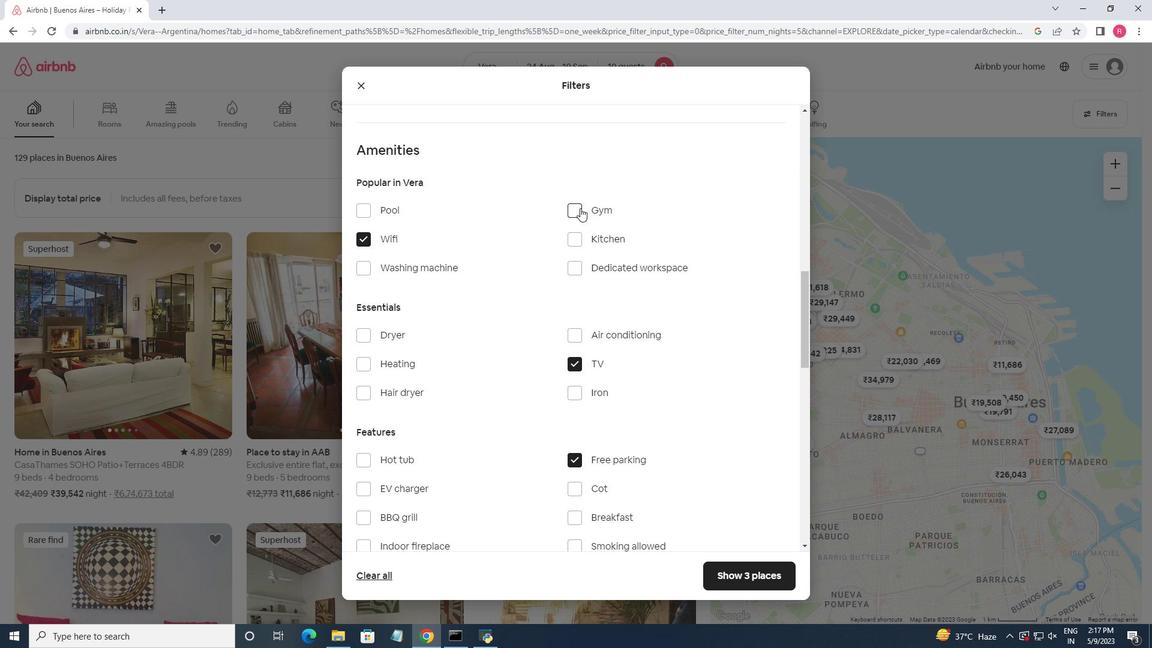 
Action: Mouse moved to (540, 366)
Screenshot: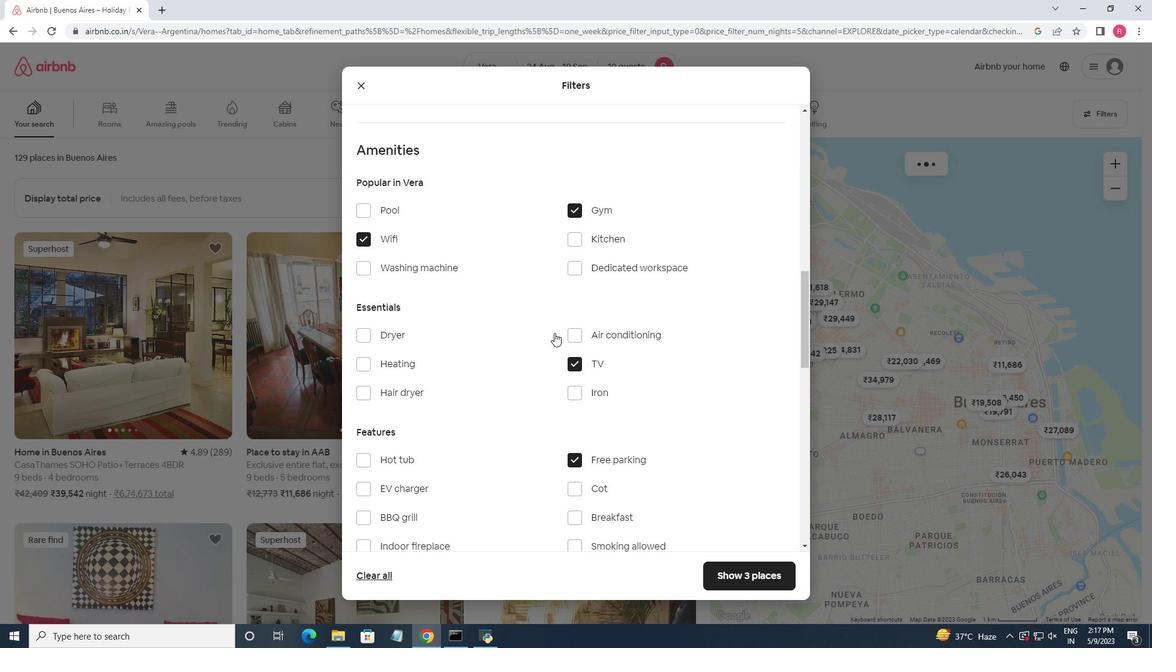 
Action: Mouse scrolled (540, 365) with delta (0, 0)
Screenshot: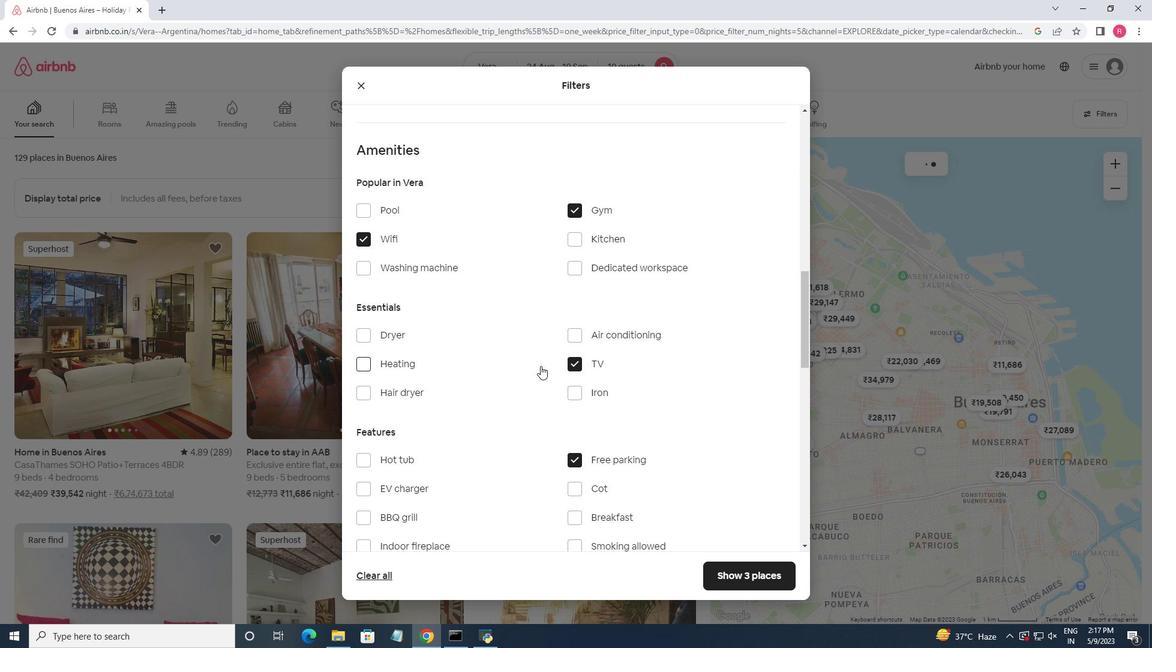 
Action: Mouse moved to (579, 490)
Screenshot: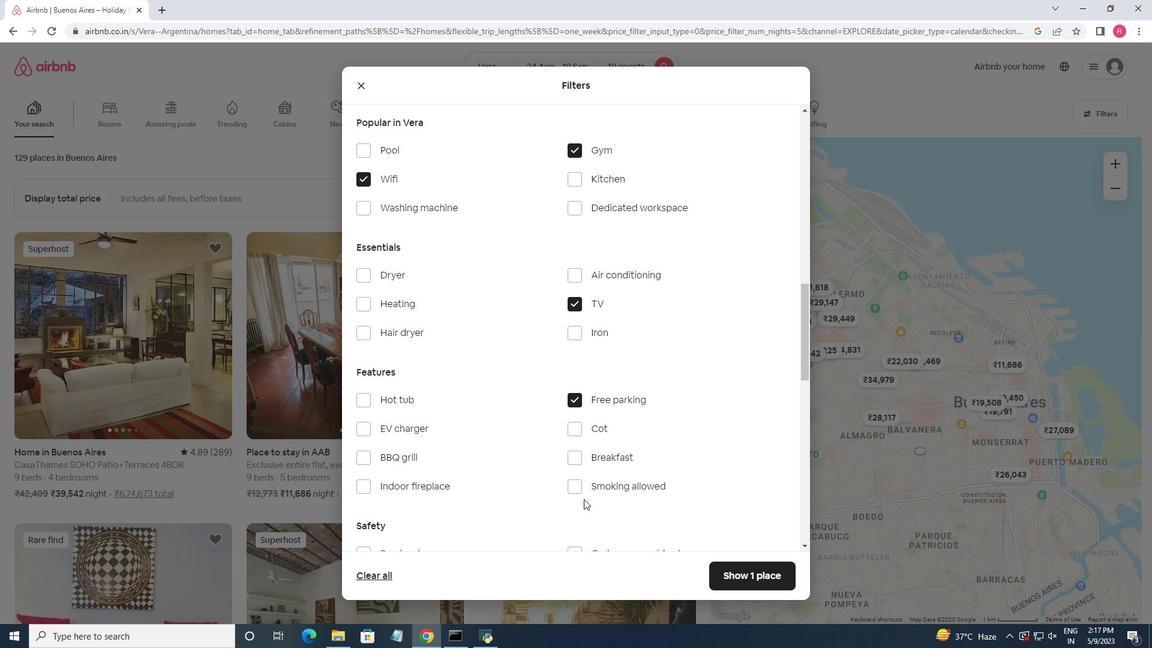 
Action: Mouse pressed left at (579, 490)
Screenshot: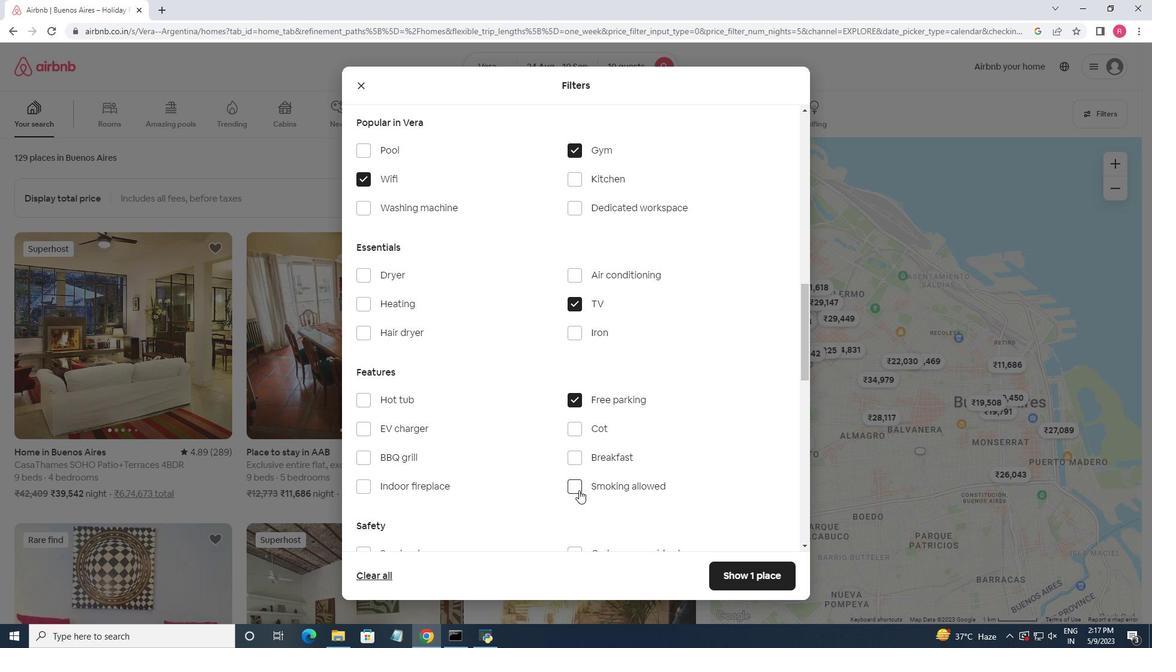 
Action: Mouse moved to (370, 399)
Screenshot: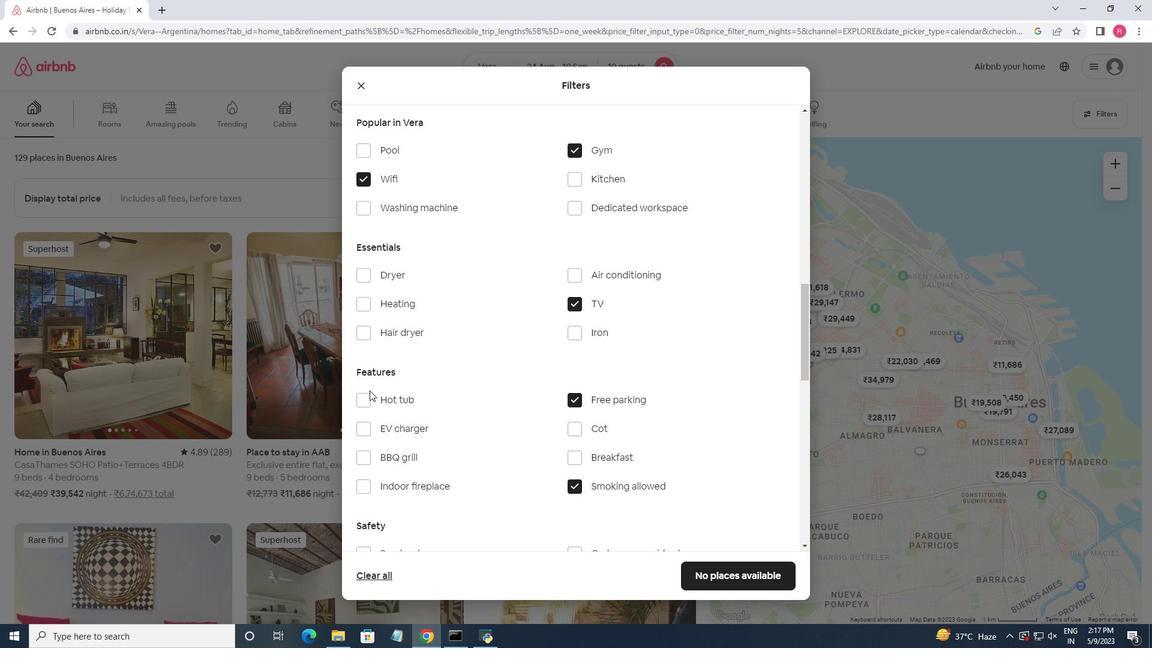
Action: Mouse pressed left at (370, 399)
Screenshot: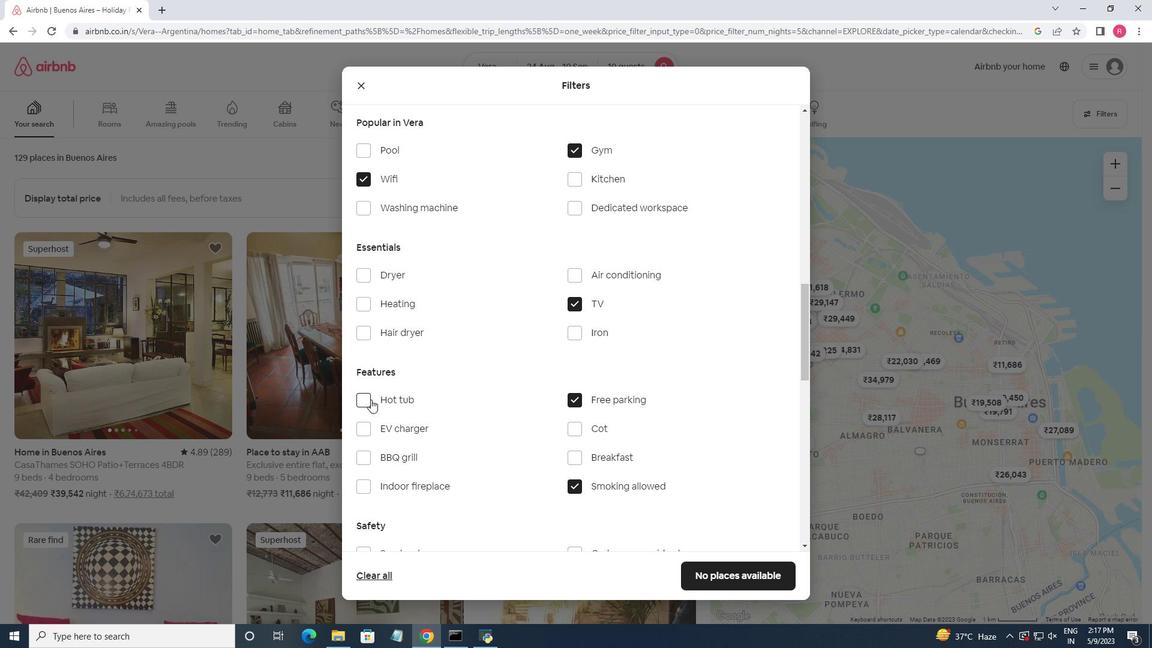 
Action: Mouse moved to (472, 373)
Screenshot: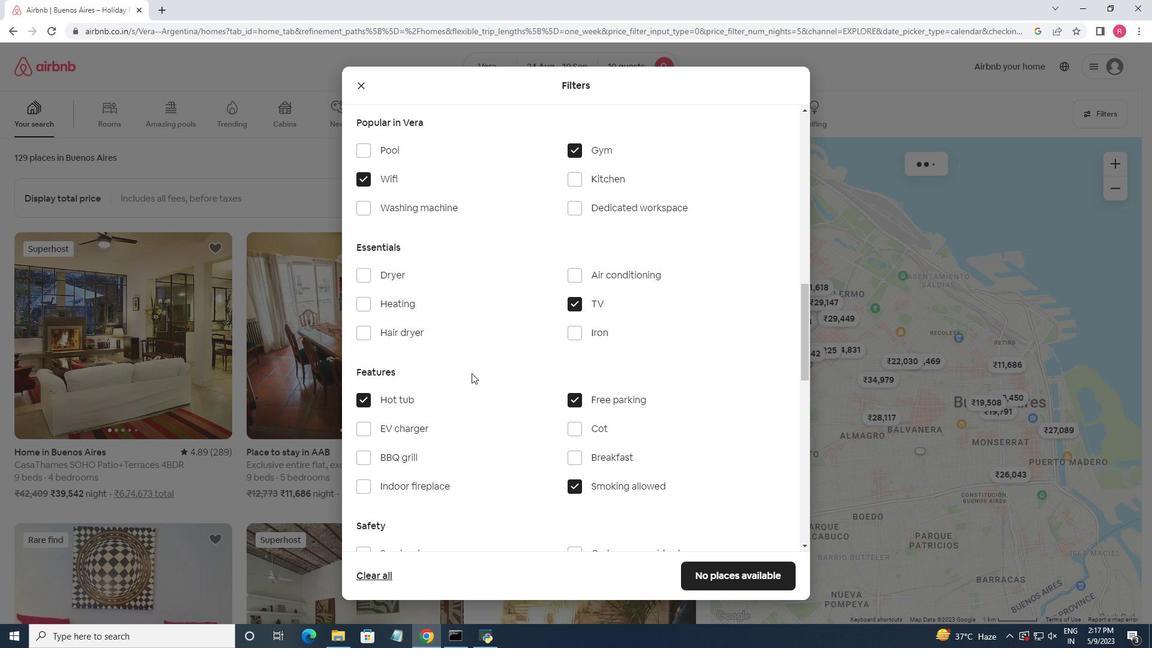 
Action: Mouse scrolled (472, 372) with delta (0, 0)
Screenshot: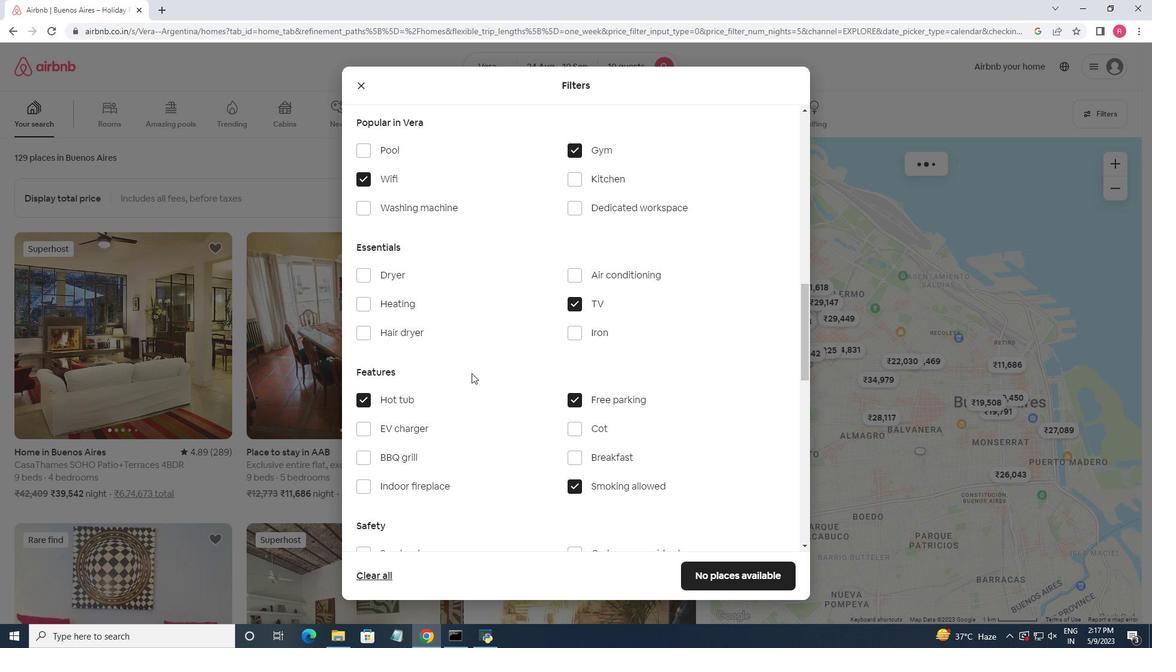 
Action: Mouse scrolled (472, 372) with delta (0, 0)
Screenshot: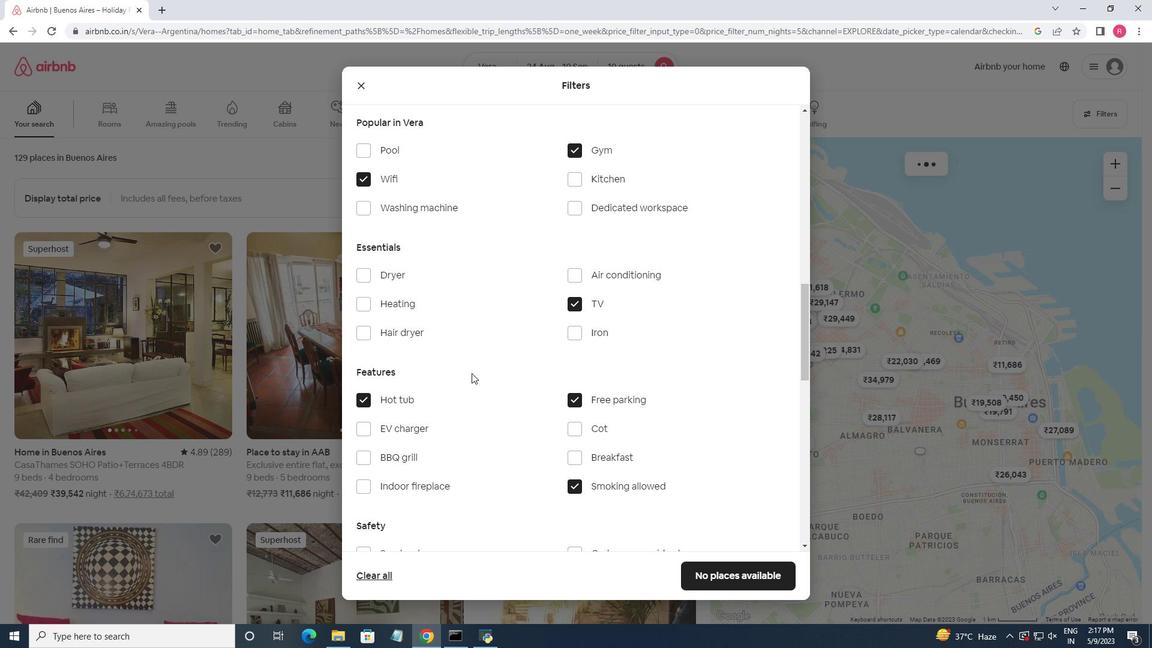 
Action: Mouse scrolled (472, 372) with delta (0, 0)
Screenshot: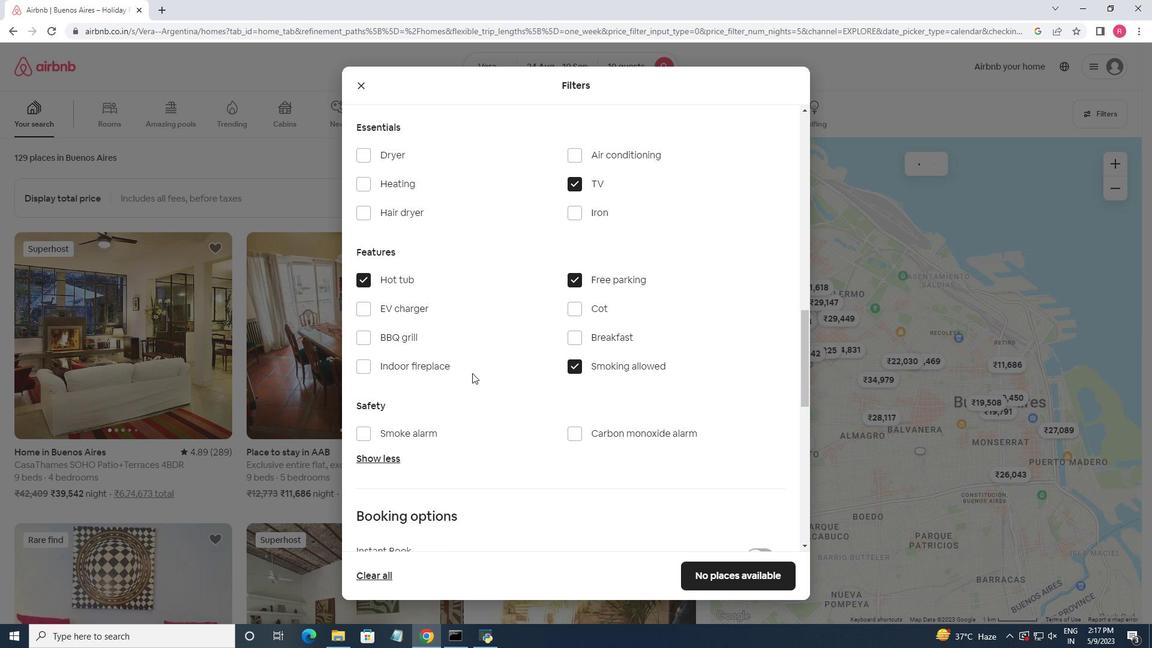 
Action: Mouse moved to (473, 373)
Screenshot: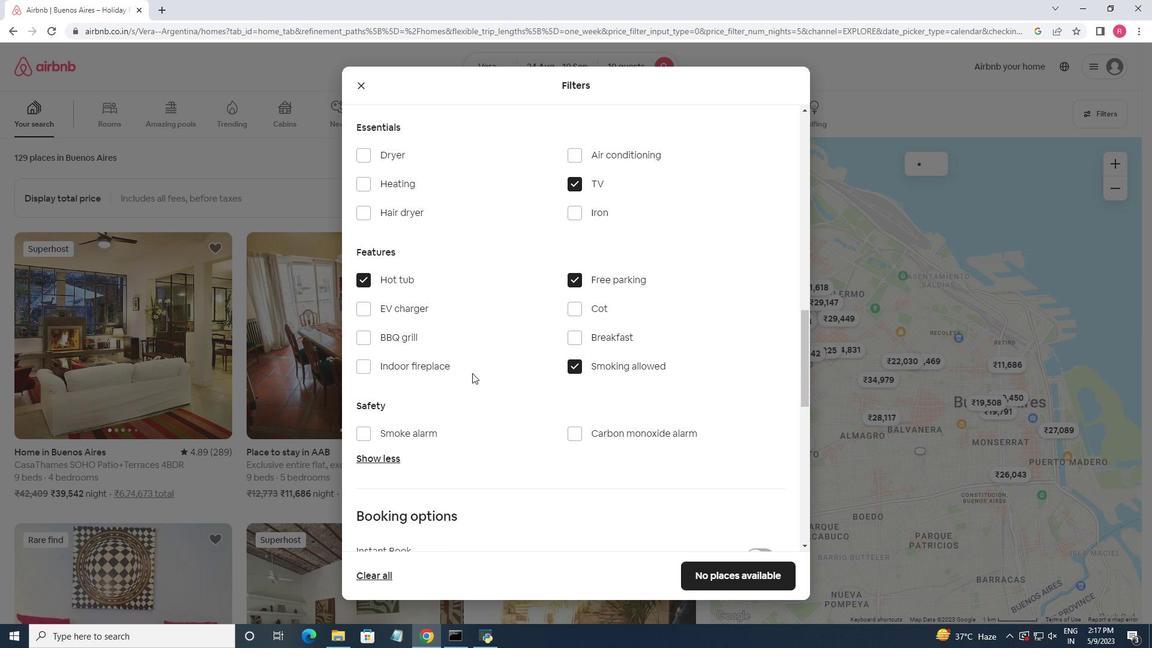 
Action: Mouse scrolled (473, 372) with delta (0, 0)
Screenshot: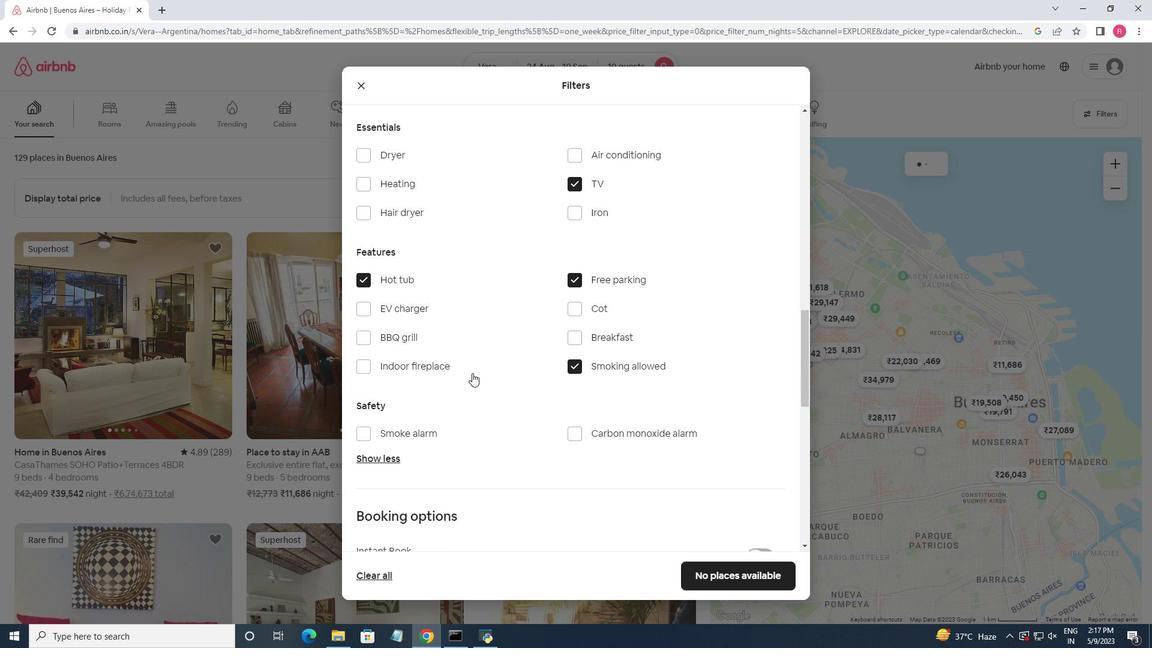 
Action: Mouse moved to (474, 373)
Screenshot: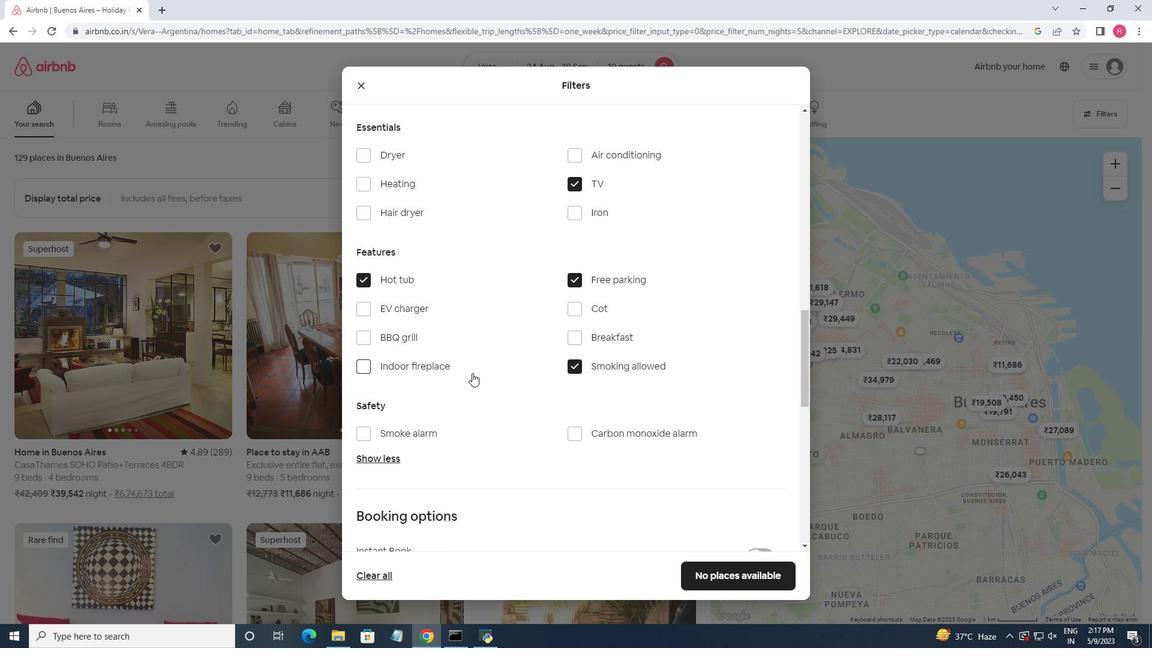 
Action: Mouse scrolled (474, 372) with delta (0, 0)
Screenshot: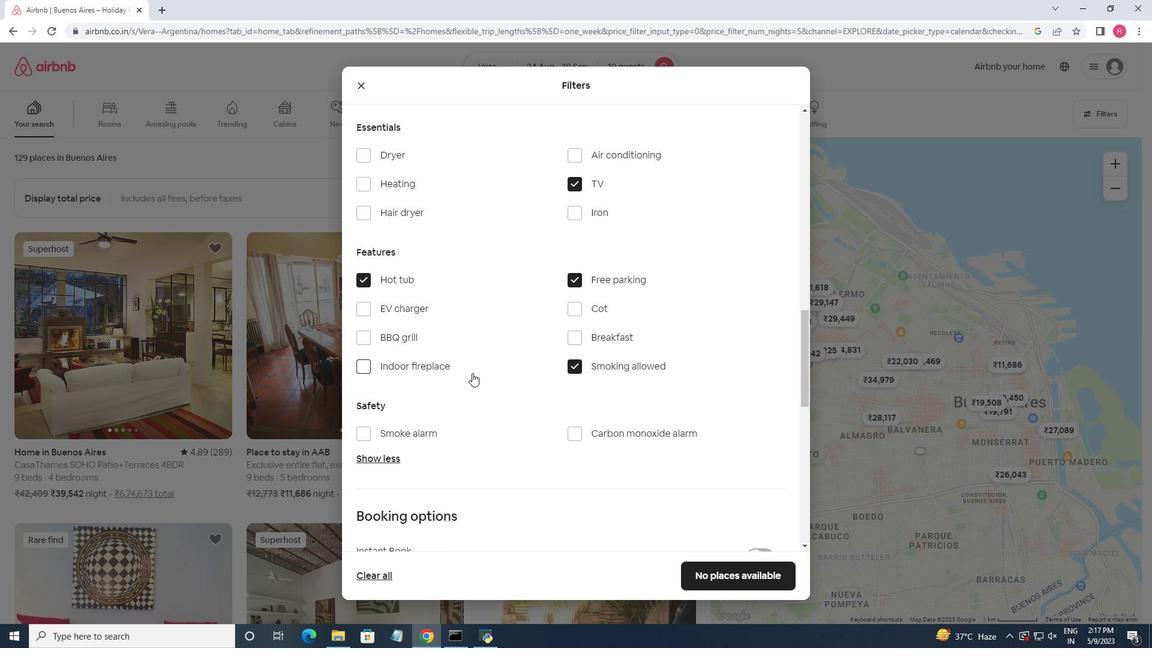 
Action: Mouse moved to (765, 420)
Screenshot: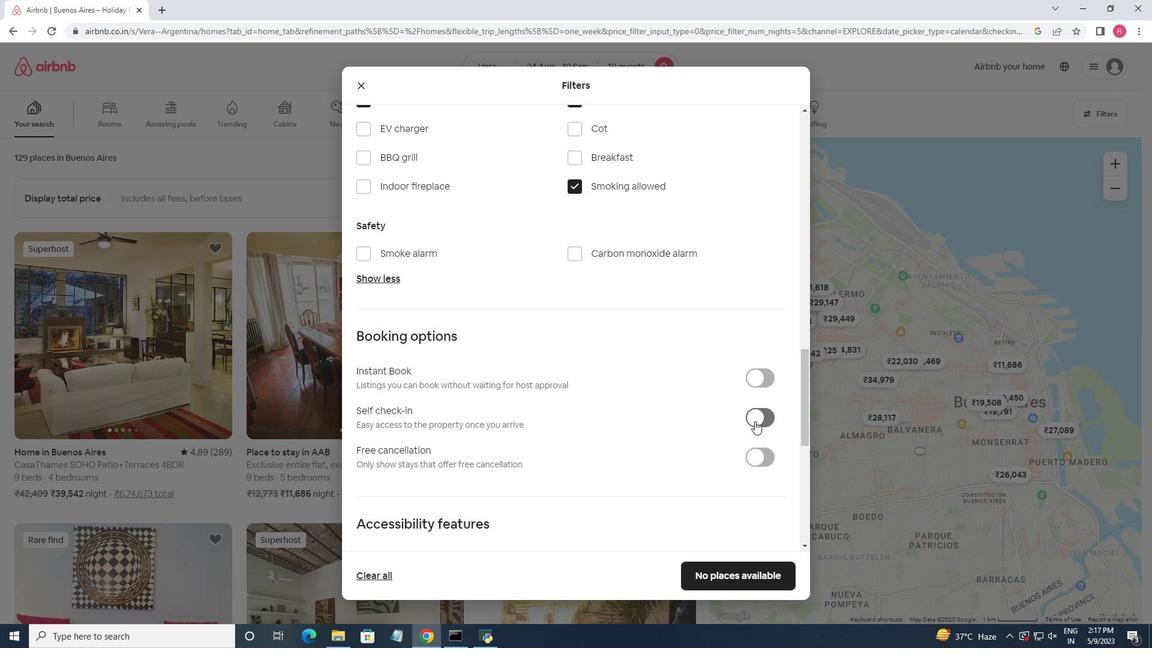 
Action: Mouse pressed left at (765, 420)
Screenshot: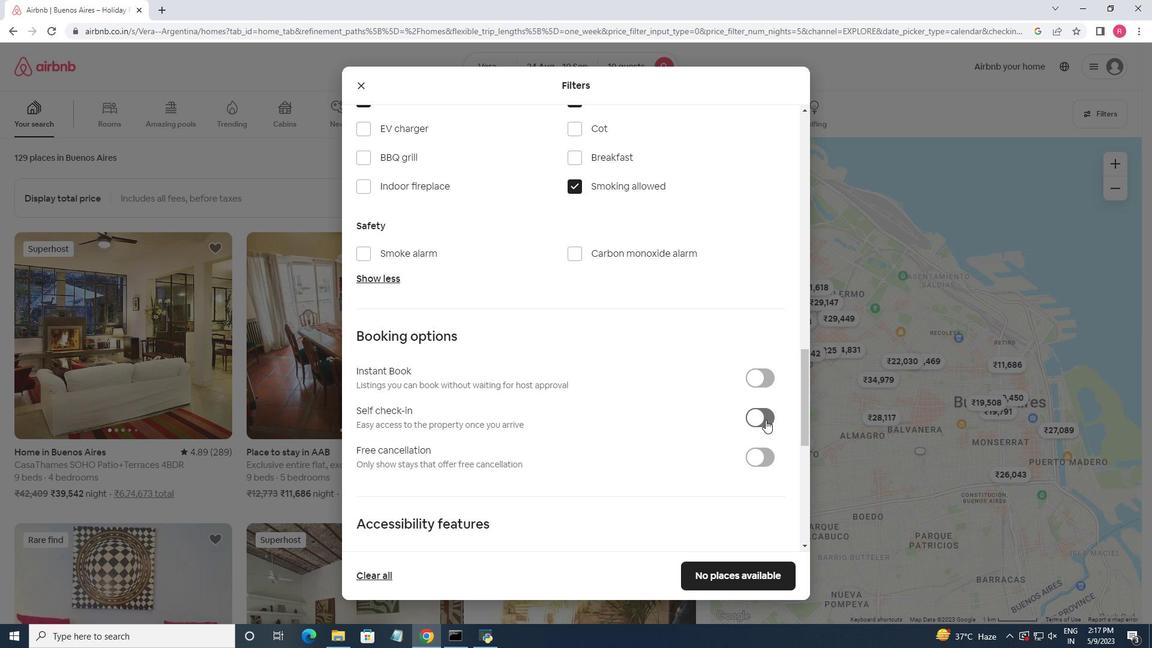 
Action: Mouse moved to (657, 373)
Screenshot: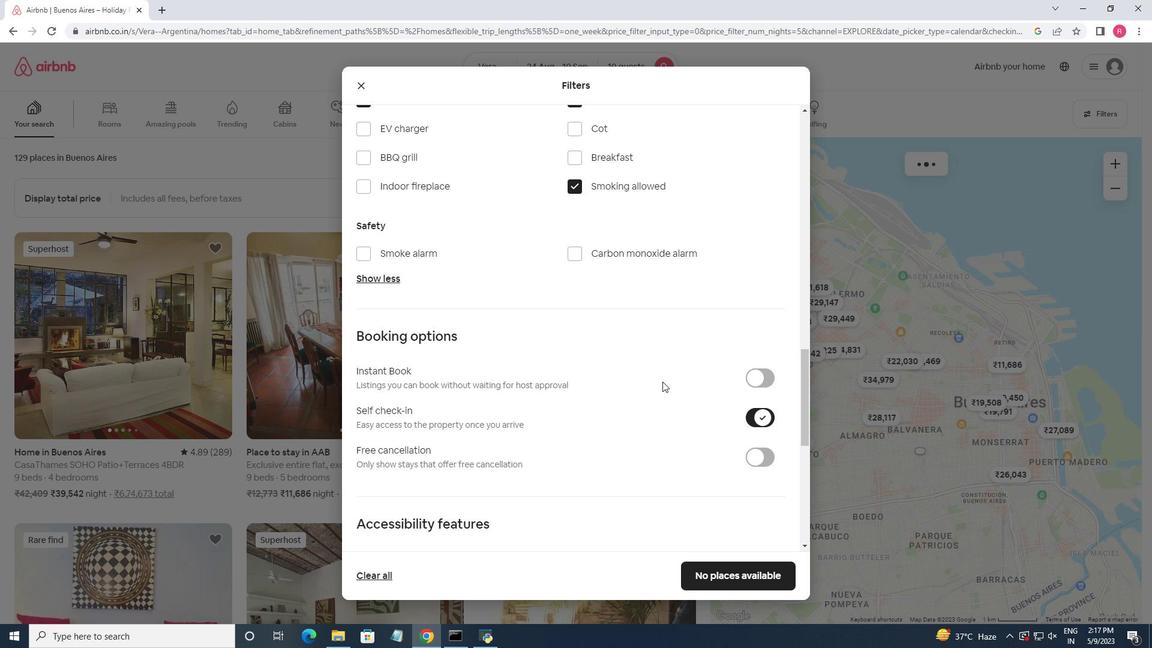 
Action: Mouse scrolled (657, 372) with delta (0, 0)
Screenshot: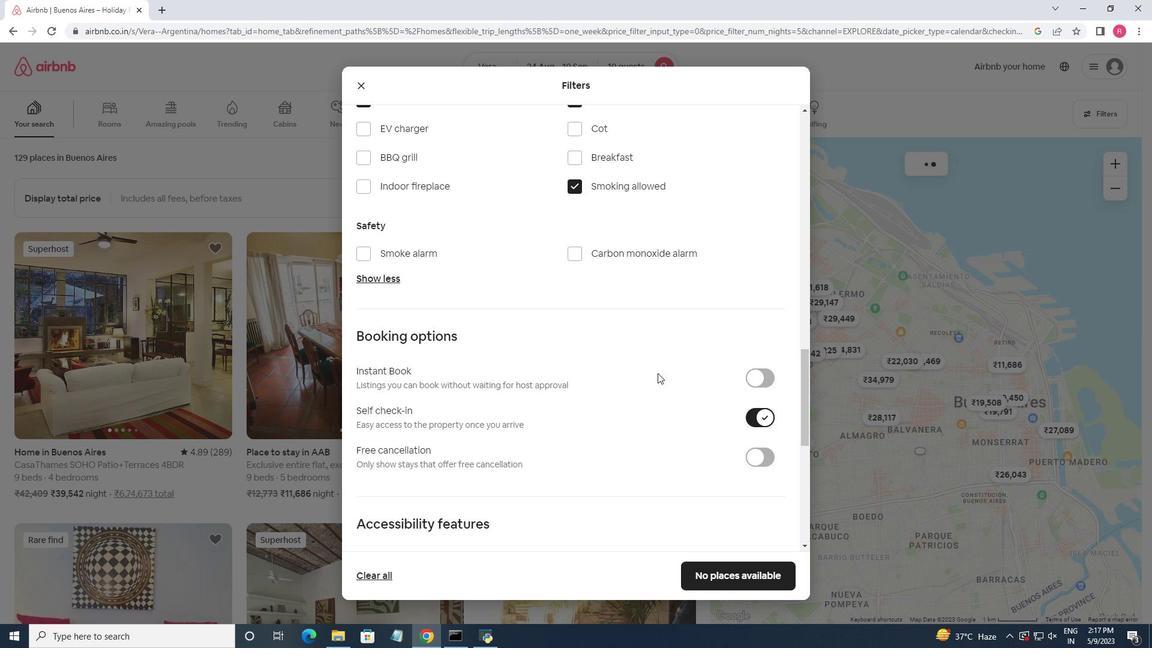 
Action: Mouse scrolled (657, 372) with delta (0, 0)
Screenshot: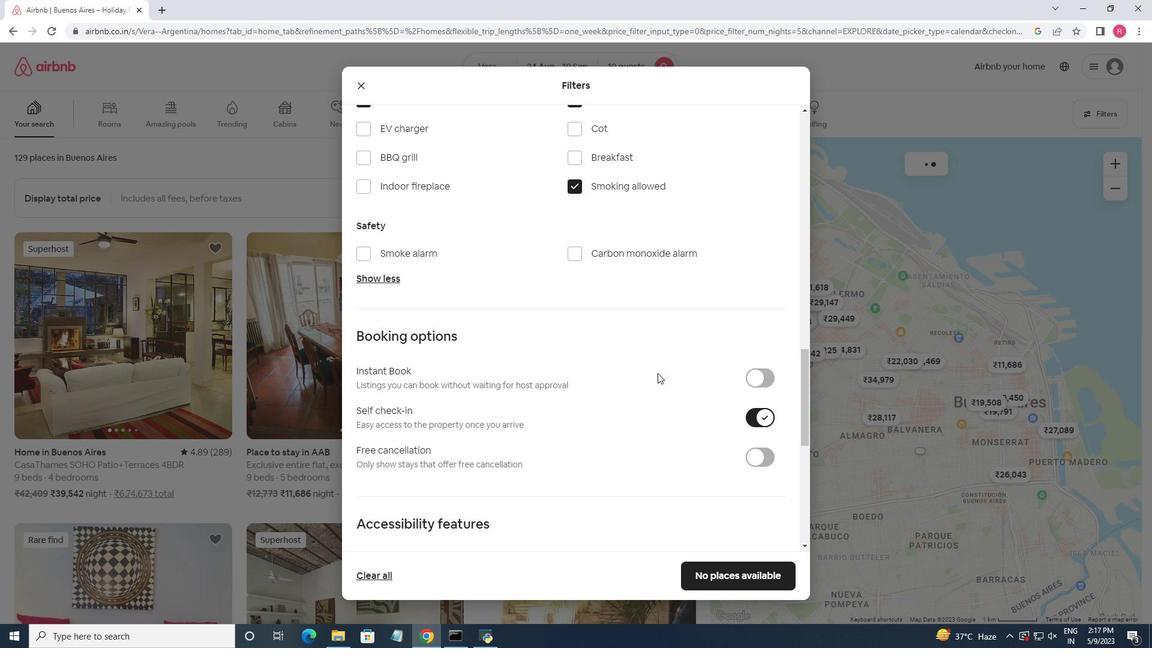 
Action: Mouse scrolled (657, 372) with delta (0, 0)
Screenshot: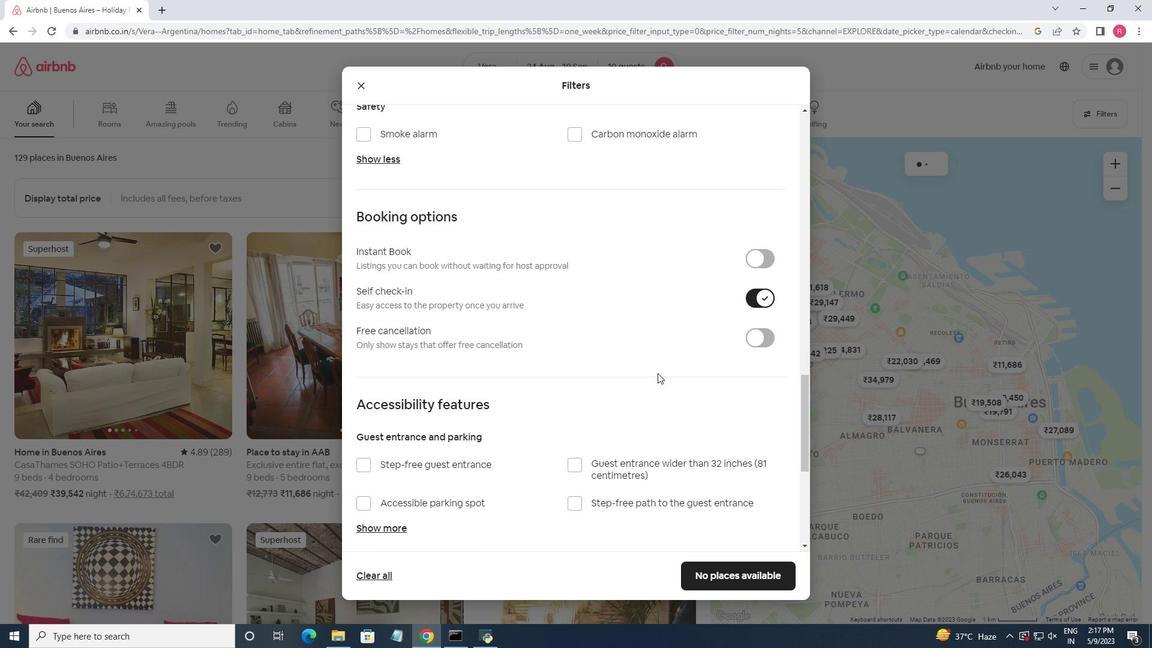 
Action: Mouse scrolled (657, 372) with delta (0, 0)
Screenshot: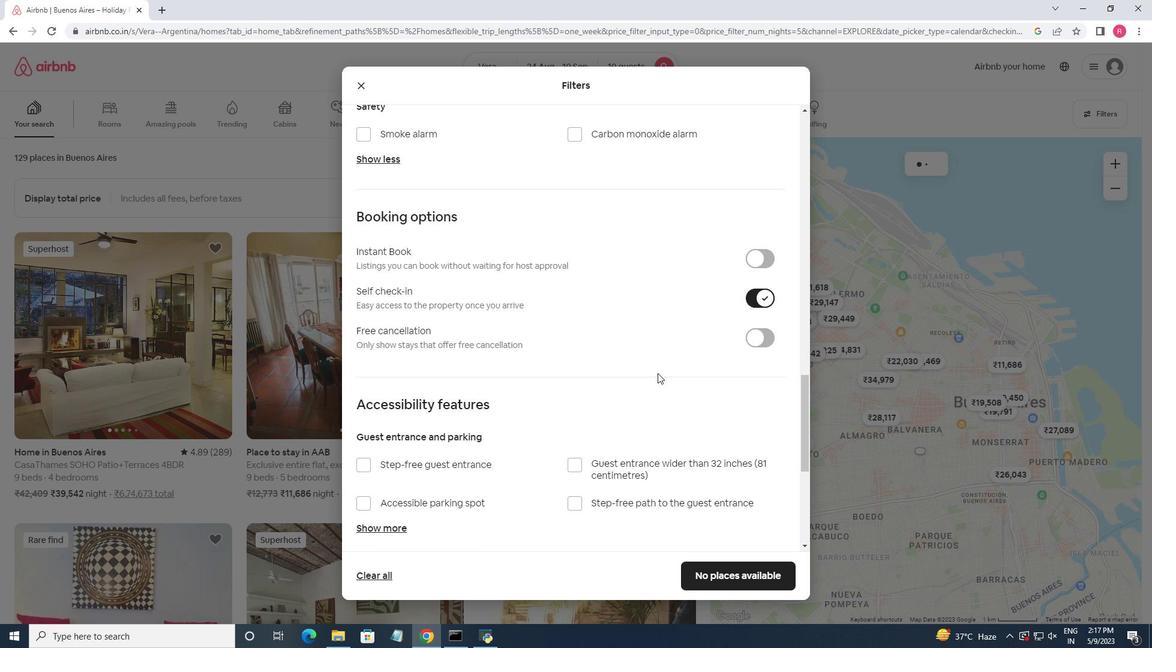 
Action: Mouse scrolled (657, 372) with delta (0, 0)
Screenshot: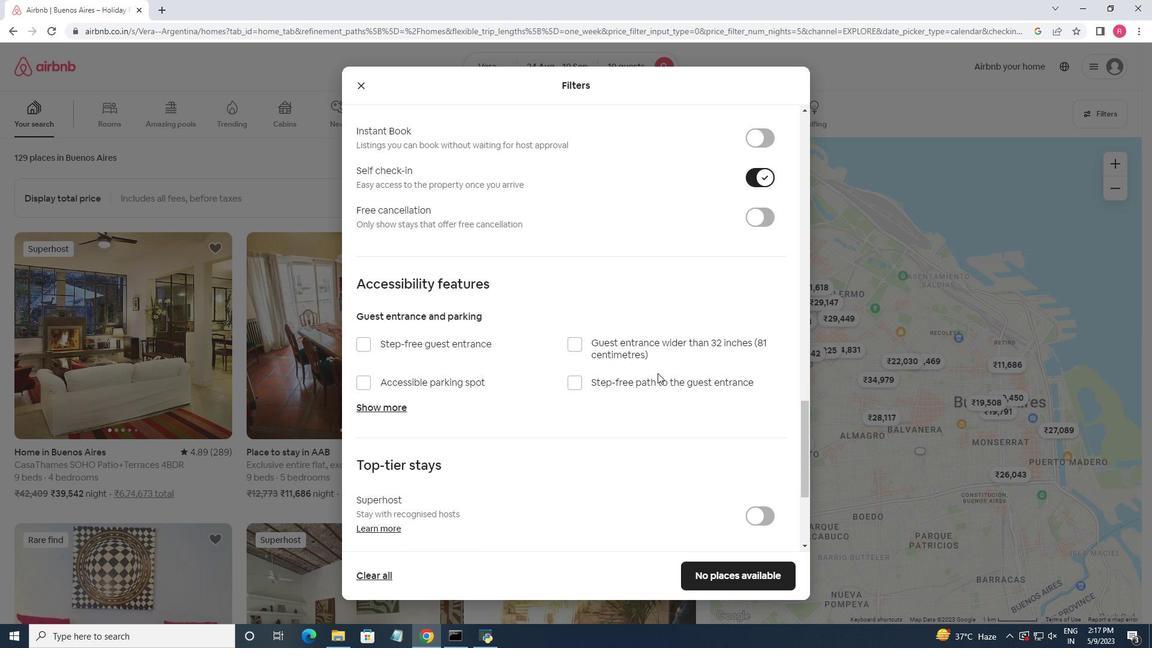 
Action: Mouse scrolled (657, 372) with delta (0, 0)
Screenshot: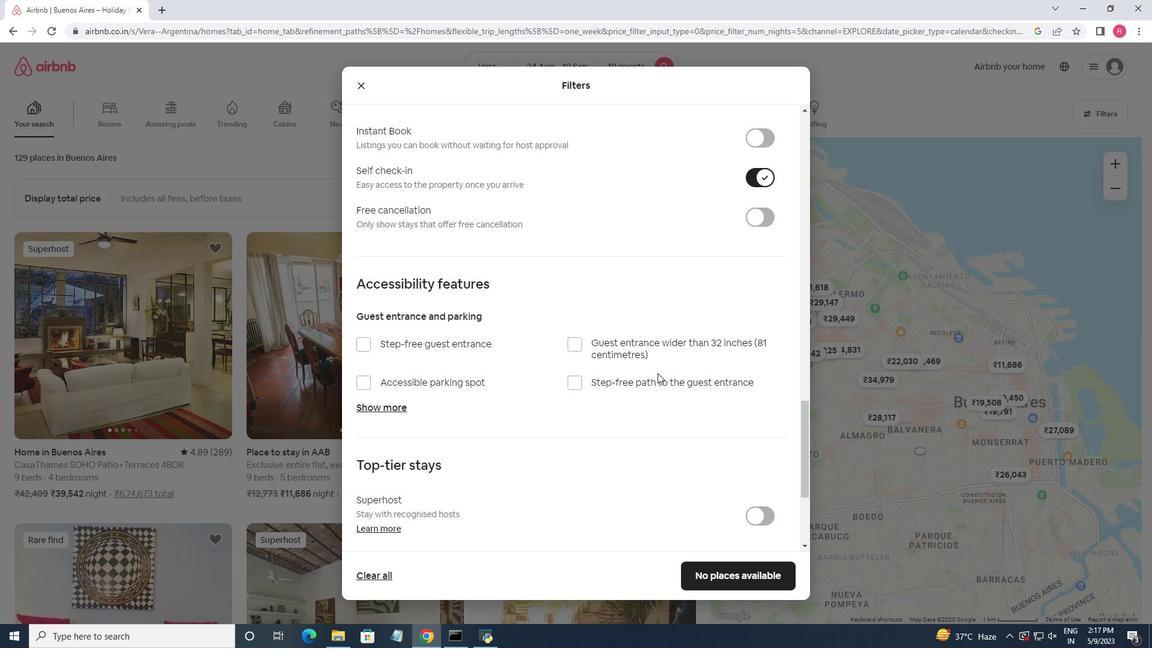 
Action: Mouse moved to (593, 405)
Screenshot: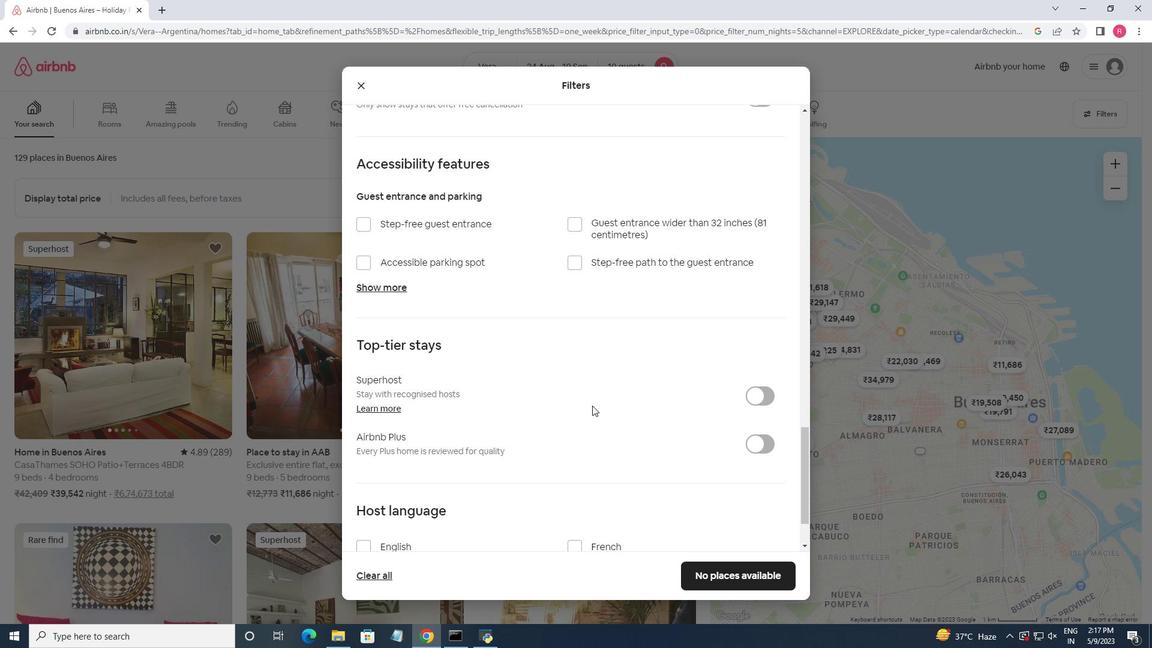 
Action: Mouse scrolled (593, 404) with delta (0, 0)
Screenshot: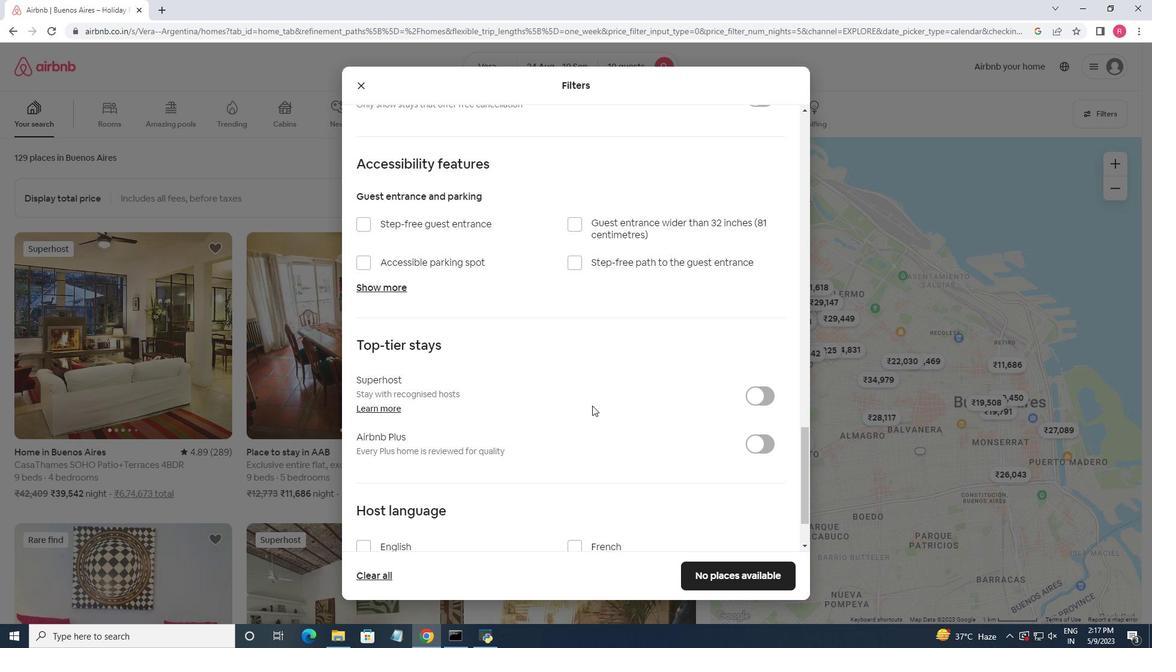 
Action: Mouse scrolled (593, 404) with delta (0, 0)
Screenshot: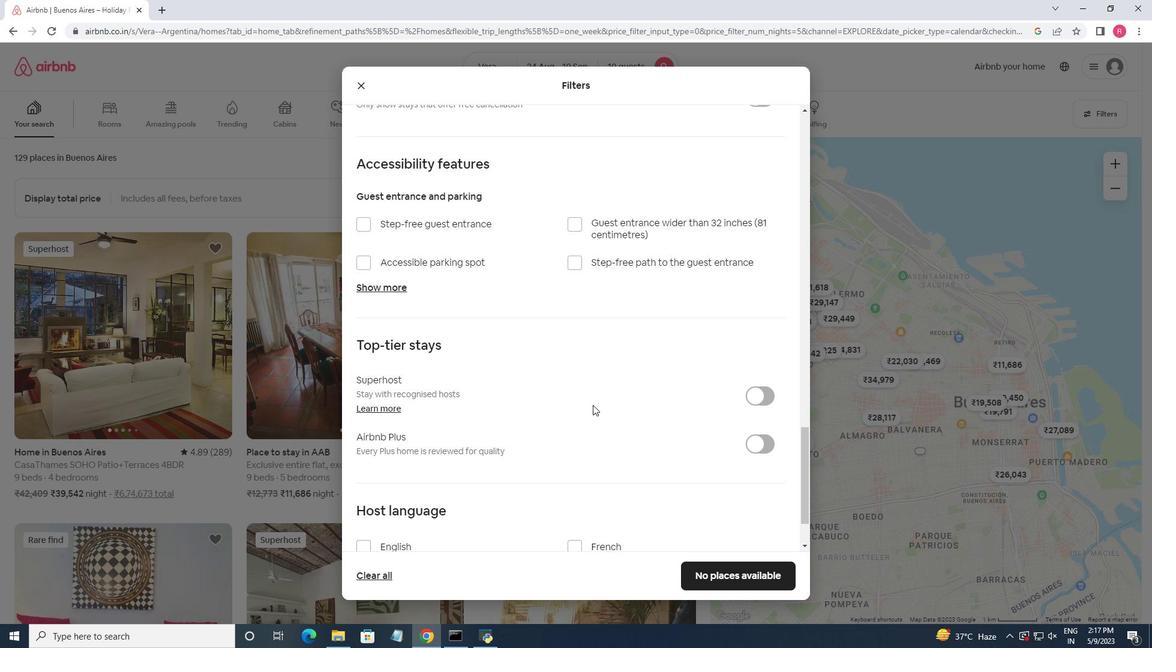 
Action: Mouse scrolled (593, 404) with delta (0, 0)
Screenshot: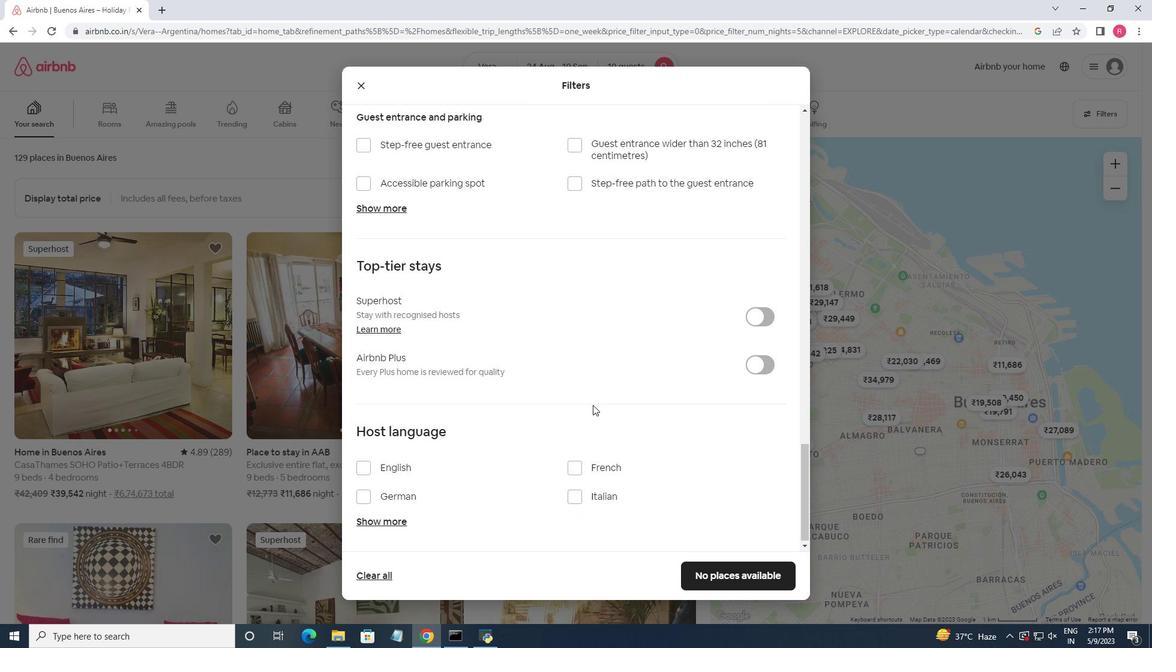 
Action: Mouse scrolled (593, 404) with delta (0, 0)
Screenshot: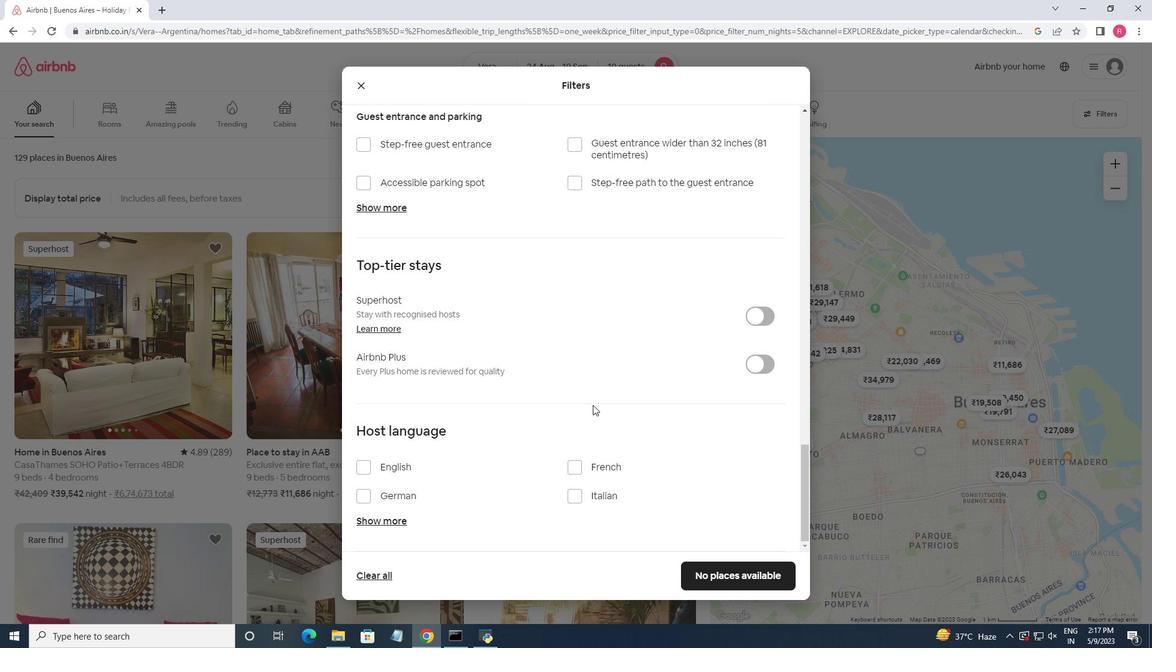 
Action: Mouse moved to (358, 463)
Screenshot: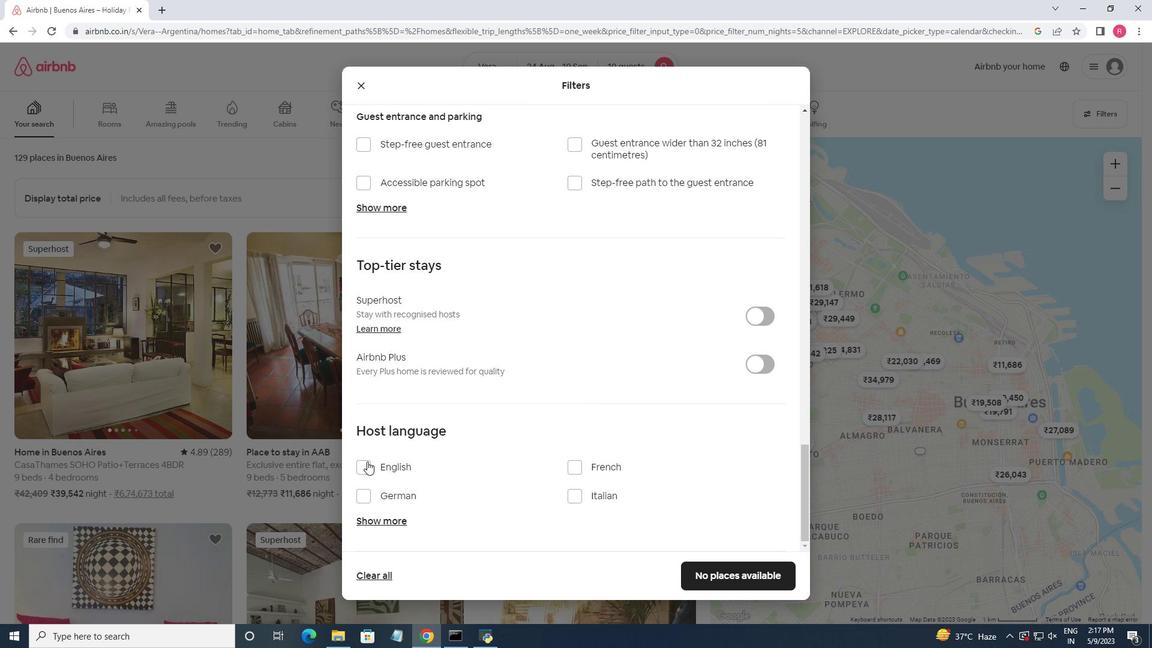 
Action: Mouse pressed left at (358, 463)
Screenshot: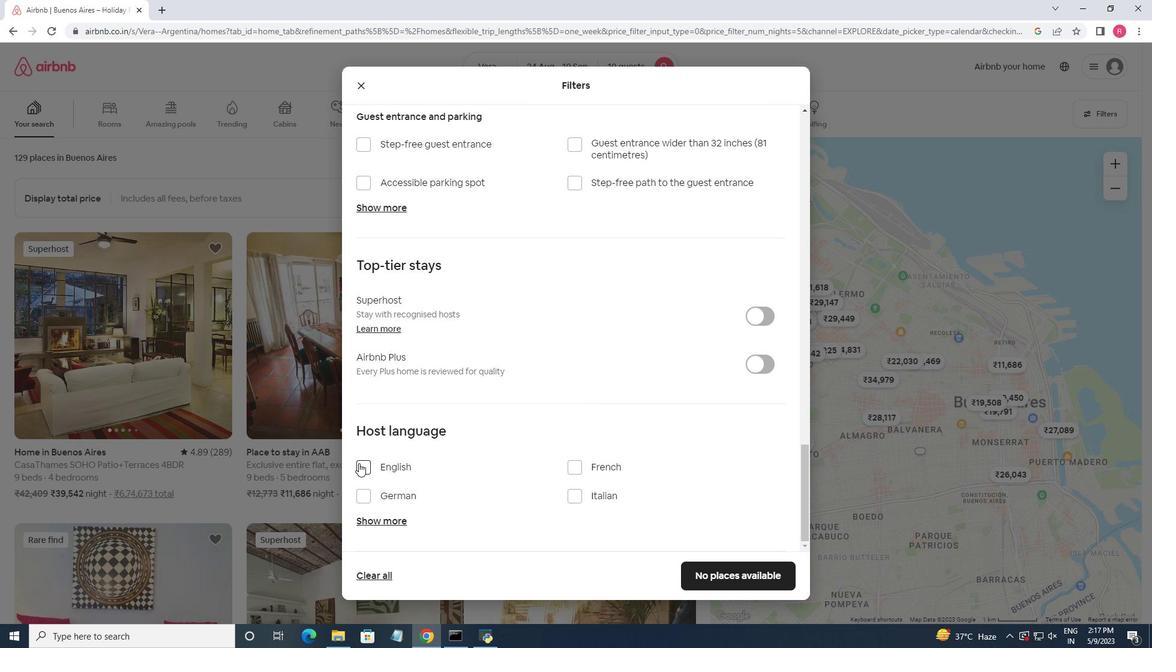 
Action: Mouse moved to (738, 580)
Screenshot: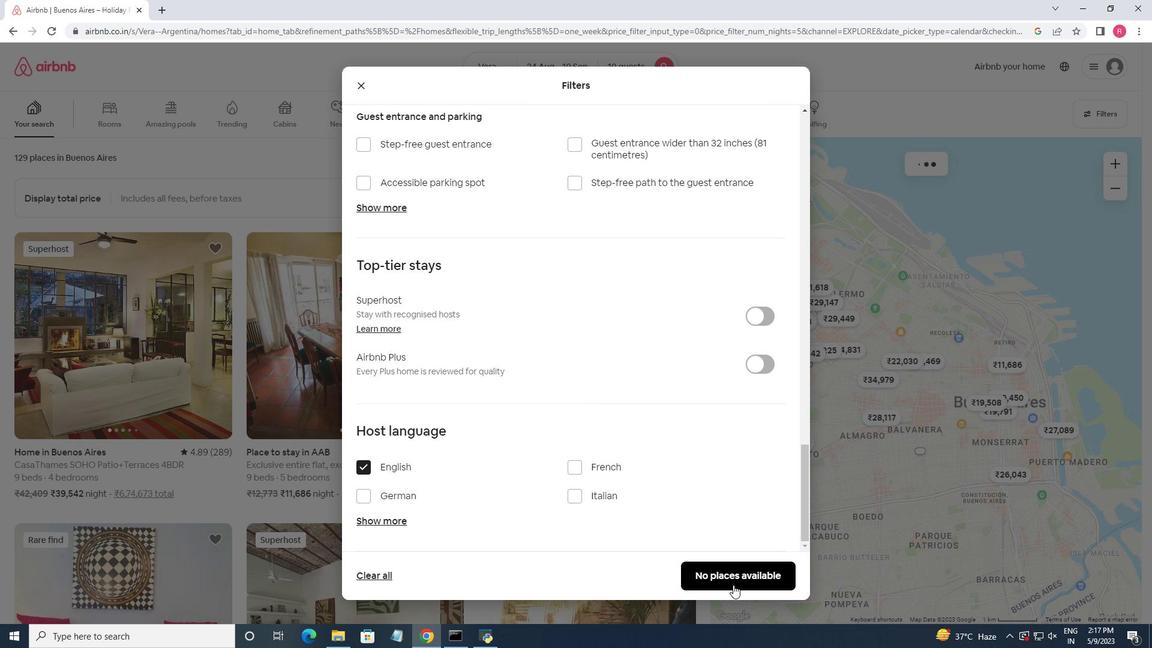 
Action: Mouse pressed left at (738, 580)
Screenshot: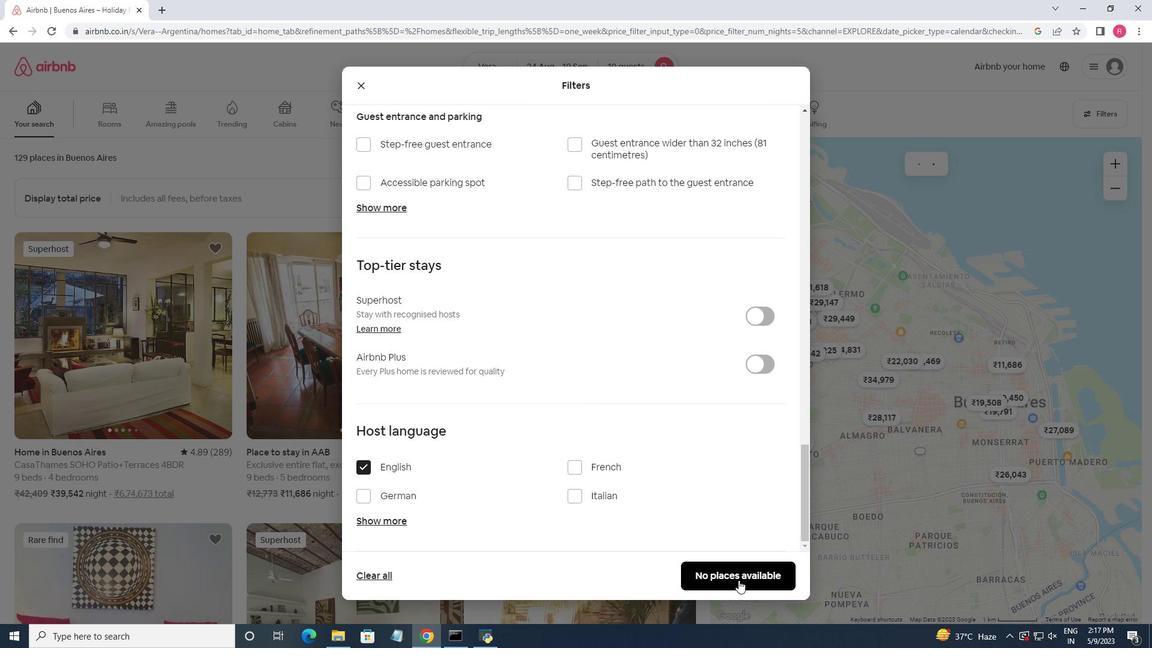 
